 Task: Use the formula "ISFORMULA" in spreadsheet "Project portfolio".
Action: Mouse moved to (831, 103)
Screenshot: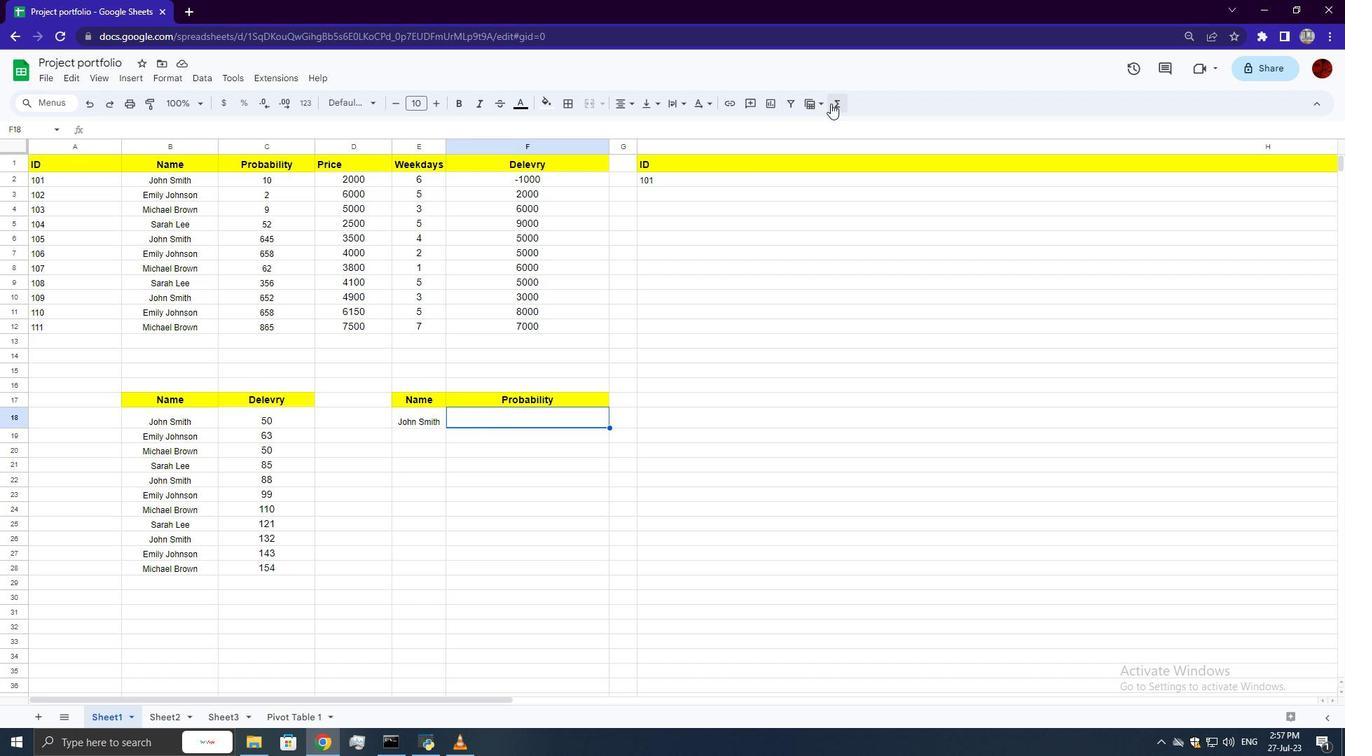 
Action: Mouse pressed left at (831, 103)
Screenshot: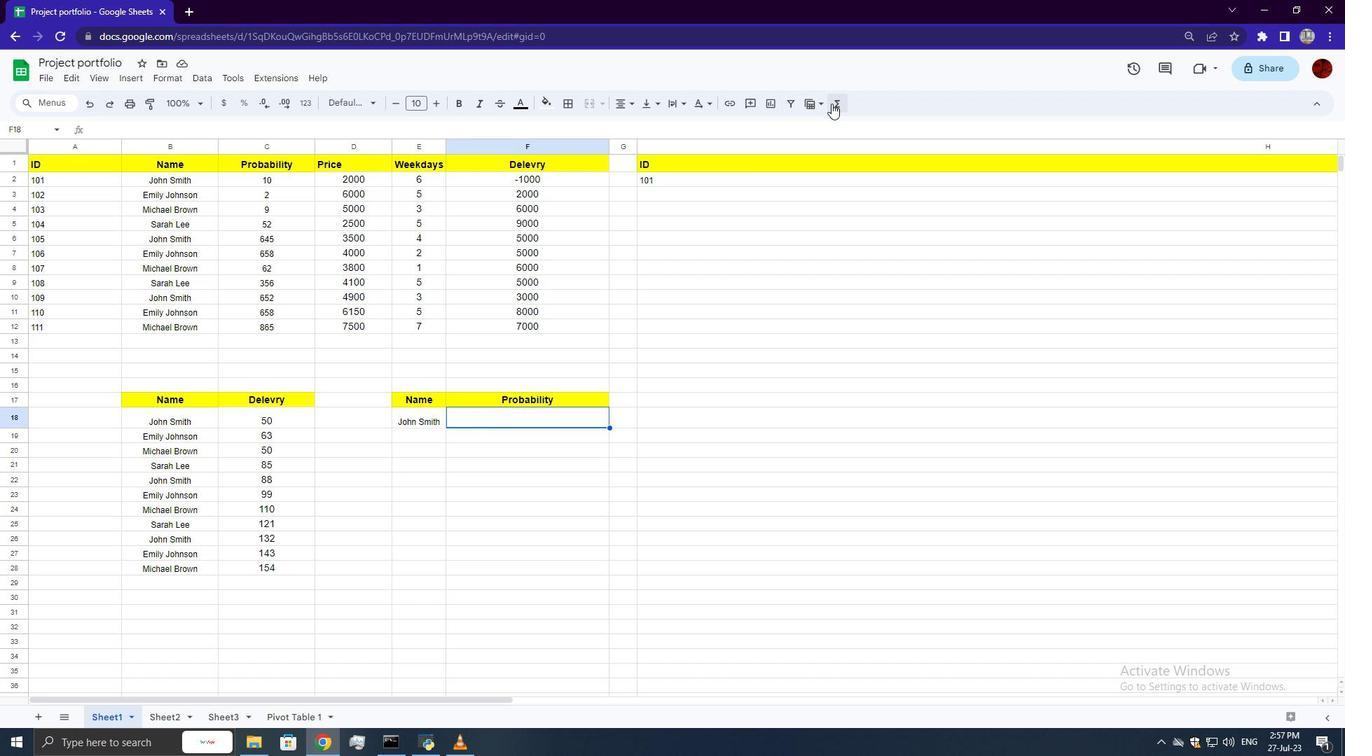 
Action: Mouse moved to (1070, 266)
Screenshot: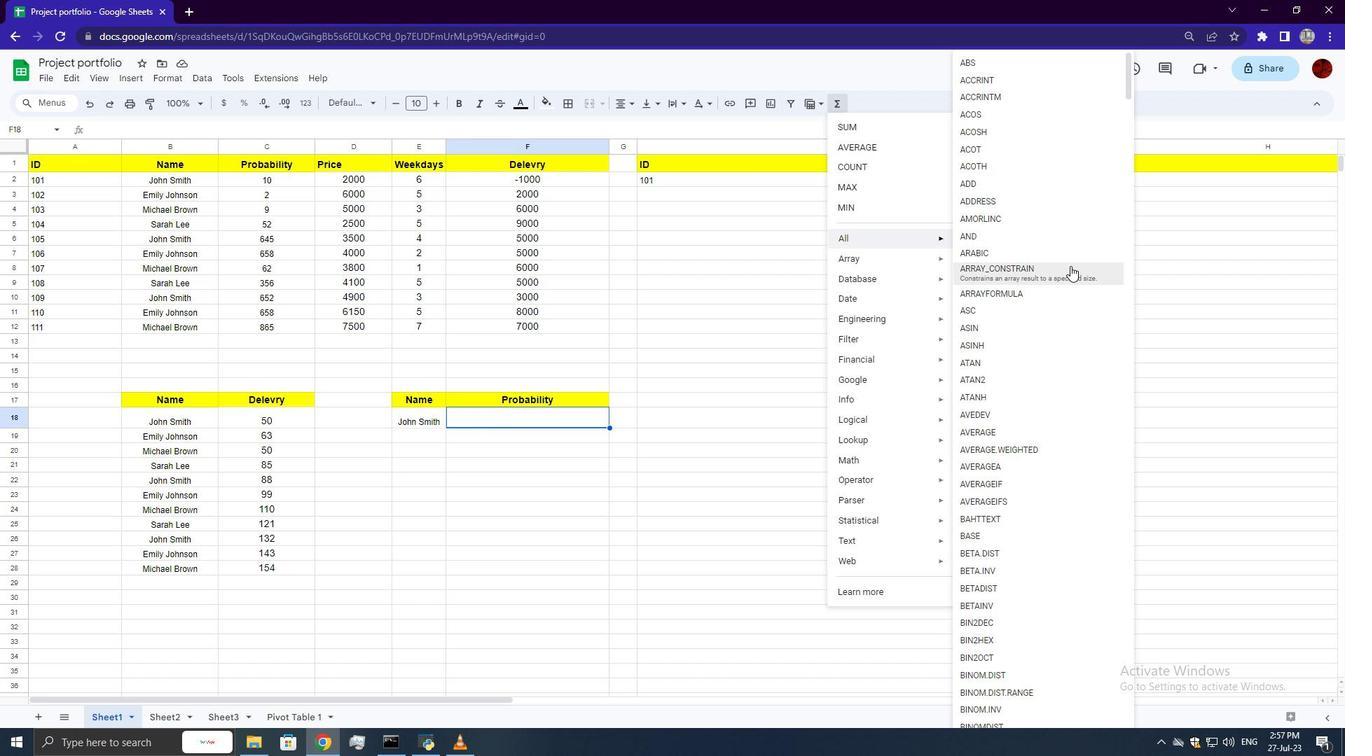 
Action: Mouse scrolled (1070, 265) with delta (0, 0)
Screenshot: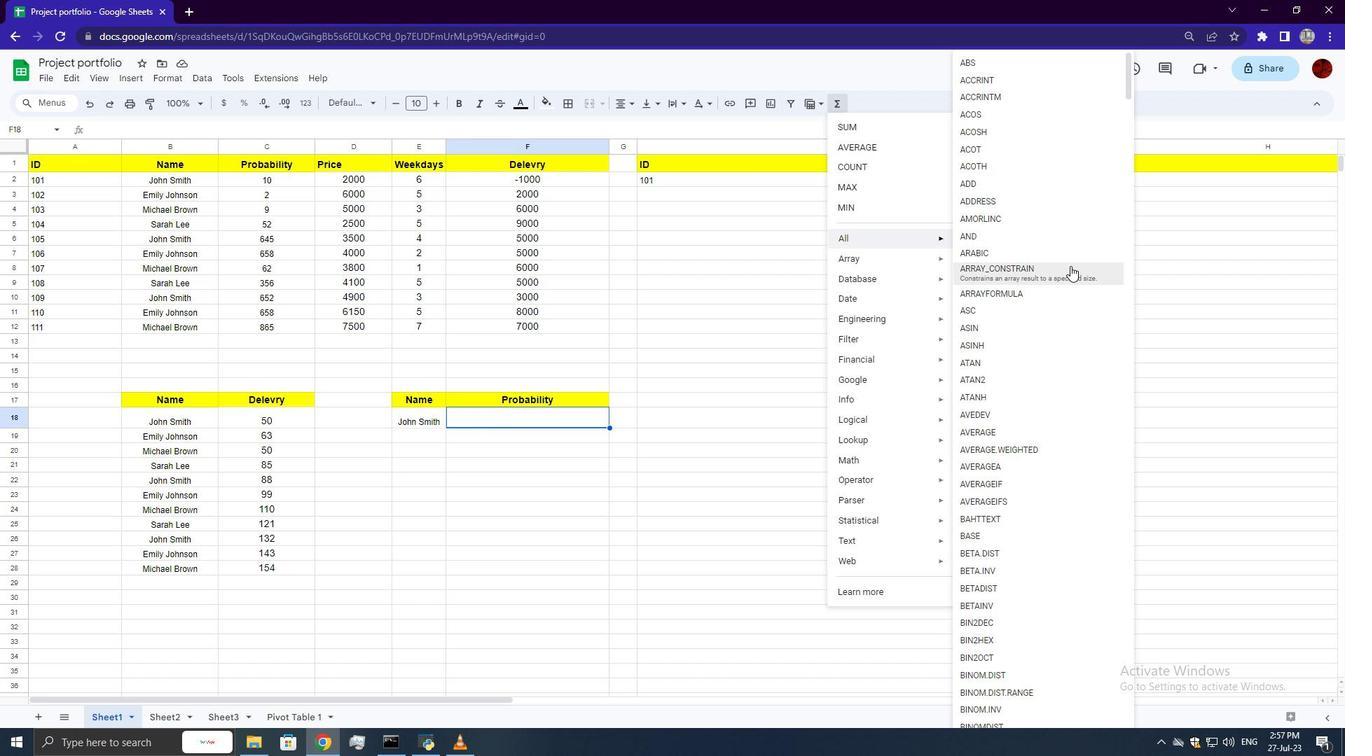
Action: Mouse scrolled (1070, 265) with delta (0, 0)
Screenshot: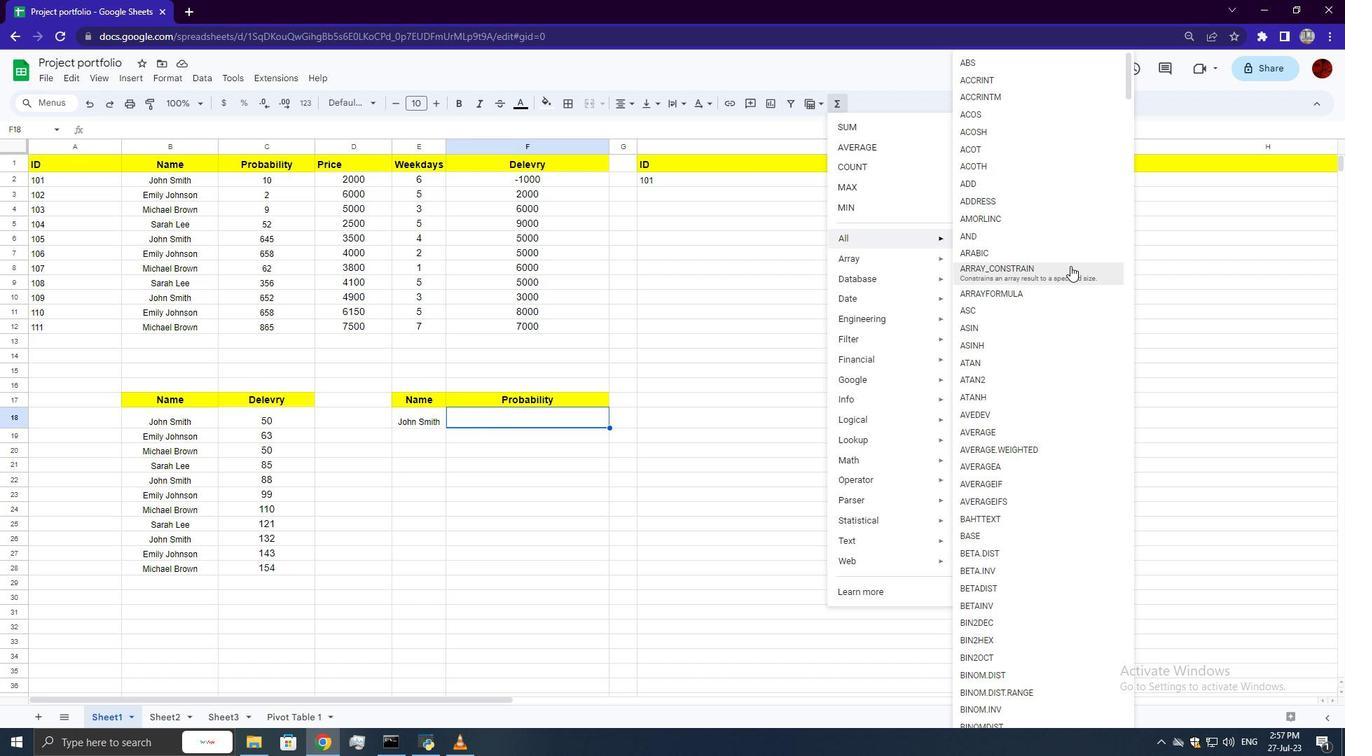 
Action: Mouse moved to (1069, 266)
Screenshot: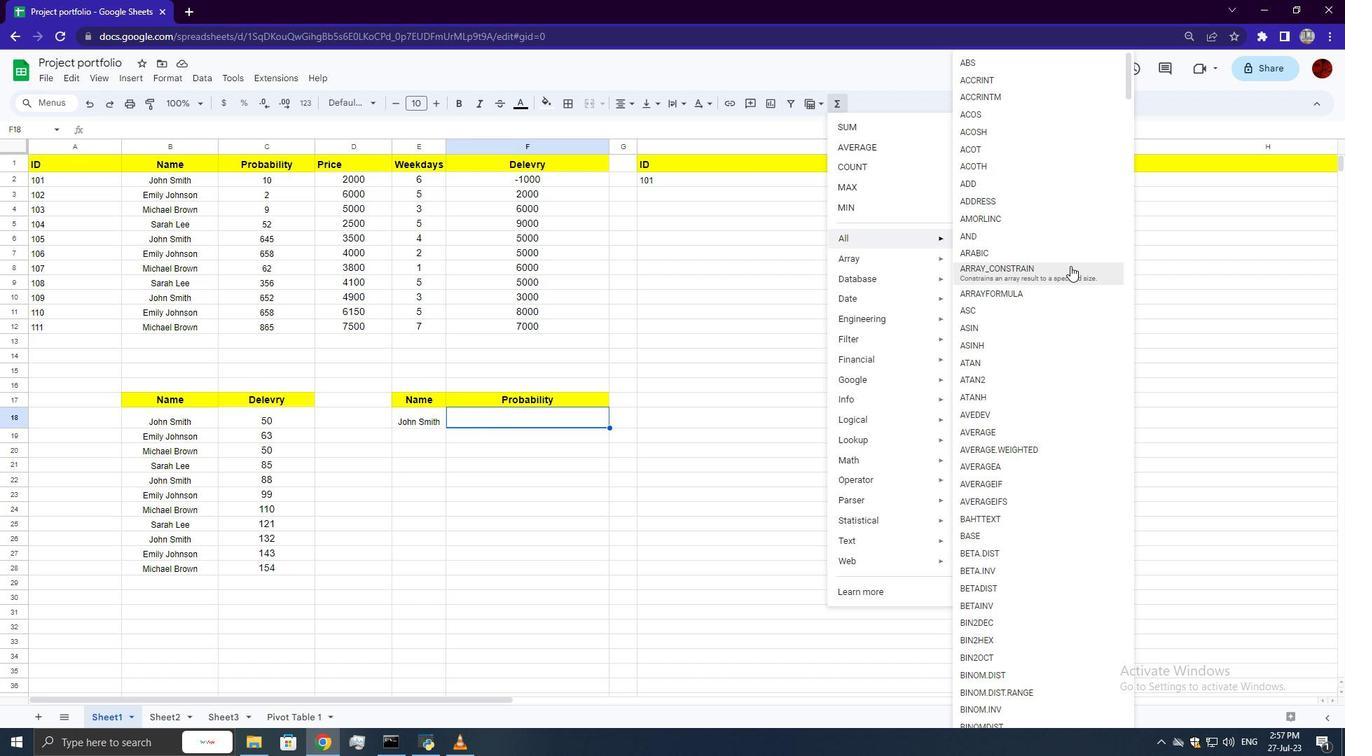 
Action: Mouse scrolled (1069, 265) with delta (0, 0)
Screenshot: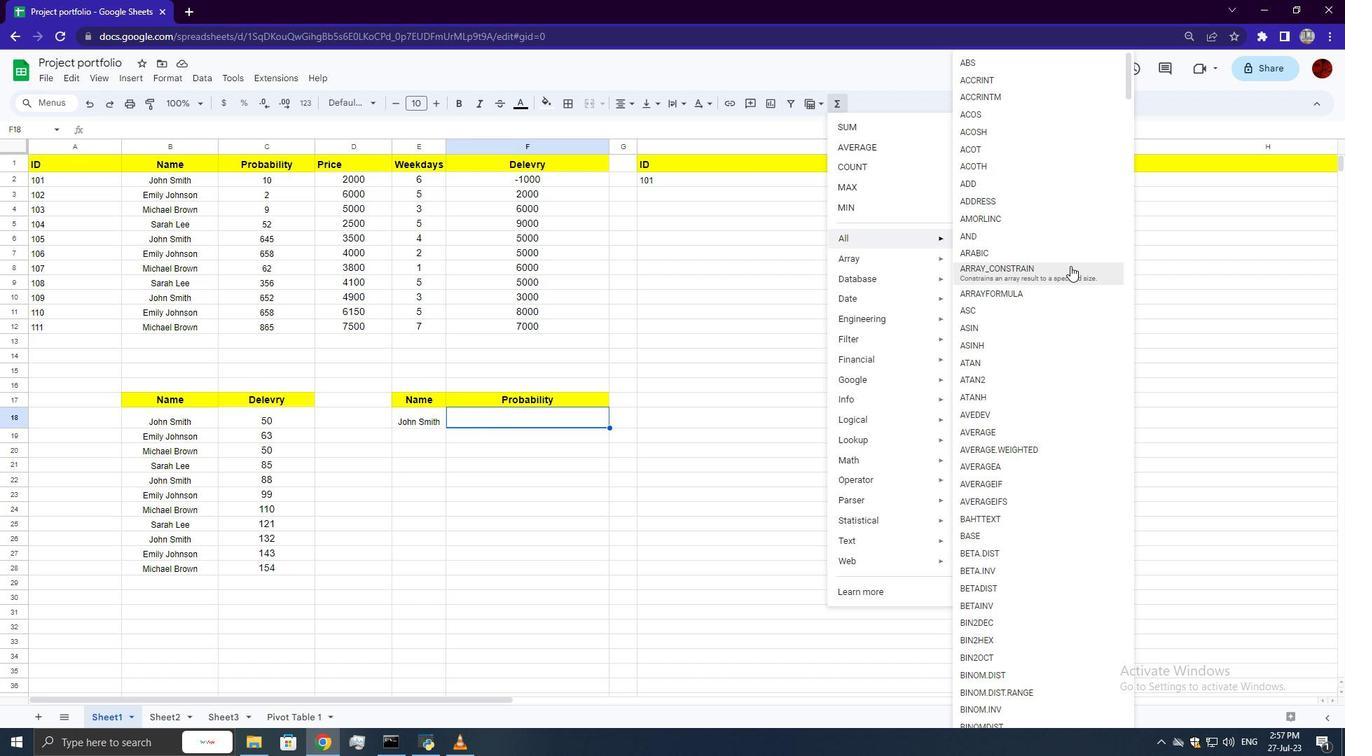 
Action: Mouse moved to (1068, 267)
Screenshot: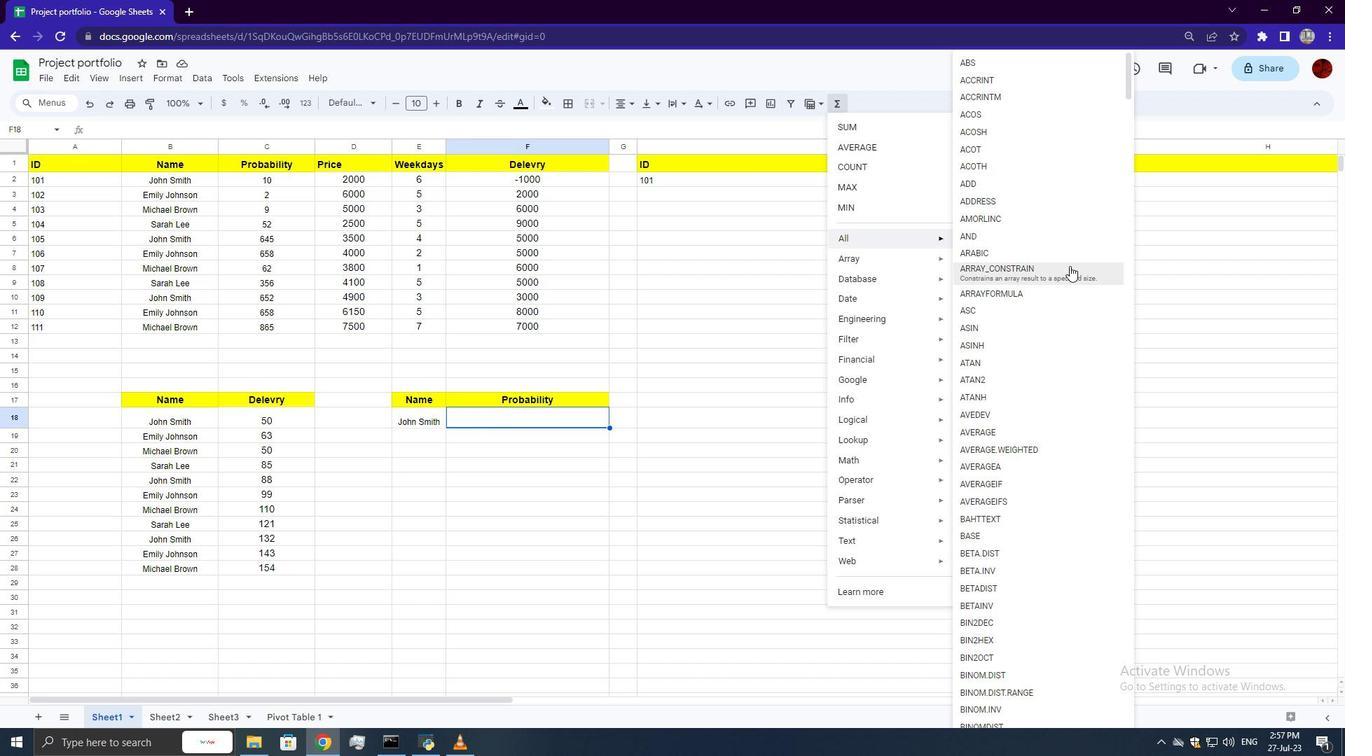 
Action: Mouse scrolled (1068, 267) with delta (0, 0)
Screenshot: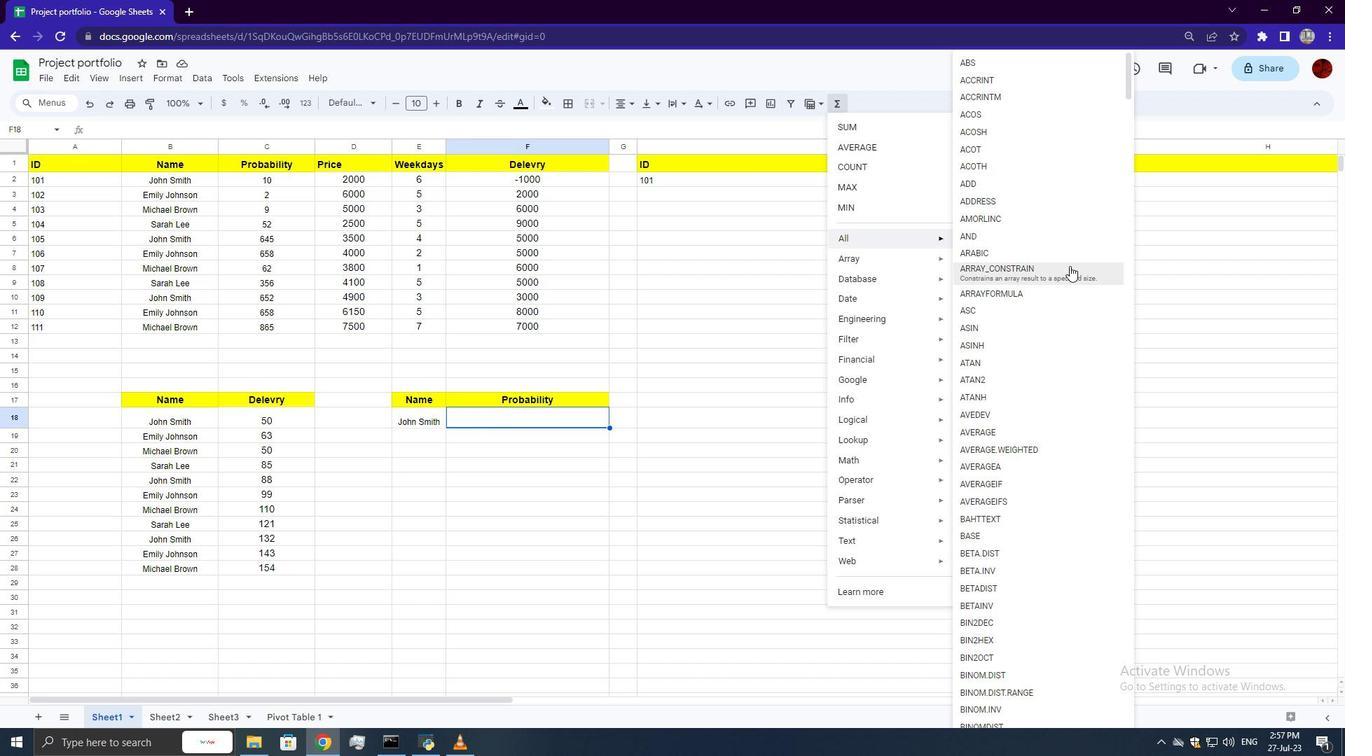 
Action: Mouse moved to (1067, 268)
Screenshot: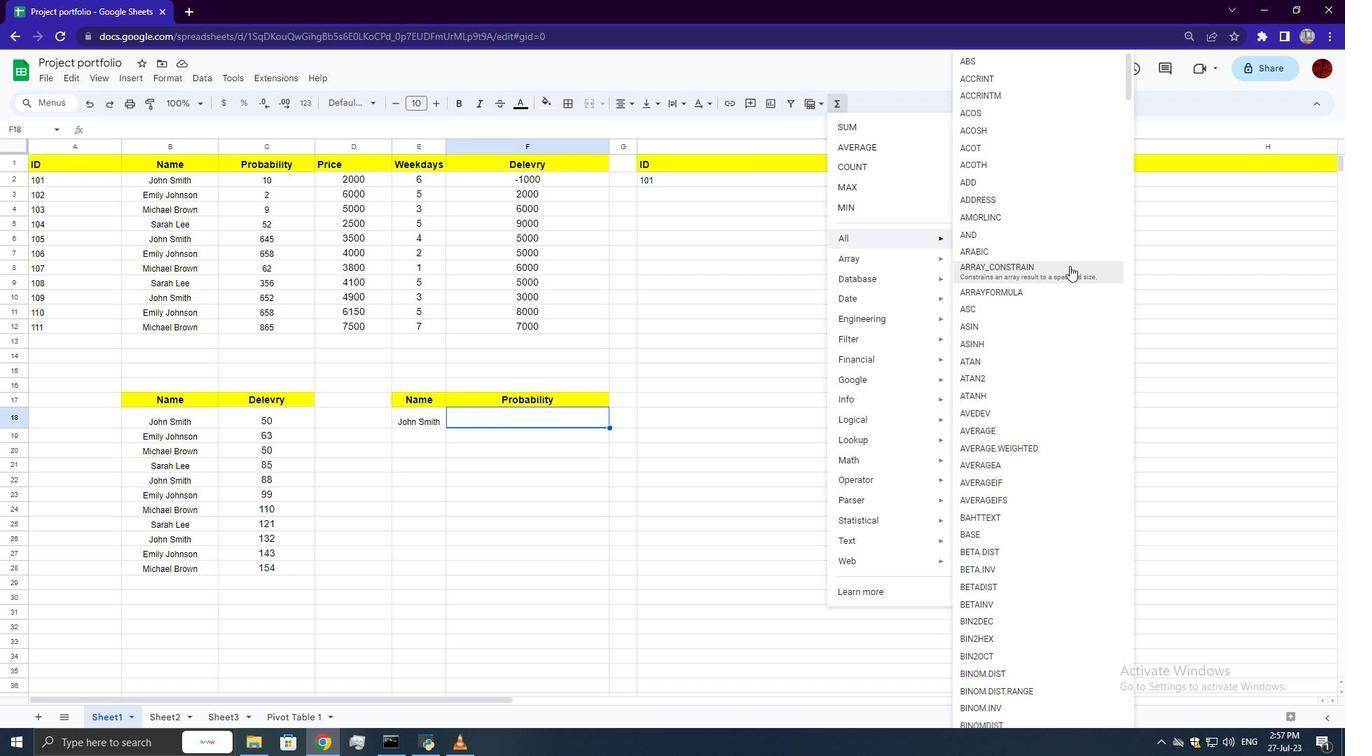 
Action: Mouse scrolled (1067, 267) with delta (0, 0)
Screenshot: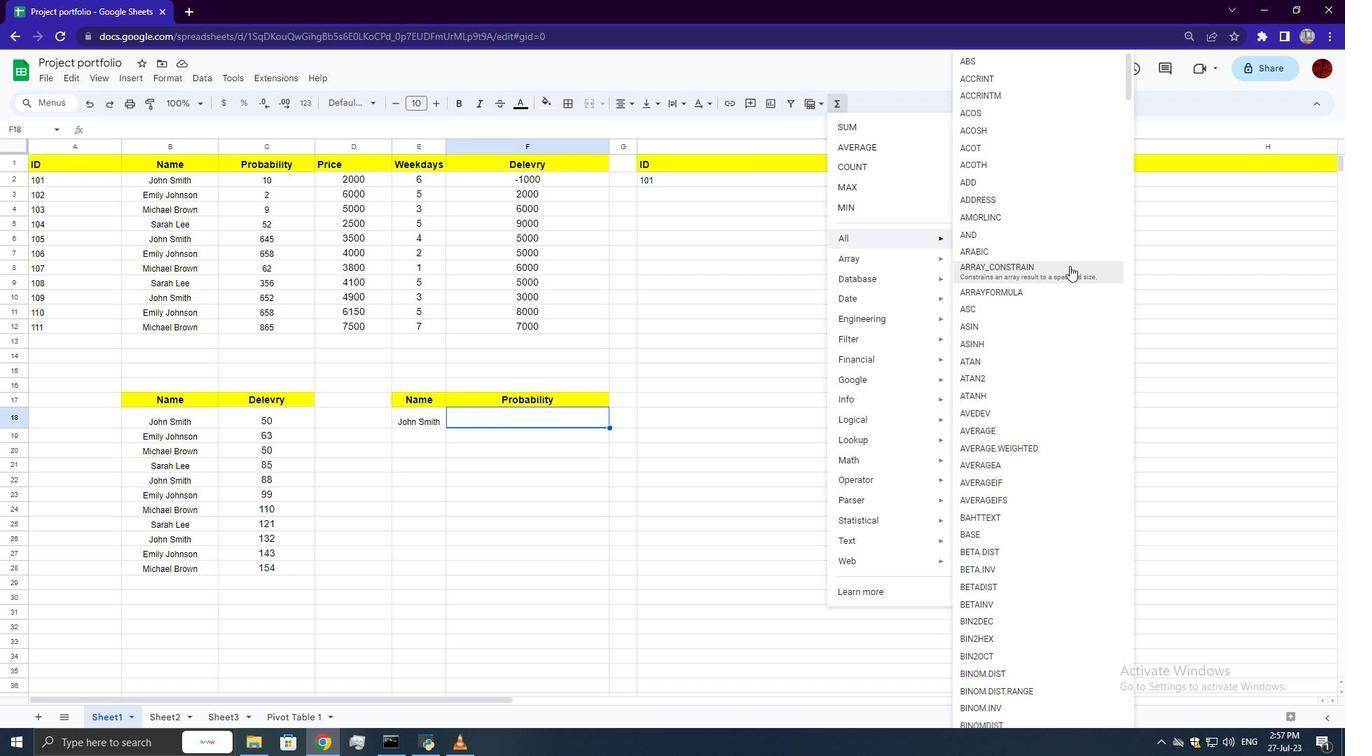 
Action: Mouse moved to (1051, 271)
Screenshot: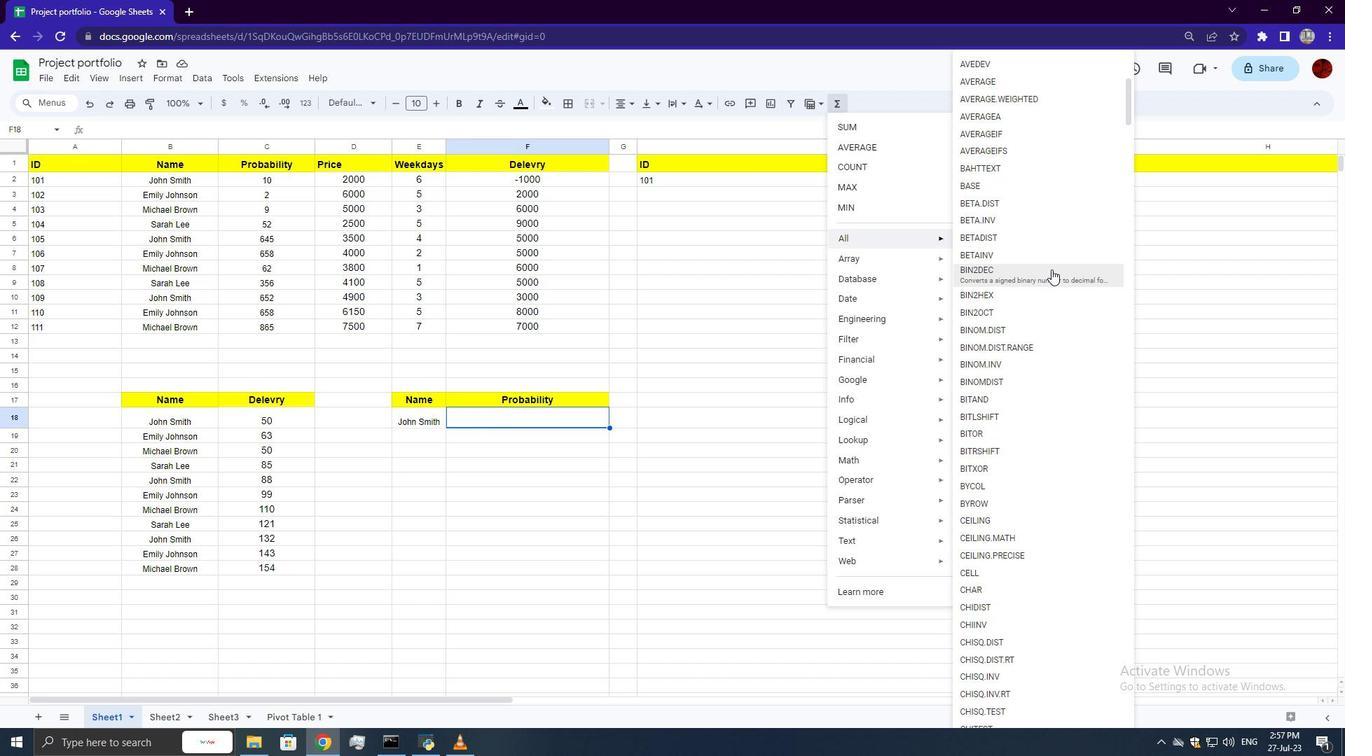 
Action: Mouse scrolled (1051, 270) with delta (0, 0)
Screenshot: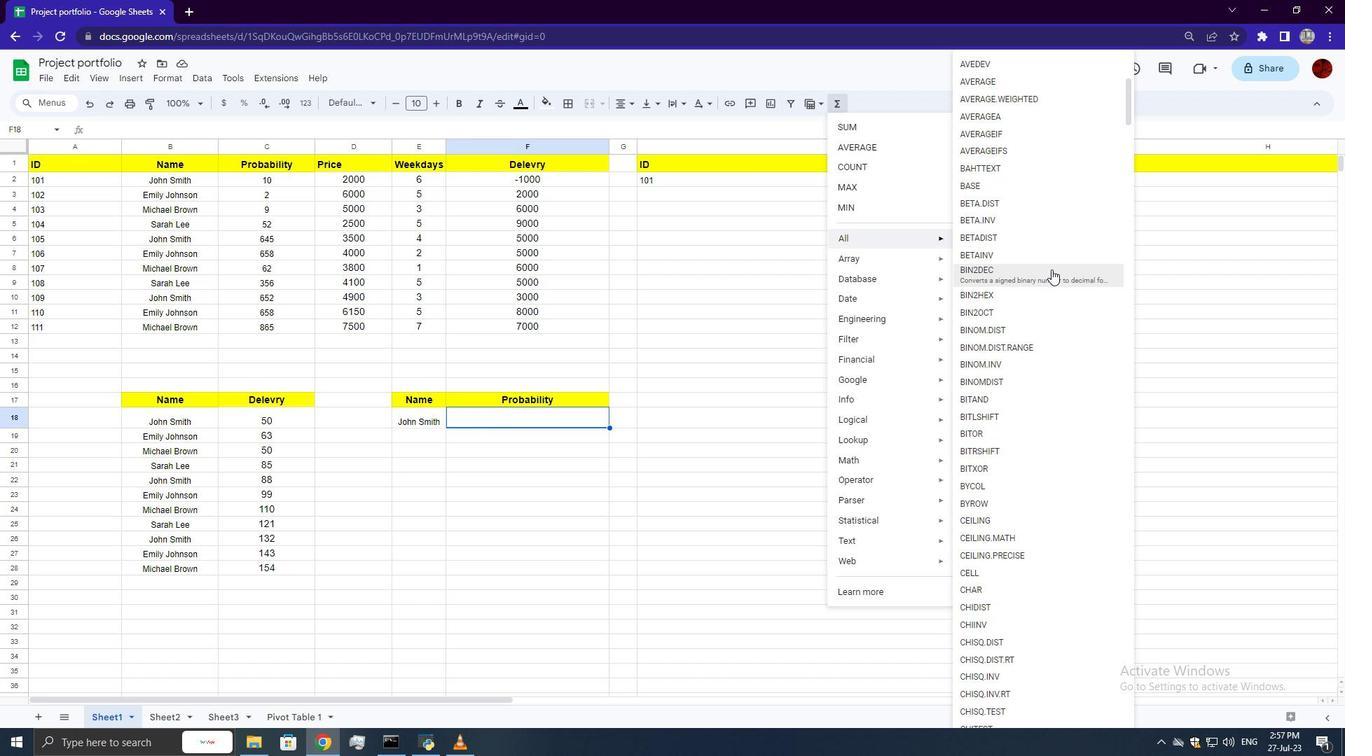 
Action: Mouse moved to (1051, 271)
Screenshot: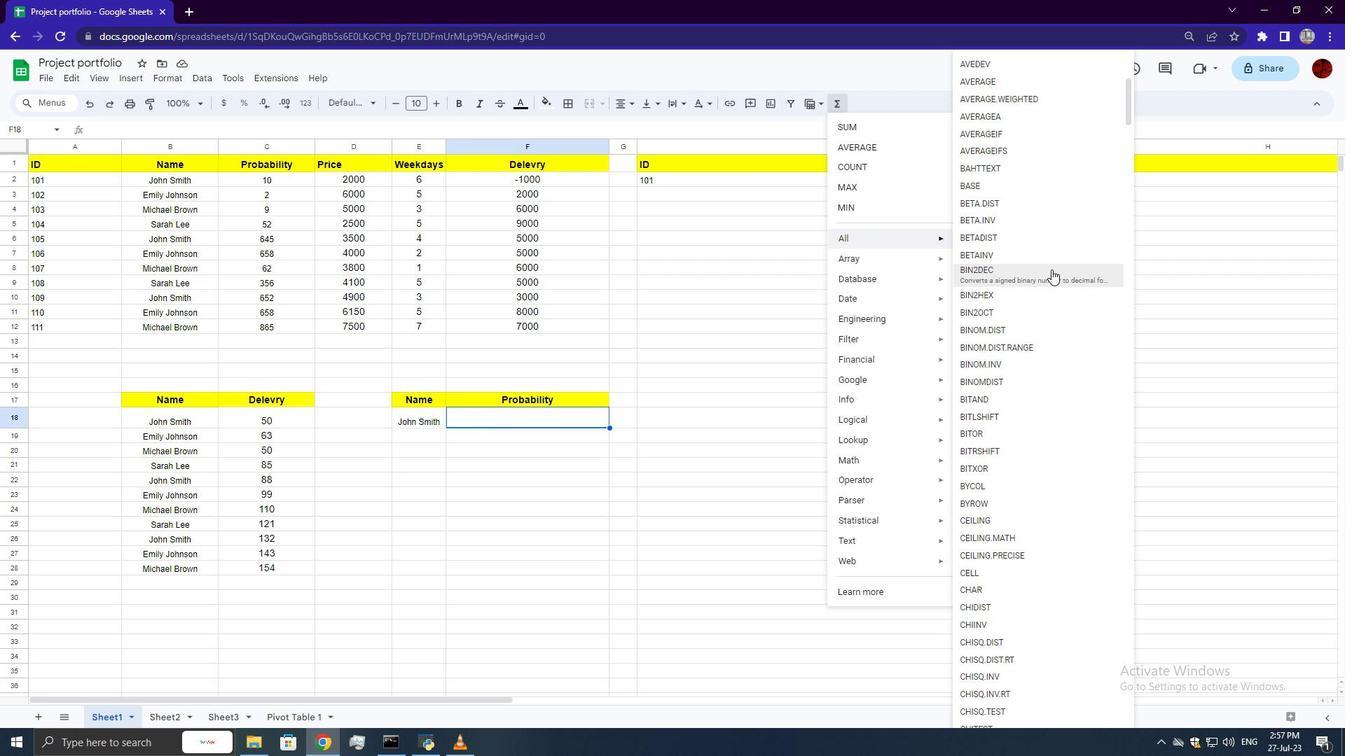 
Action: Mouse scrolled (1051, 271) with delta (0, 0)
Screenshot: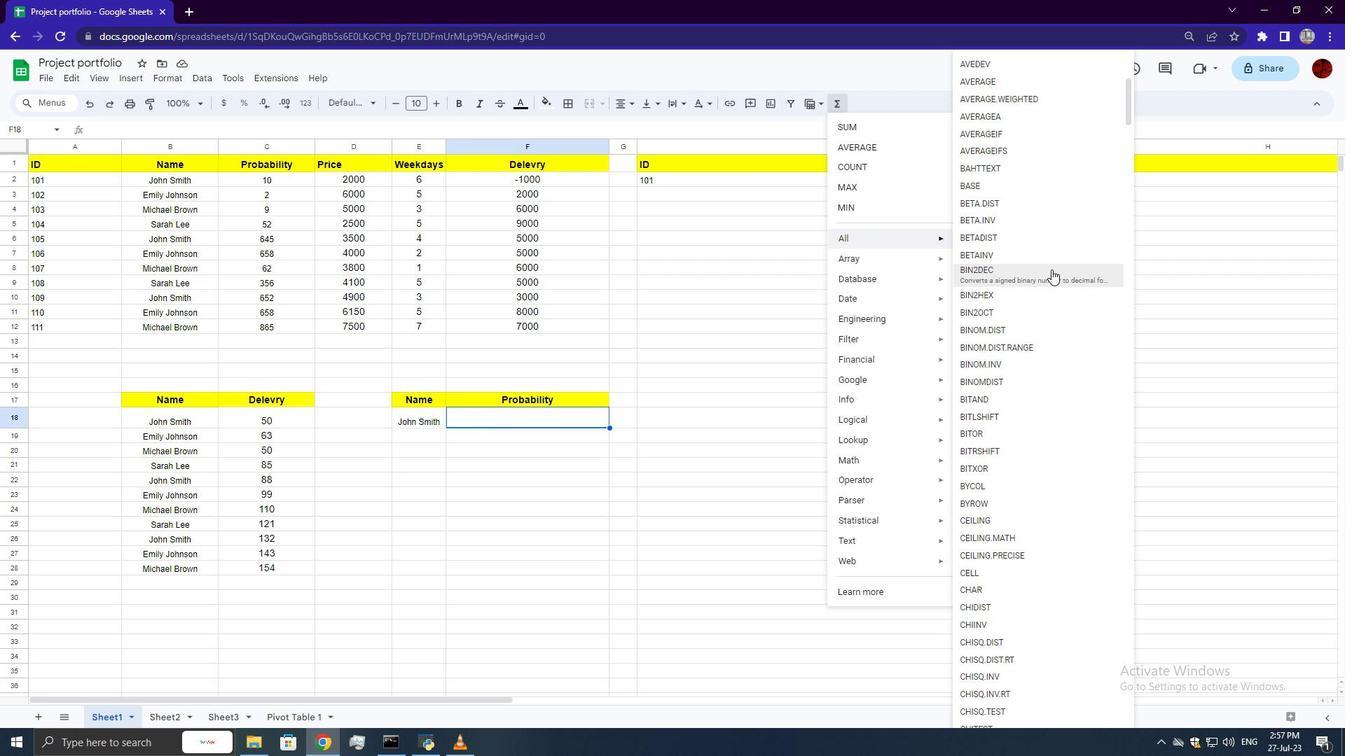 
Action: Mouse moved to (1050, 271)
Screenshot: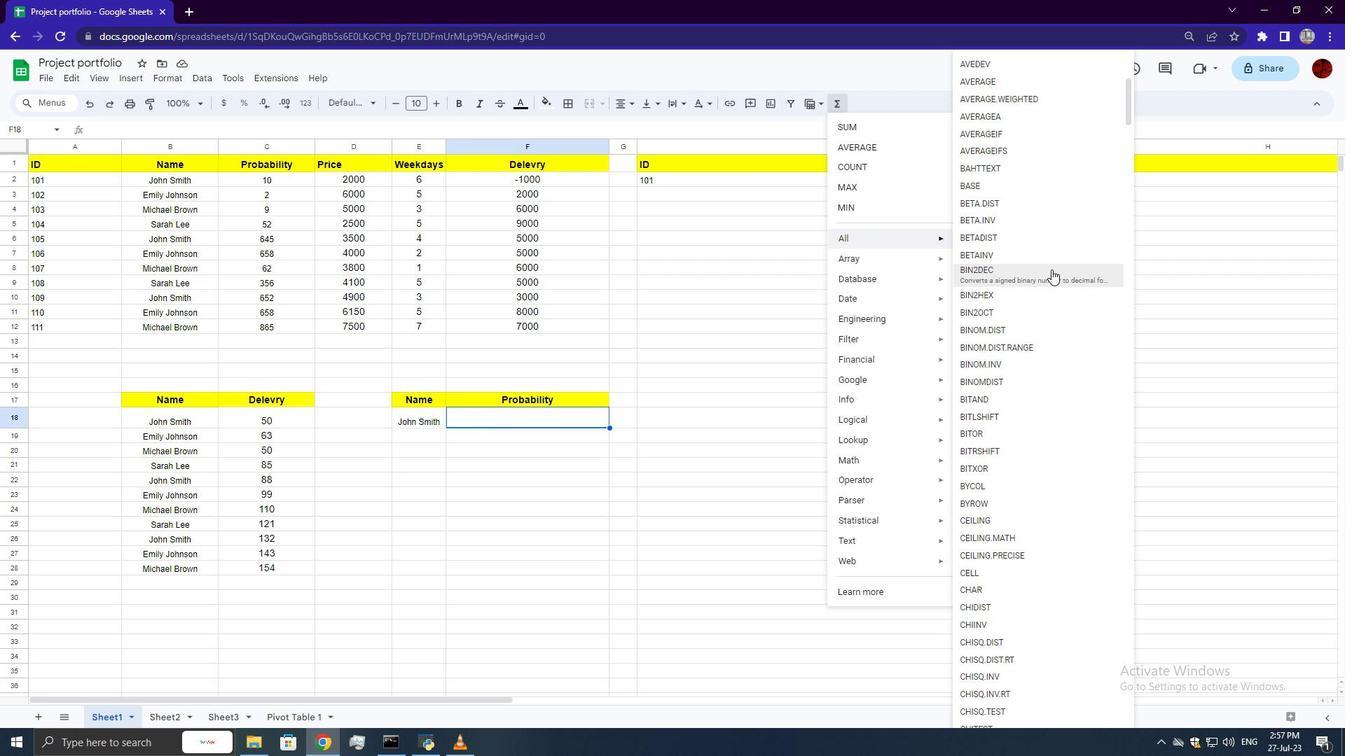 
Action: Mouse scrolled (1050, 271) with delta (0, 0)
Screenshot: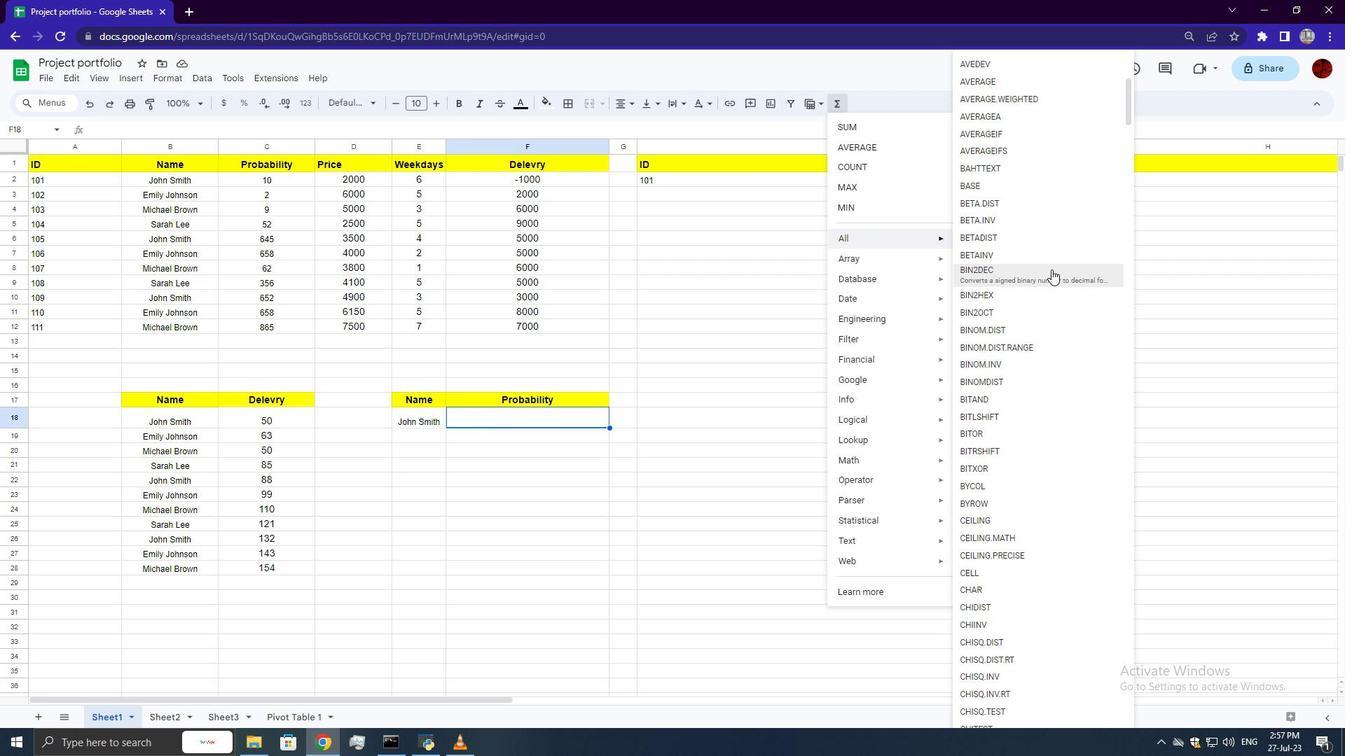 
Action: Mouse scrolled (1050, 271) with delta (0, 0)
Screenshot: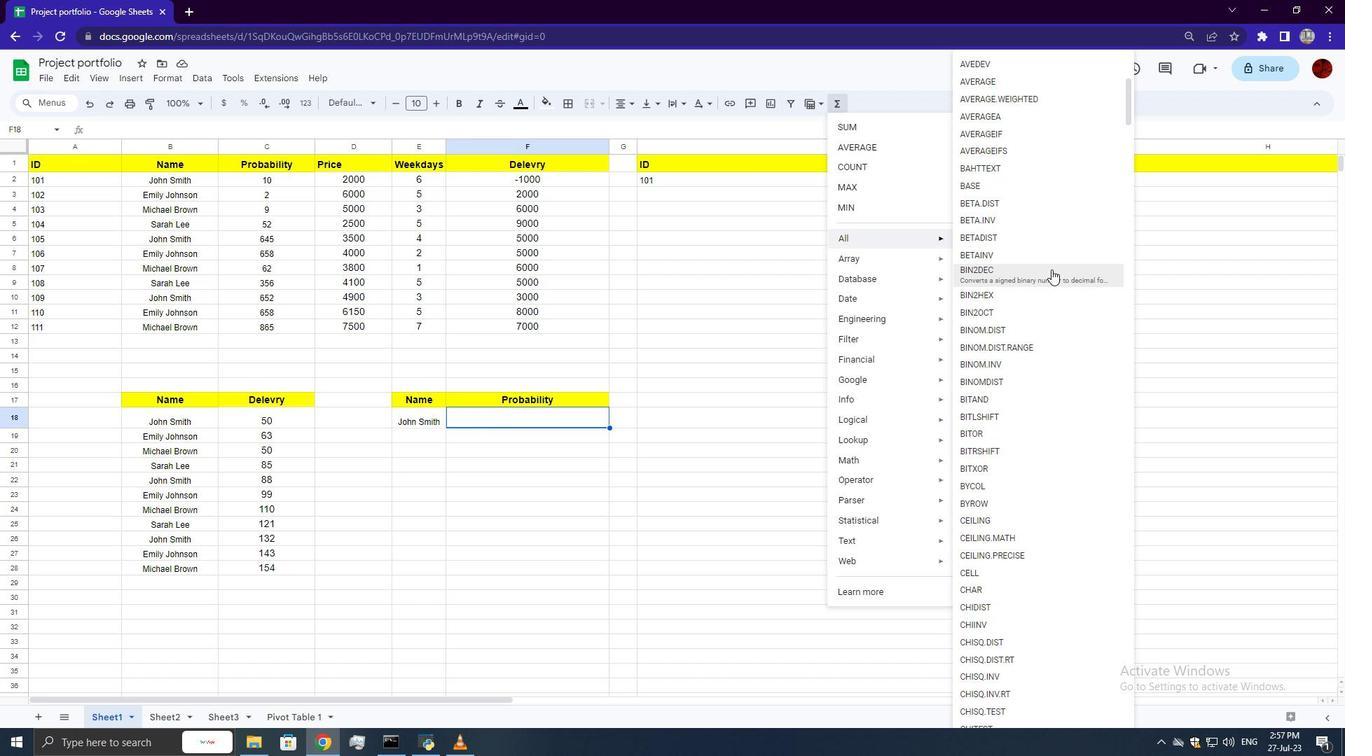 
Action: Mouse scrolled (1050, 271) with delta (0, 0)
Screenshot: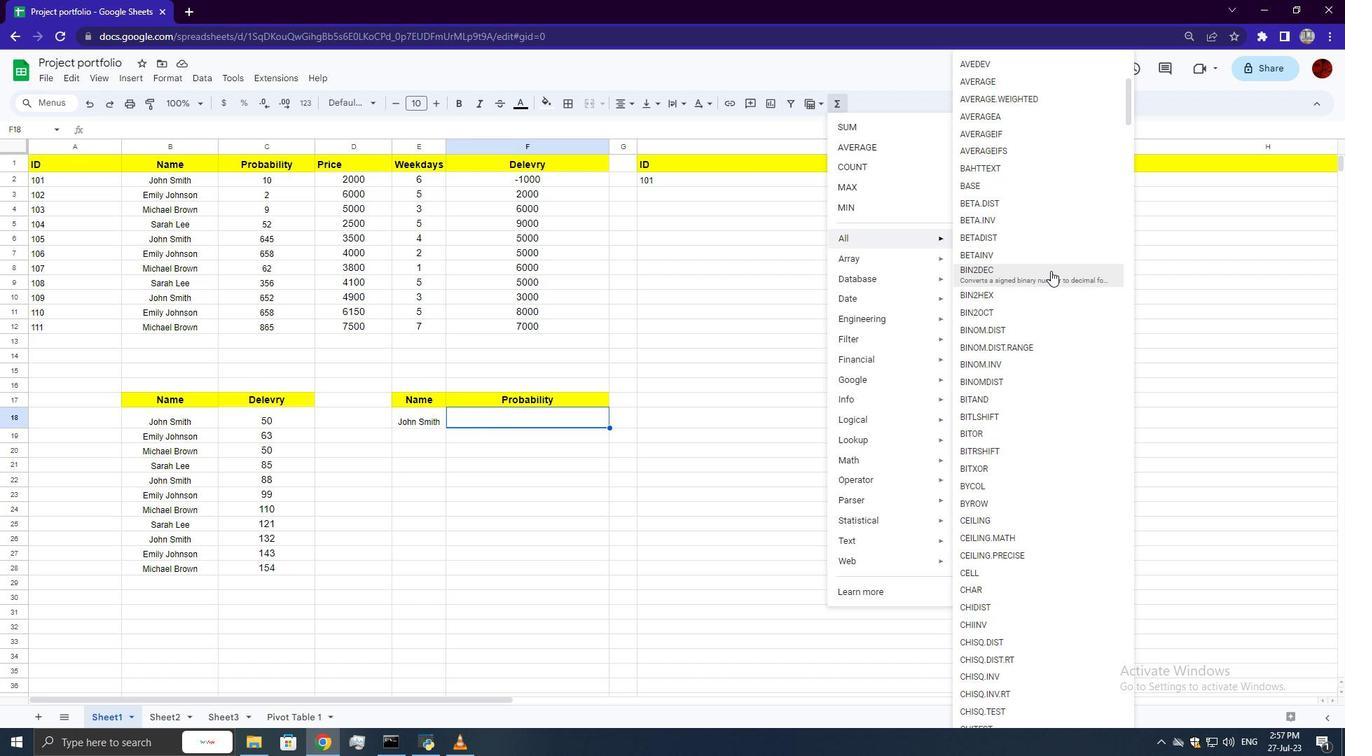 
Action: Mouse scrolled (1050, 272) with delta (0, 0)
Screenshot: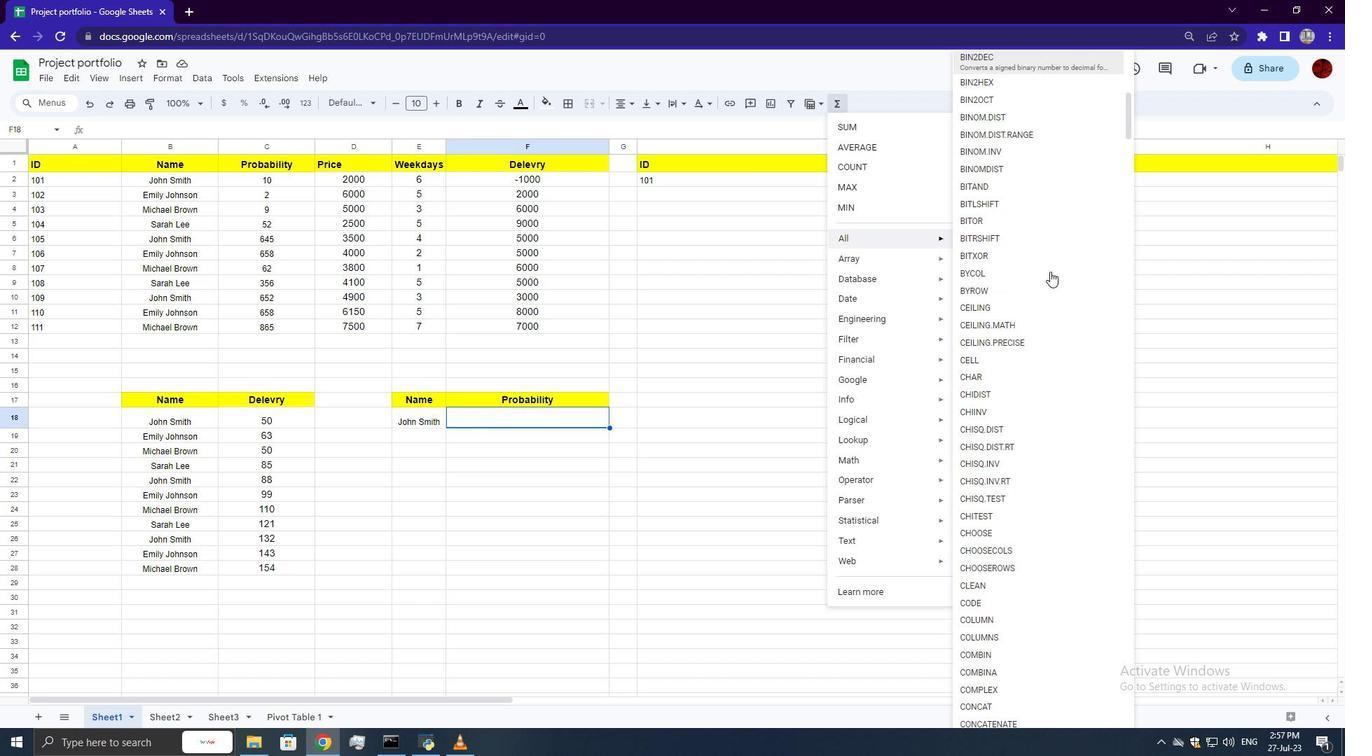 
Action: Mouse moved to (1045, 280)
Screenshot: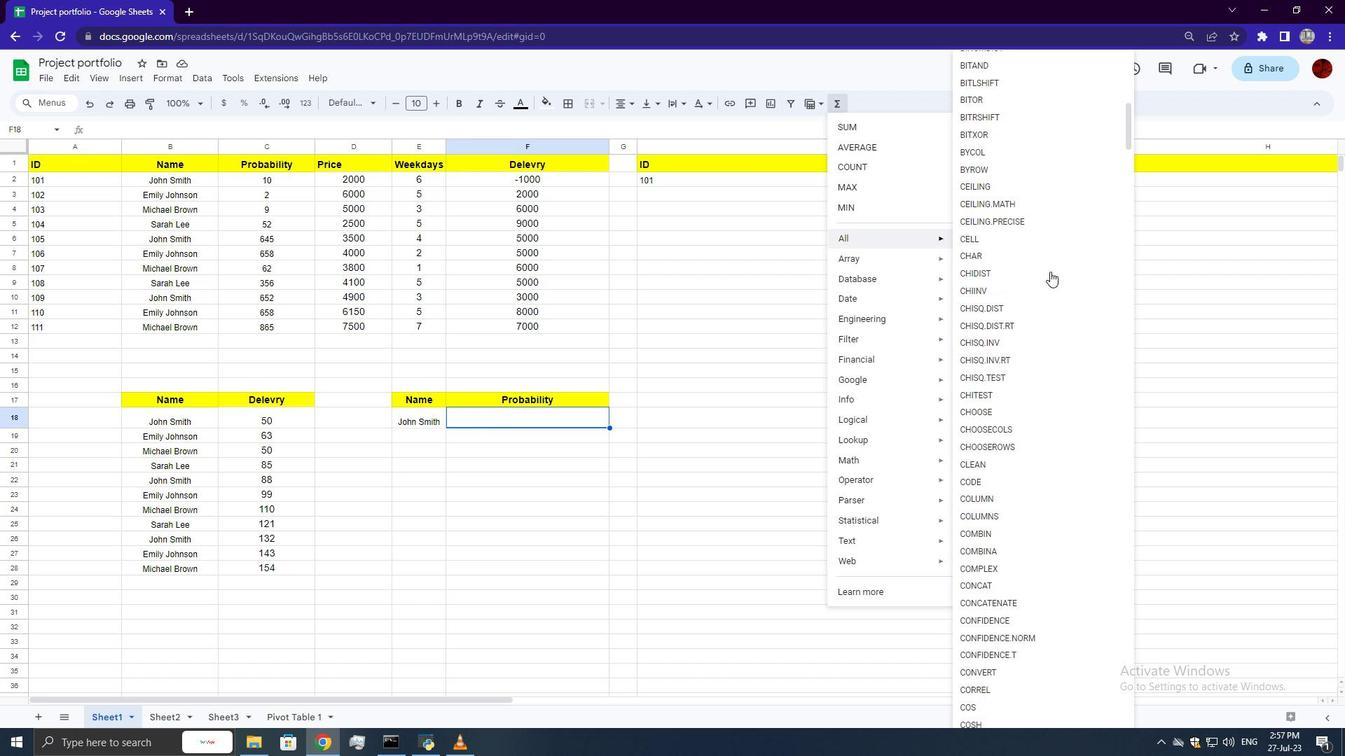
Action: Mouse scrolled (1045, 279) with delta (0, 0)
Screenshot: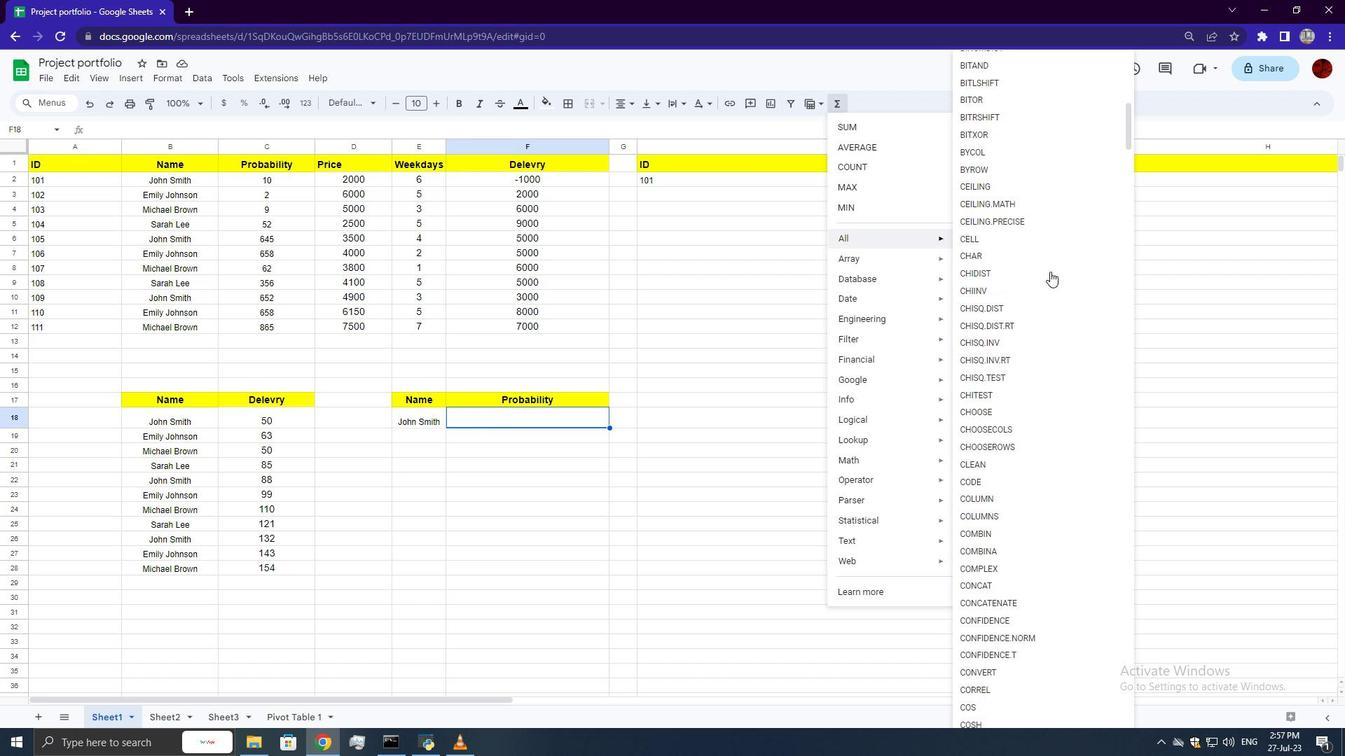 
Action: Mouse scrolled (1045, 279) with delta (0, 0)
Screenshot: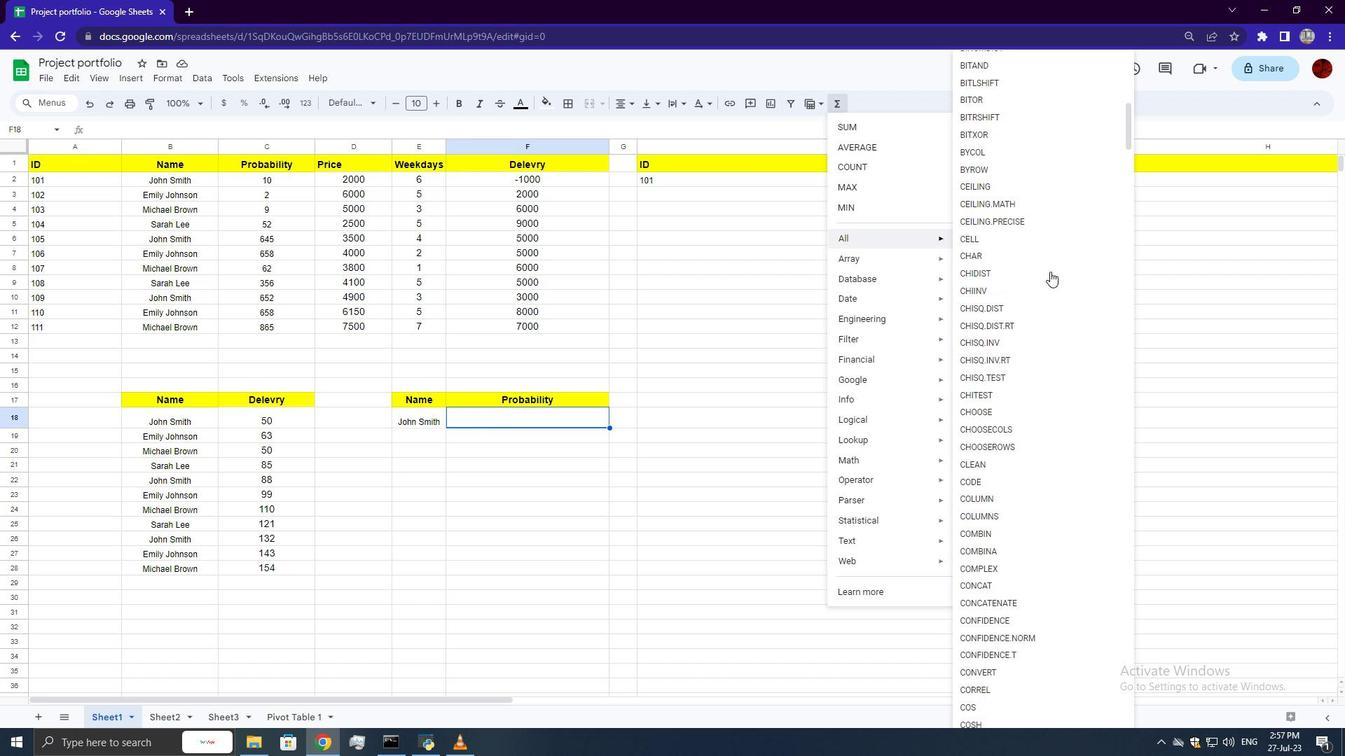 
Action: Mouse scrolled (1045, 279) with delta (0, 0)
Screenshot: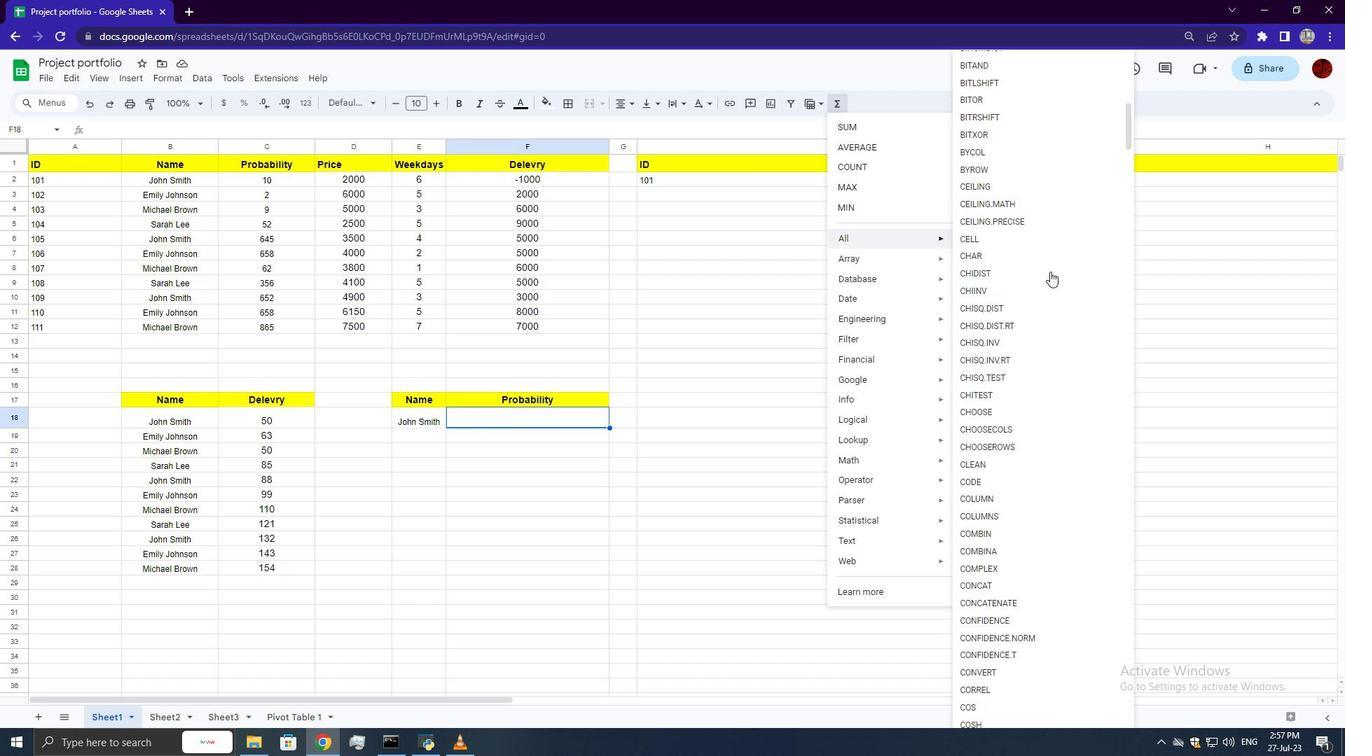 
Action: Mouse scrolled (1045, 279) with delta (0, 0)
Screenshot: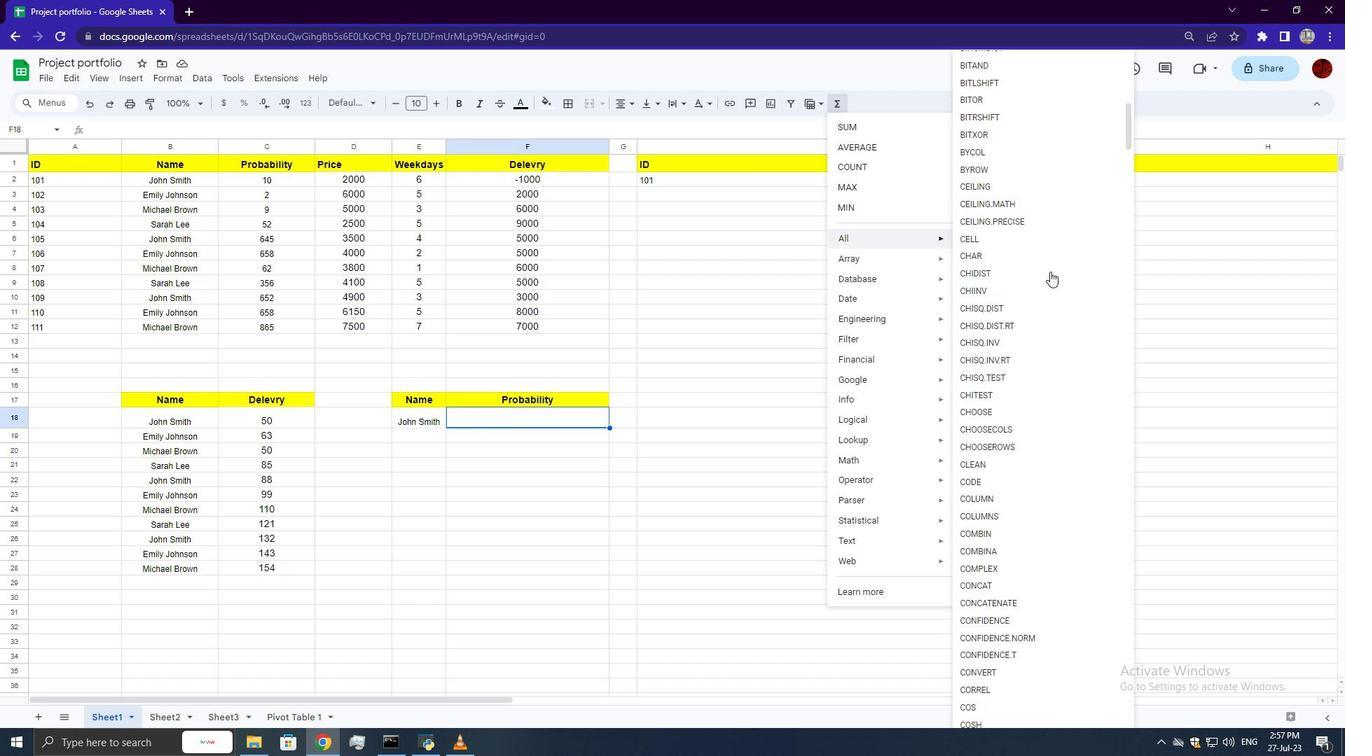 
Action: Mouse scrolled (1045, 279) with delta (0, 0)
Screenshot: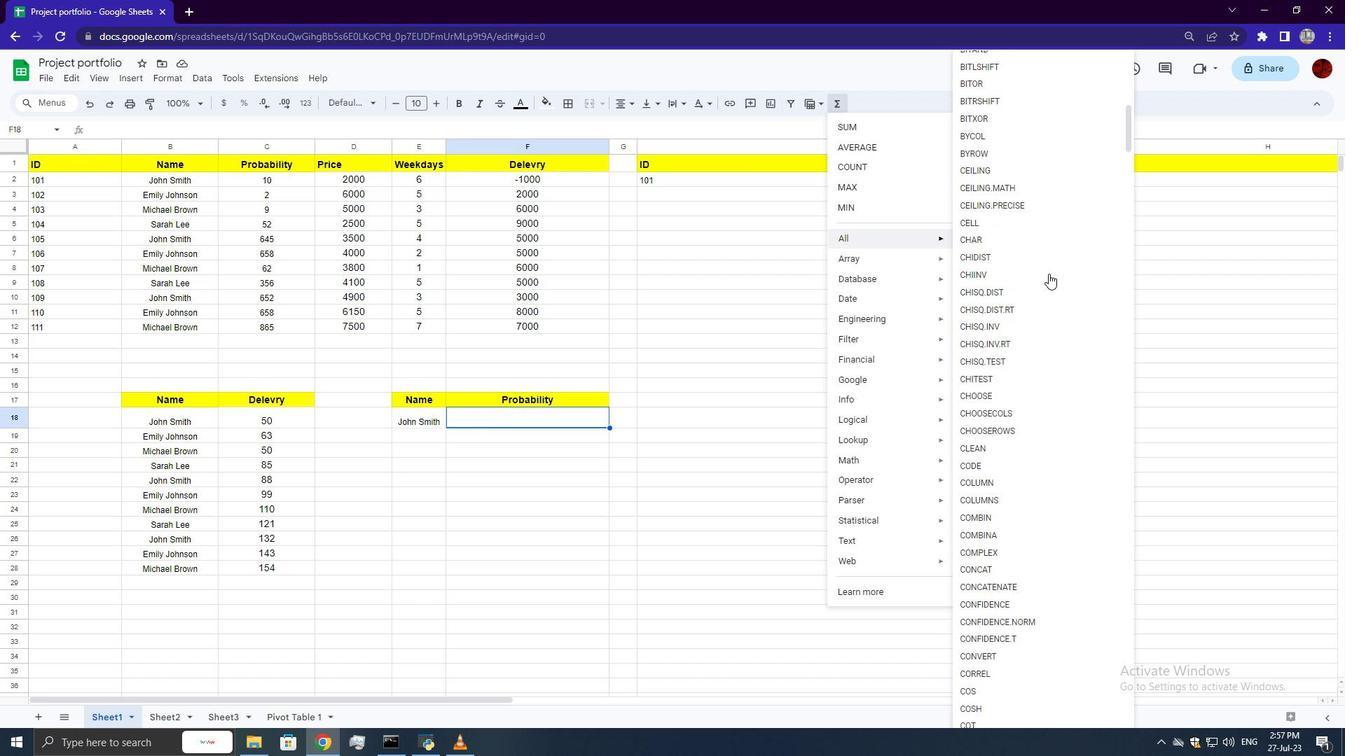 
Action: Mouse scrolled (1045, 279) with delta (0, 0)
Screenshot: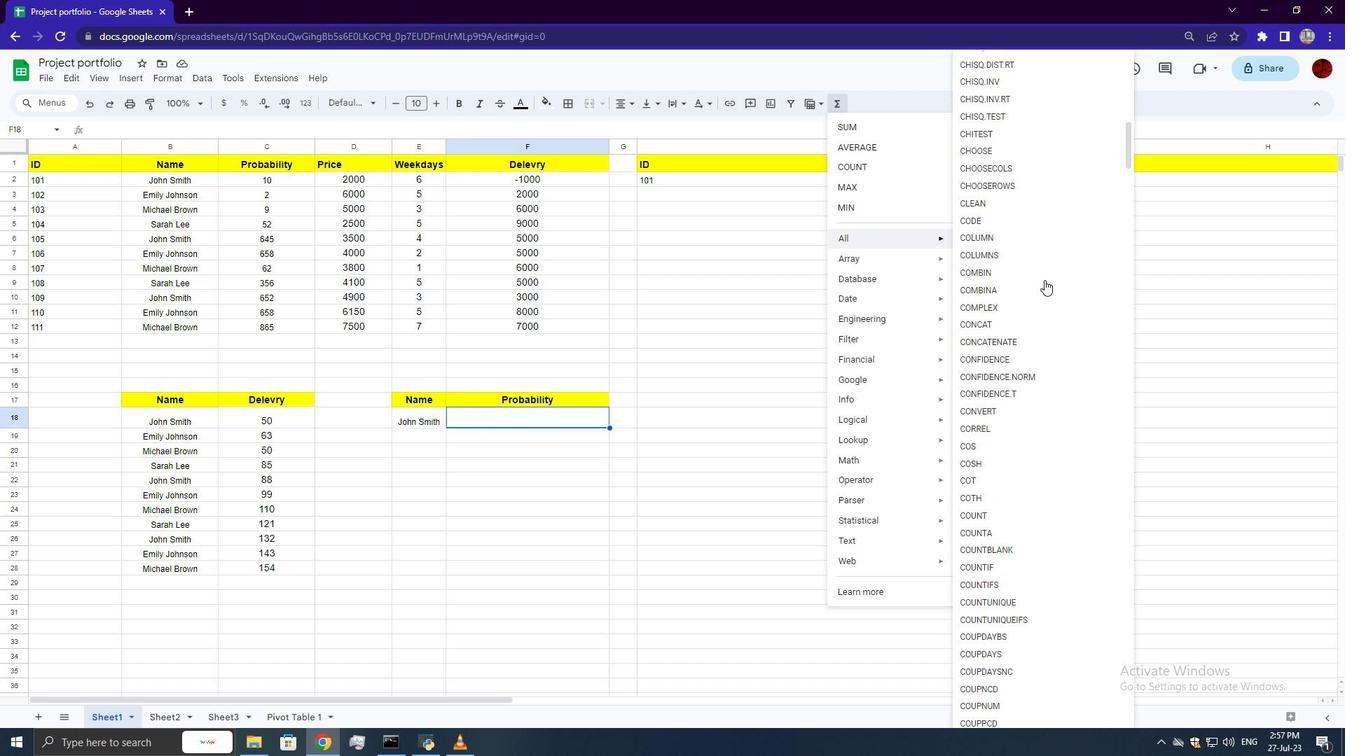
Action: Mouse moved to (1045, 281)
Screenshot: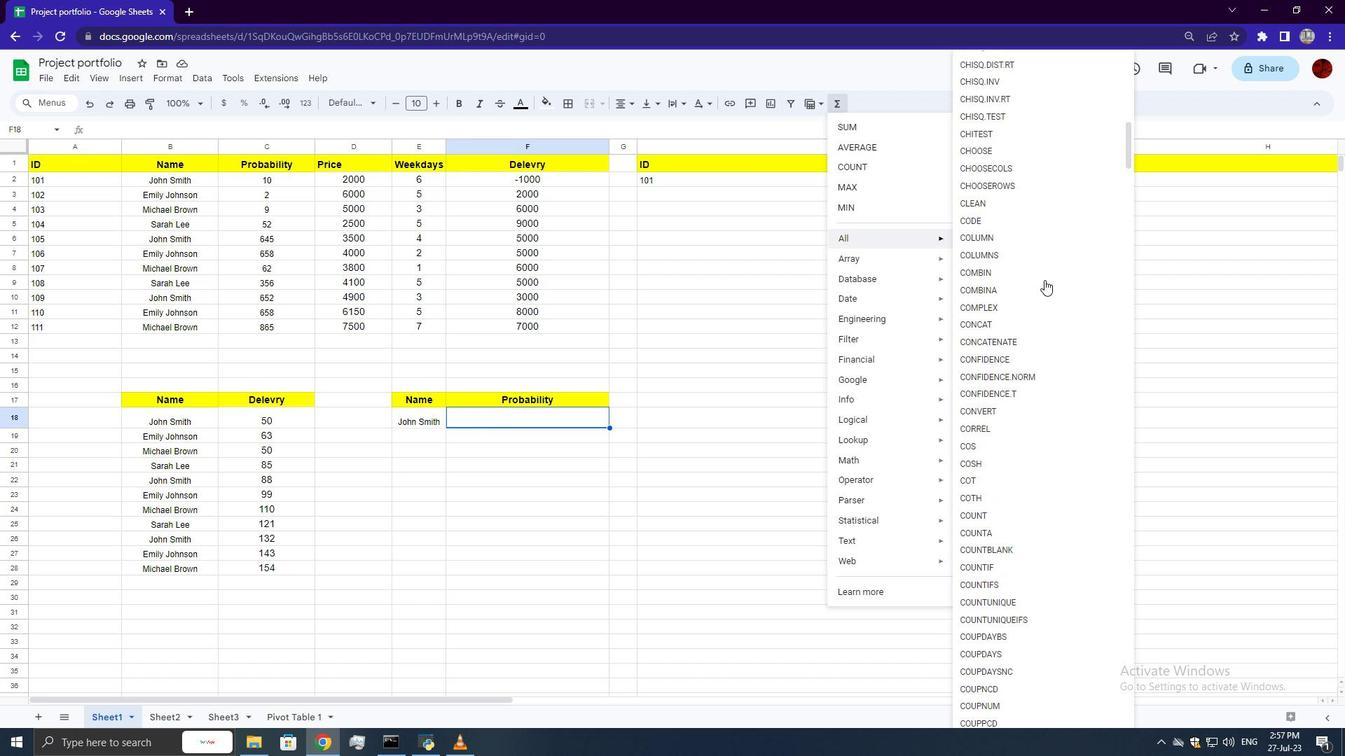 
Action: Mouse scrolled (1045, 280) with delta (0, 0)
Screenshot: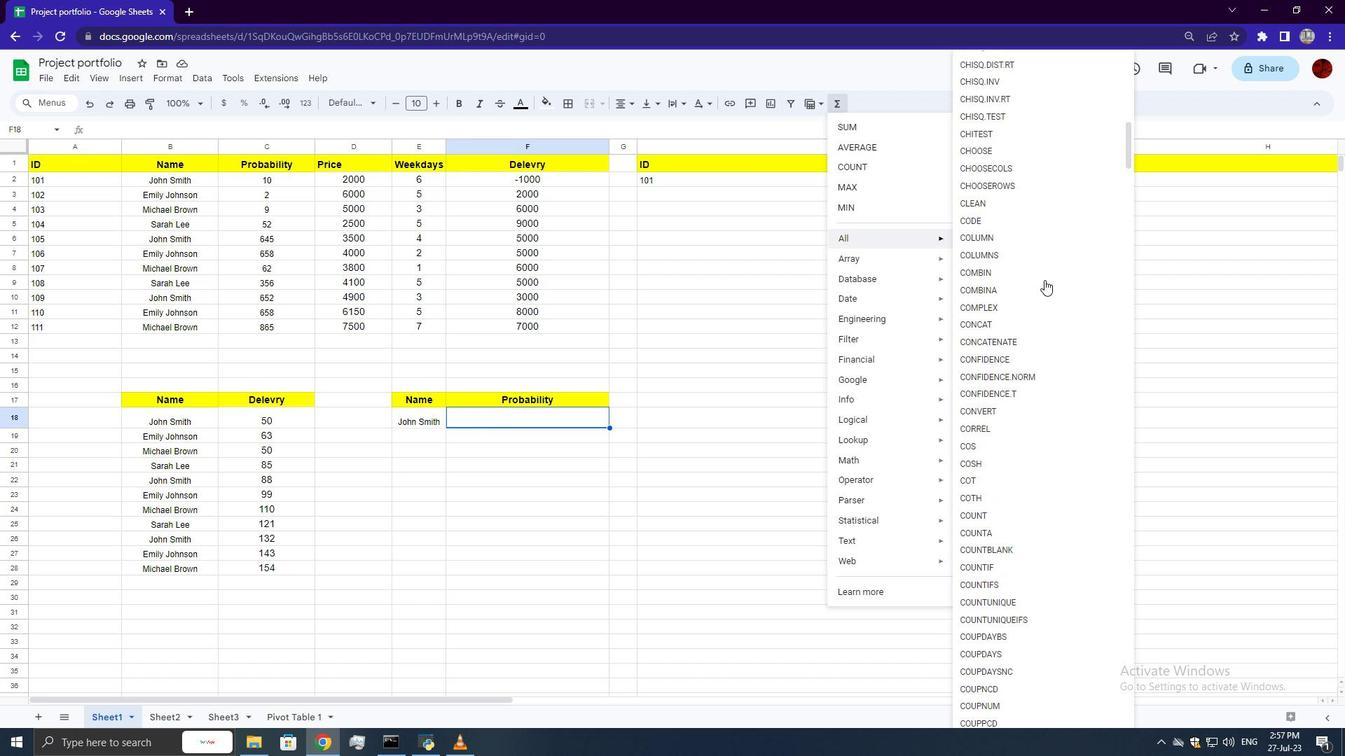 
Action: Mouse scrolled (1045, 280) with delta (0, 0)
Screenshot: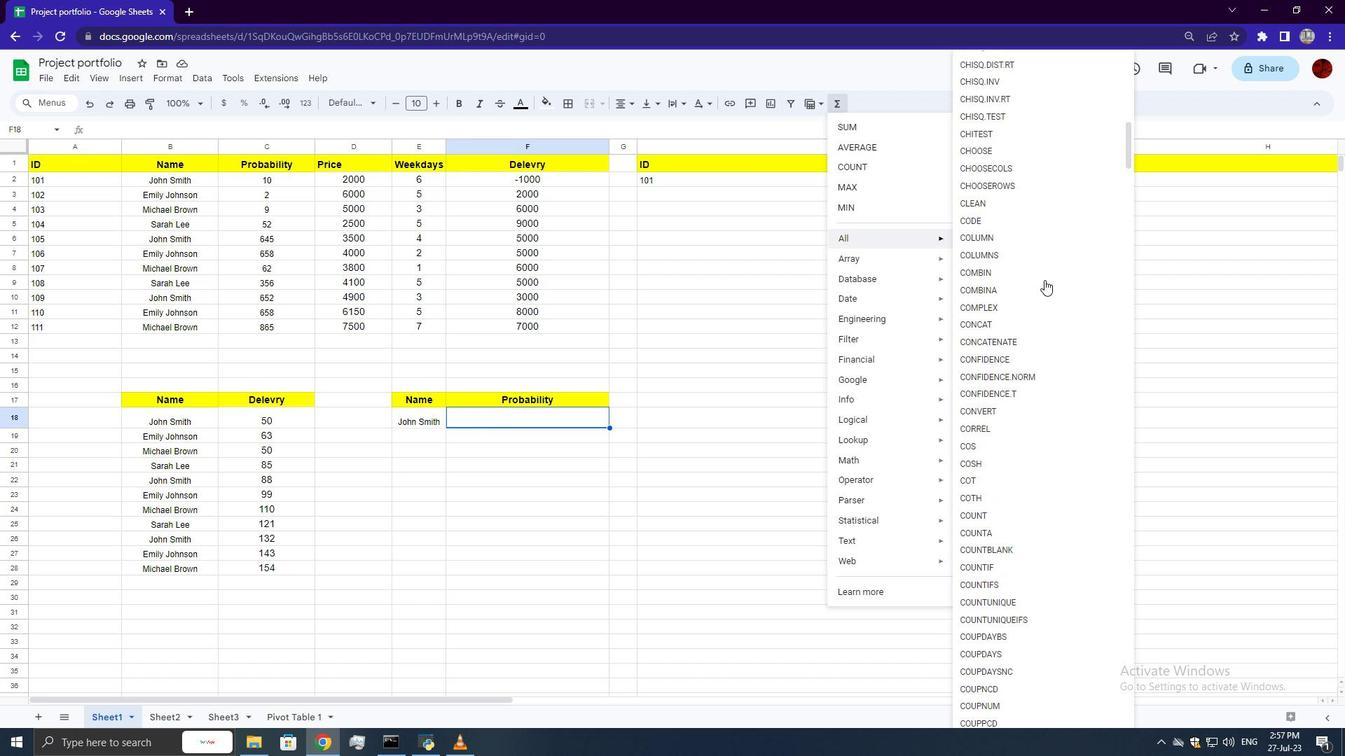 
Action: Mouse scrolled (1045, 280) with delta (0, 0)
Screenshot: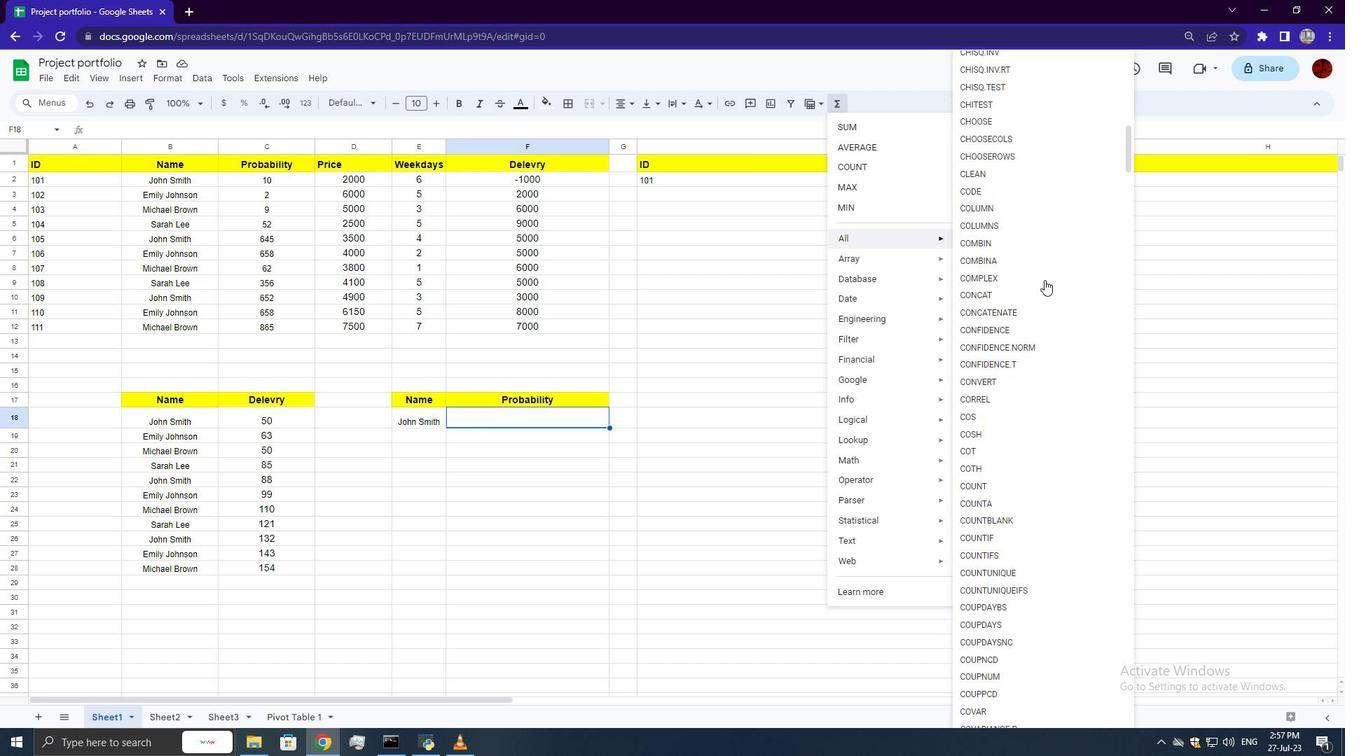 
Action: Mouse scrolled (1045, 280) with delta (0, 0)
Screenshot: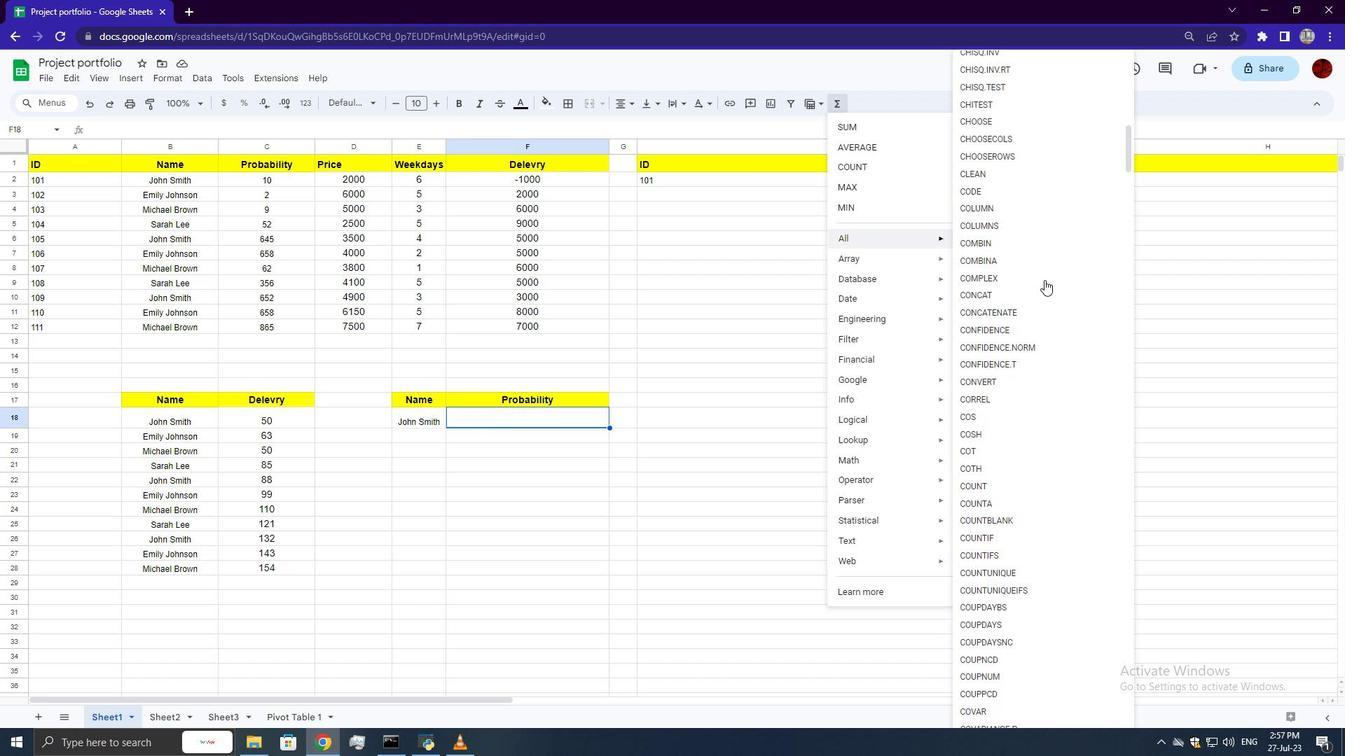 
Action: Mouse scrolled (1045, 280) with delta (0, 0)
Screenshot: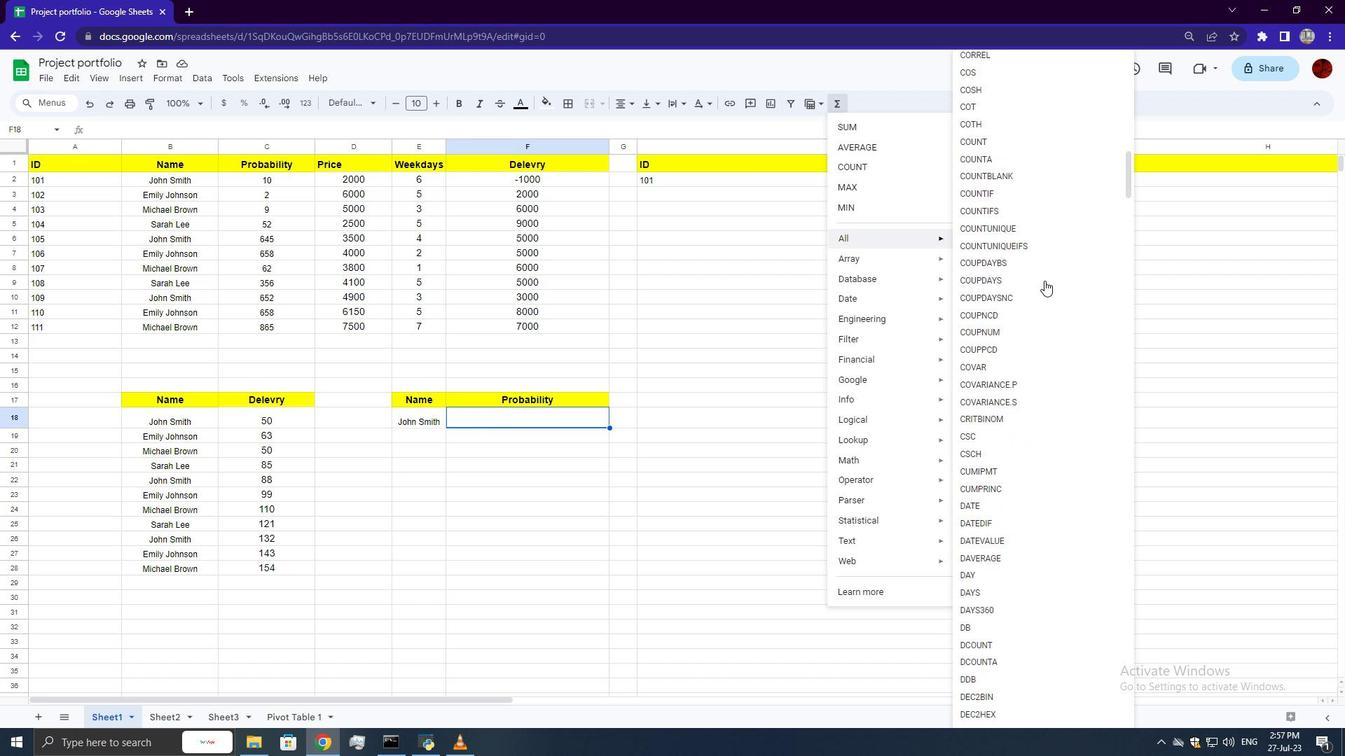 
Action: Mouse scrolled (1045, 280) with delta (0, 0)
Screenshot: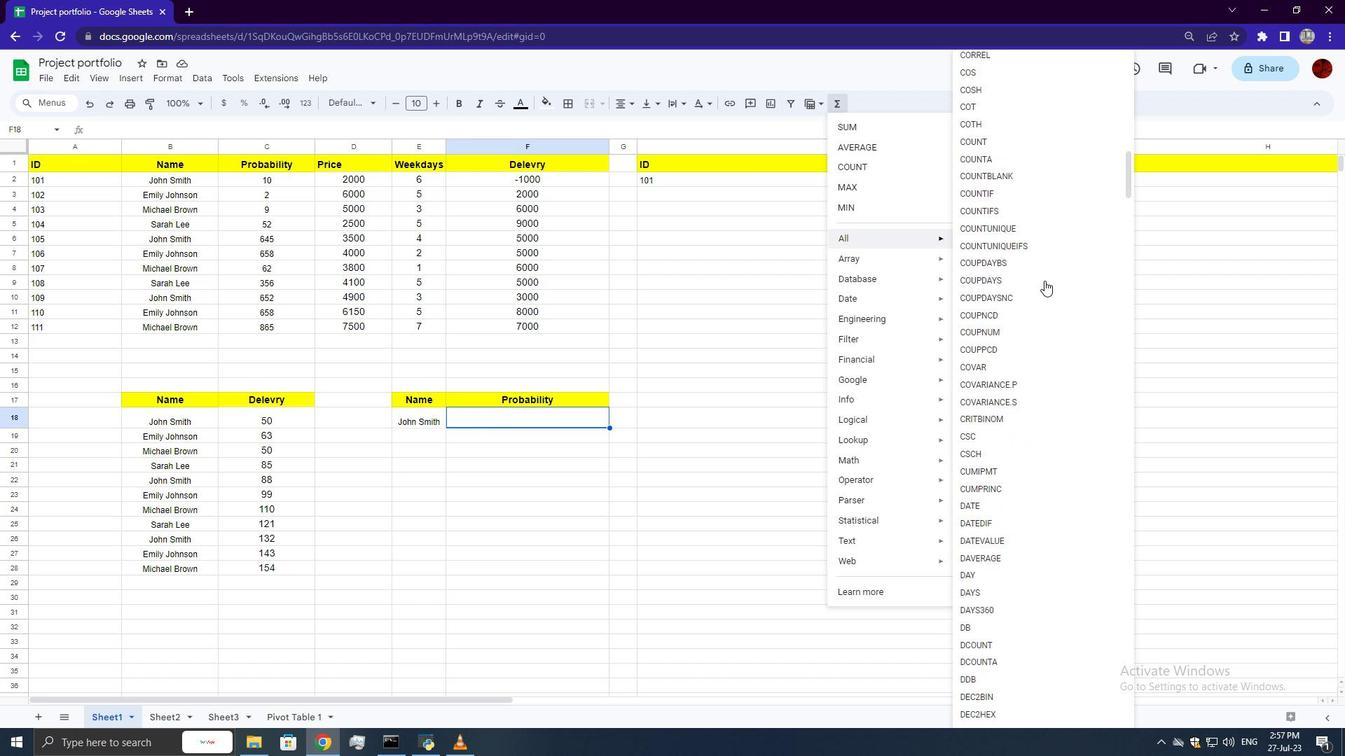 
Action: Mouse scrolled (1045, 280) with delta (0, 0)
Screenshot: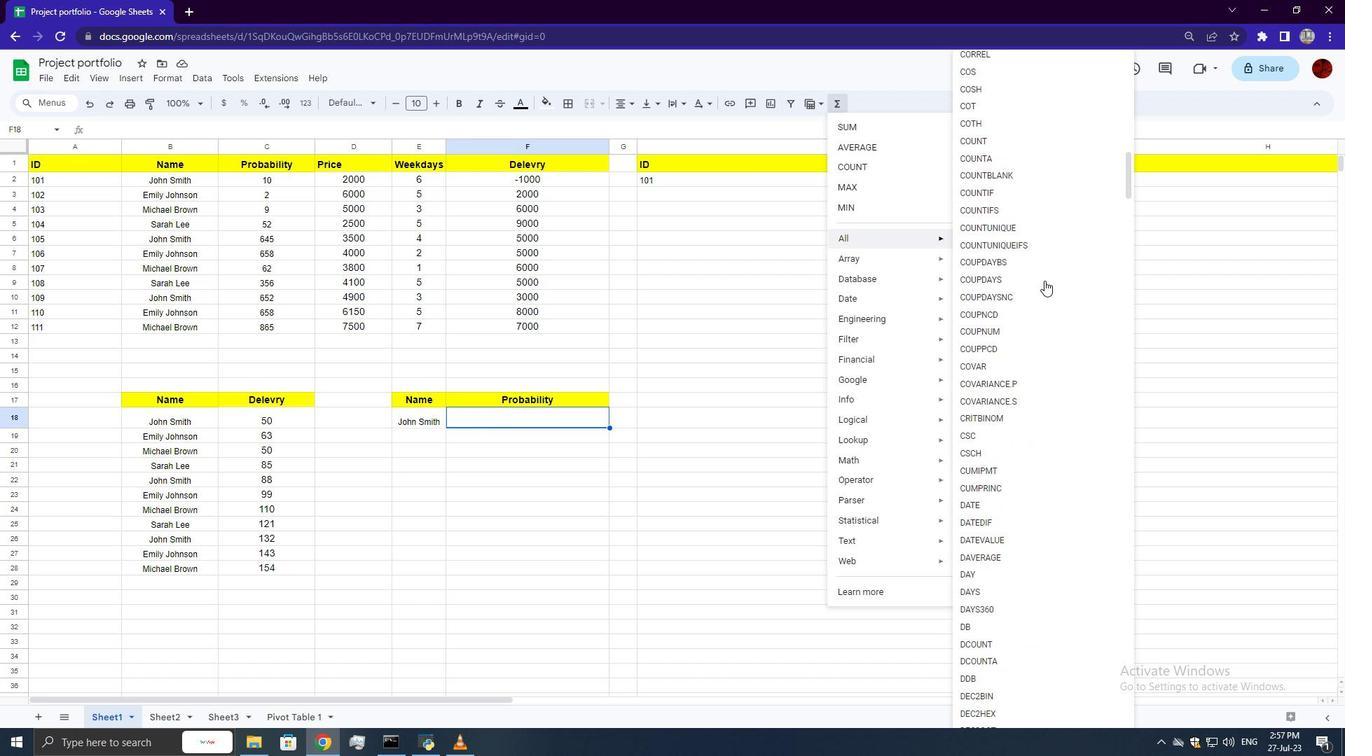 
Action: Mouse scrolled (1045, 280) with delta (0, 0)
Screenshot: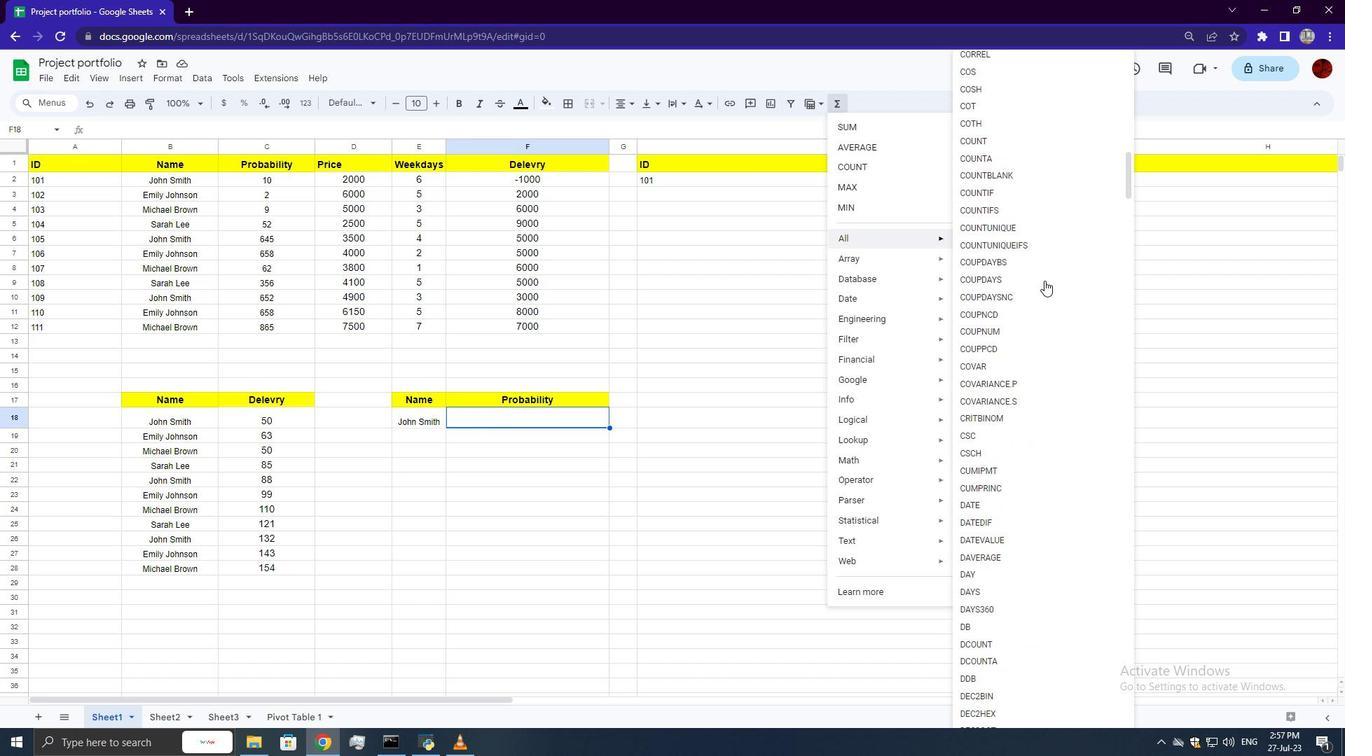 
Action: Mouse scrolled (1045, 280) with delta (0, 0)
Screenshot: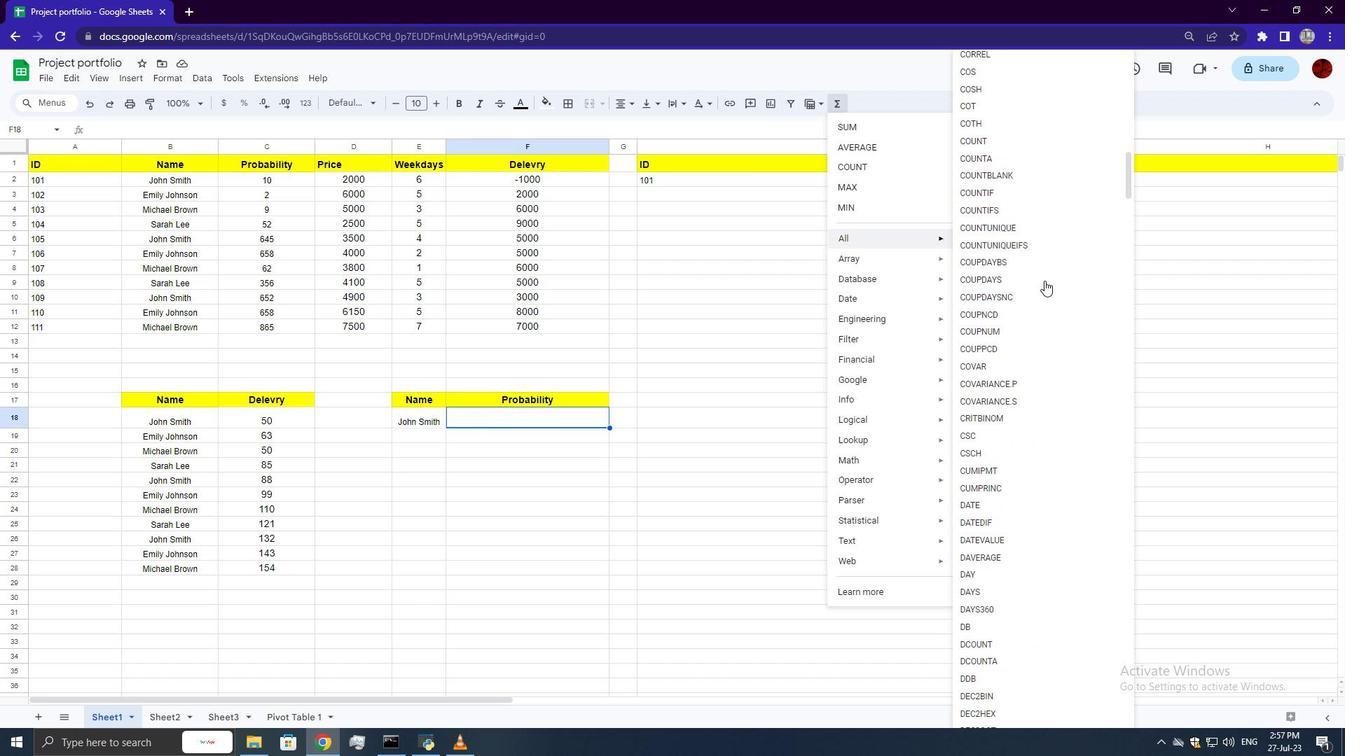 
Action: Mouse scrolled (1045, 280) with delta (0, 0)
Screenshot: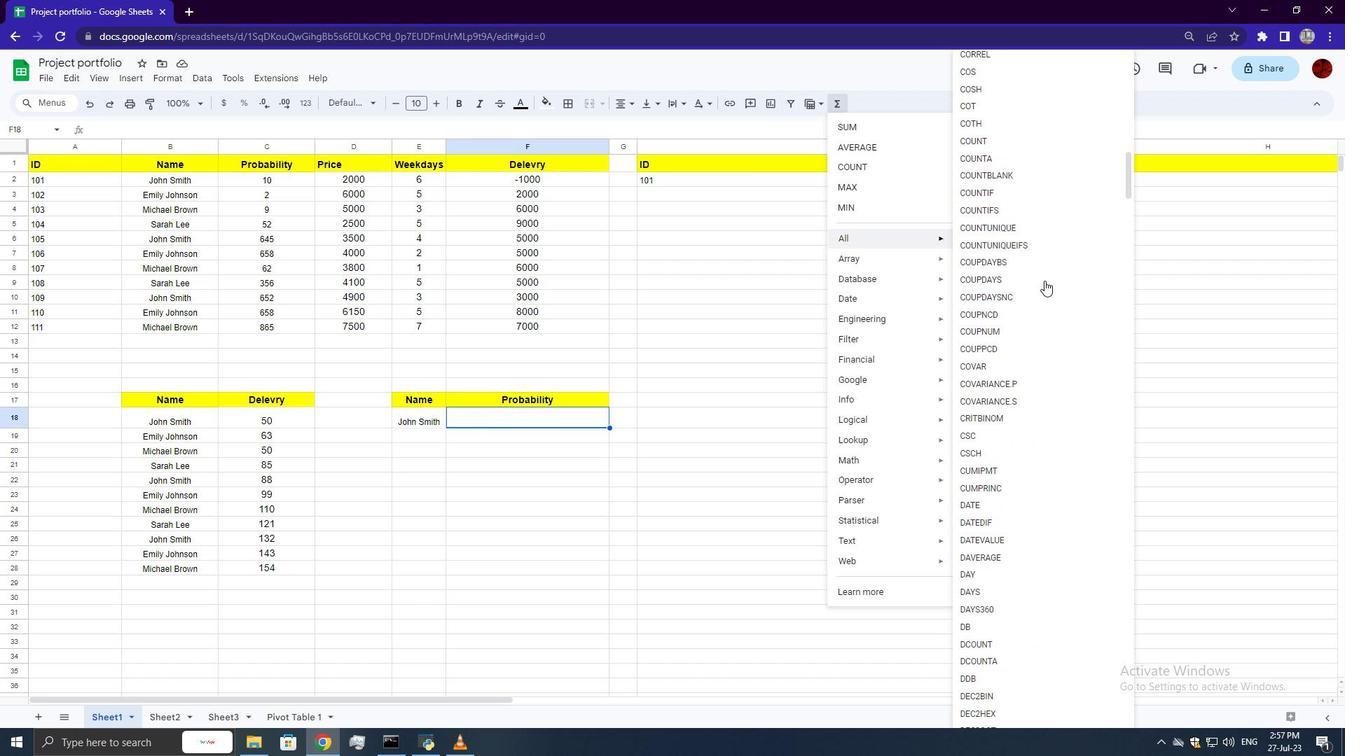 
Action: Mouse scrolled (1045, 280) with delta (0, 0)
Screenshot: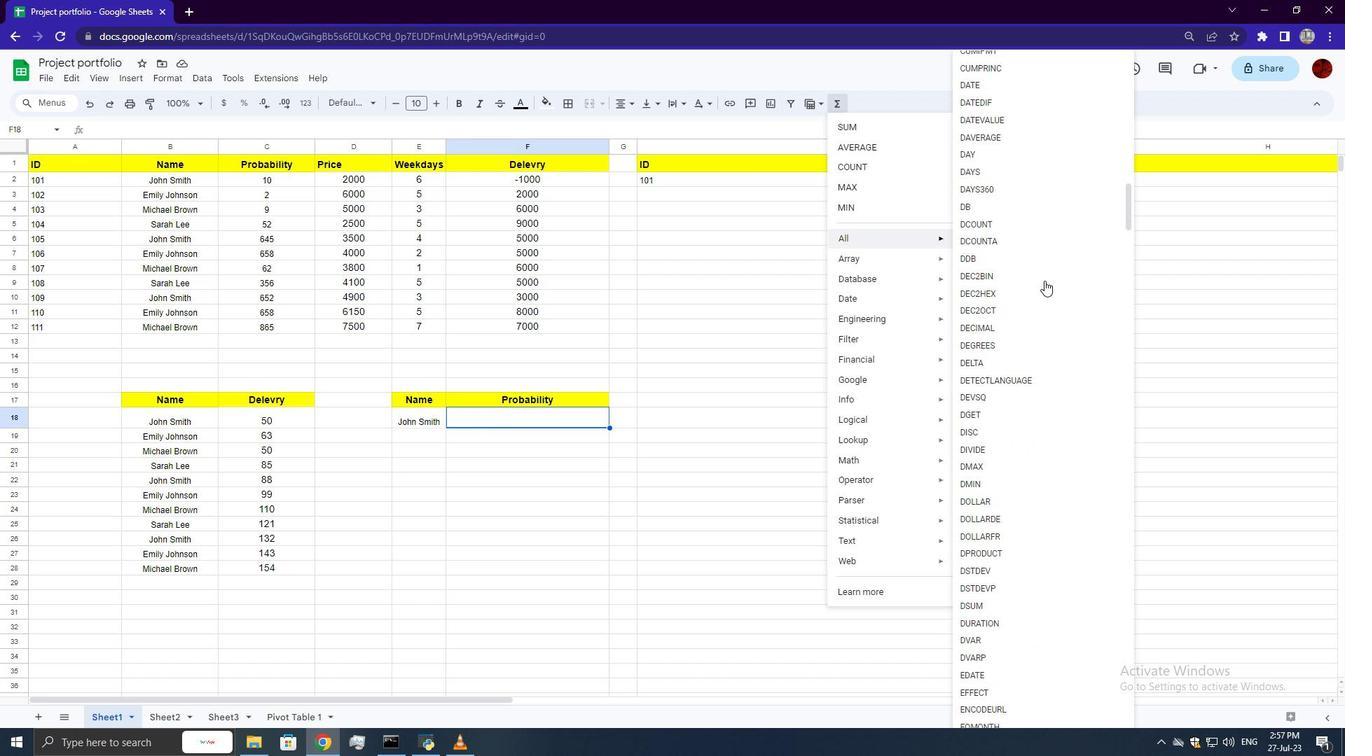 
Action: Mouse scrolled (1045, 280) with delta (0, 0)
Screenshot: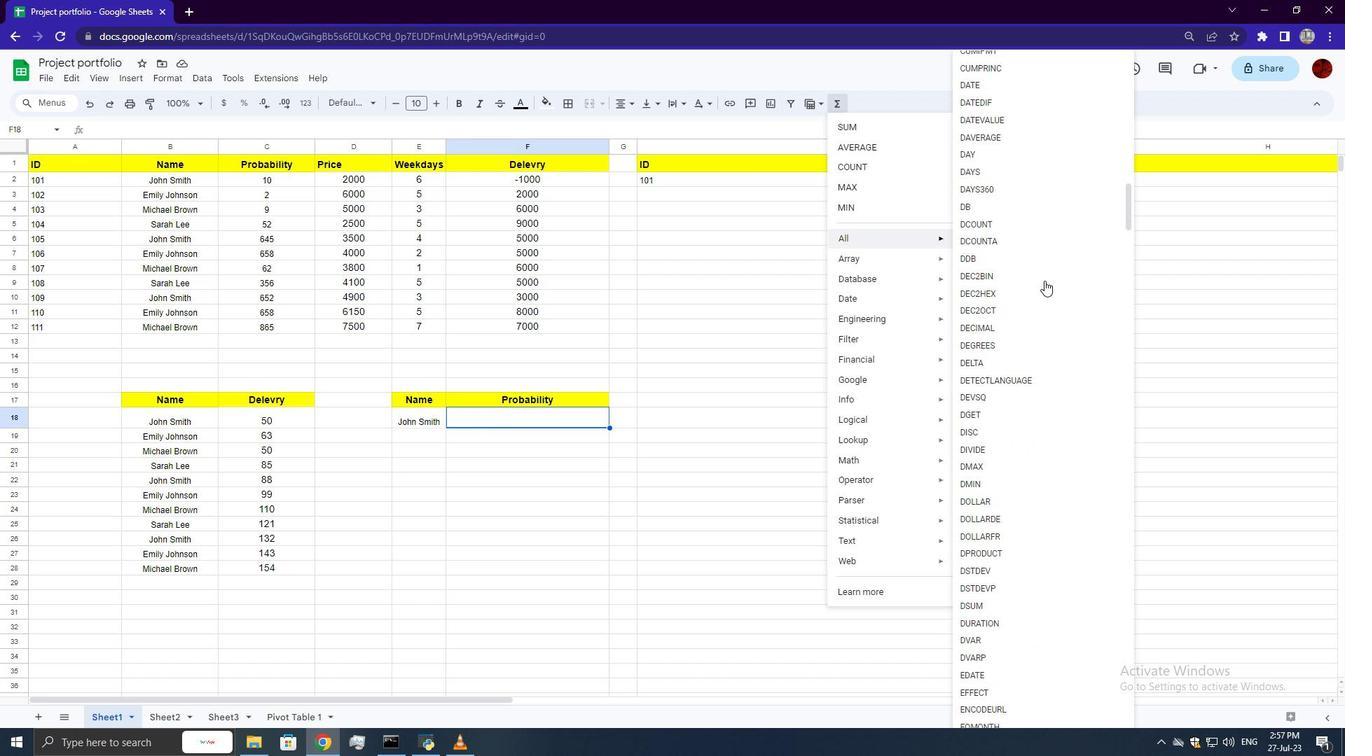 
Action: Mouse scrolled (1045, 280) with delta (0, 0)
Screenshot: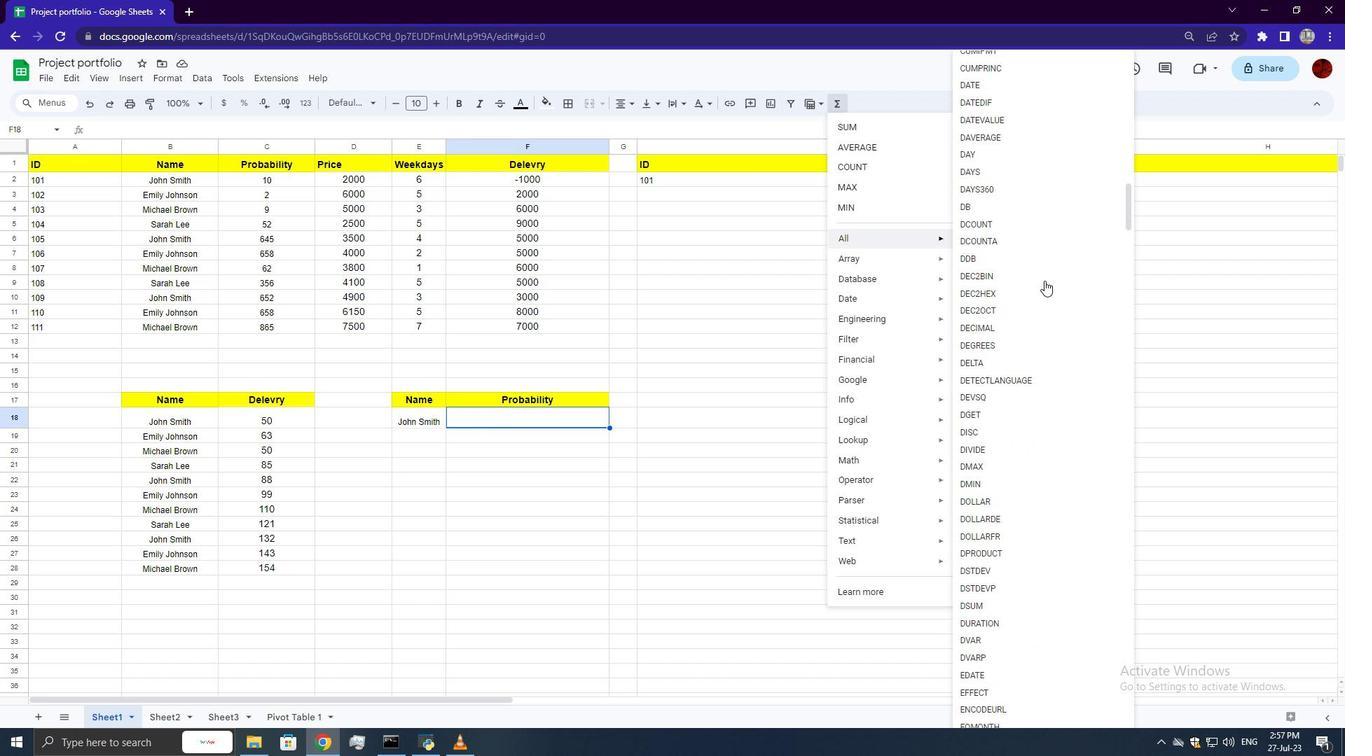 
Action: Mouse scrolled (1045, 280) with delta (0, 0)
Screenshot: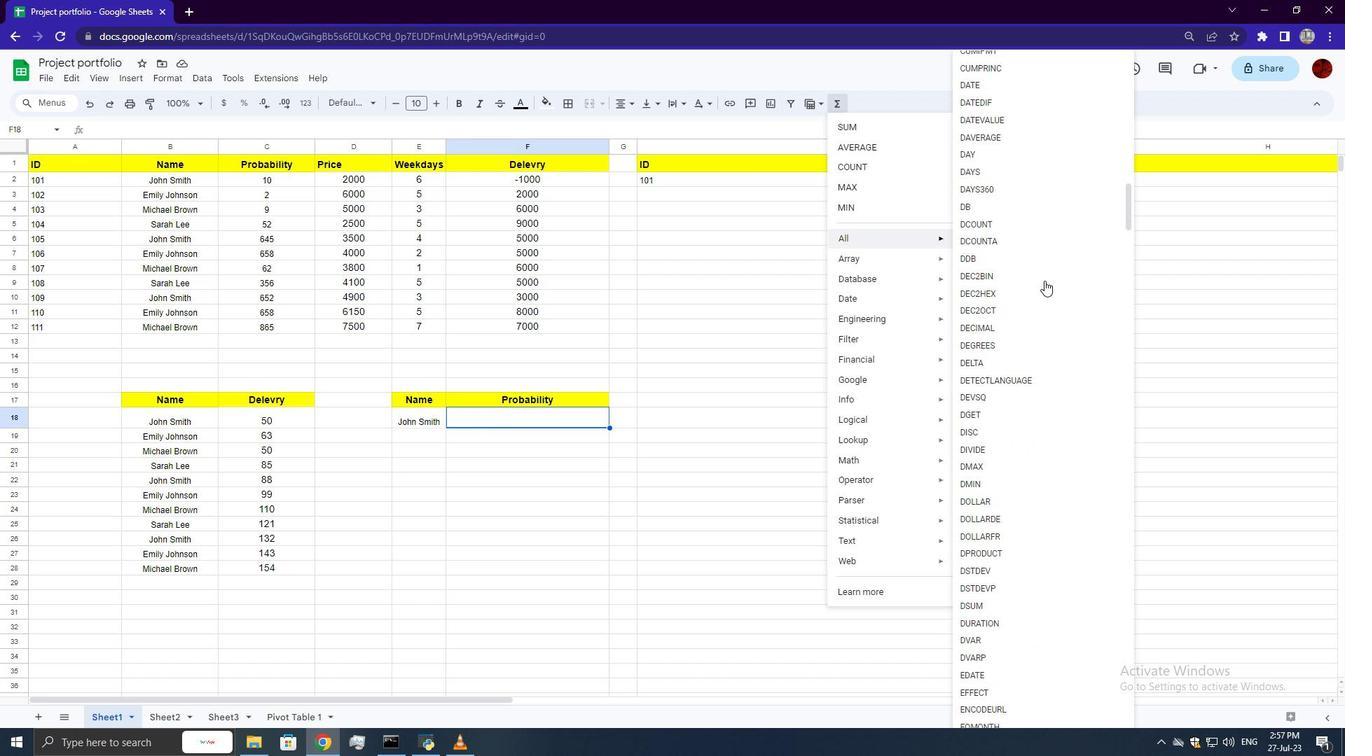 
Action: Mouse scrolled (1045, 280) with delta (0, 0)
Screenshot: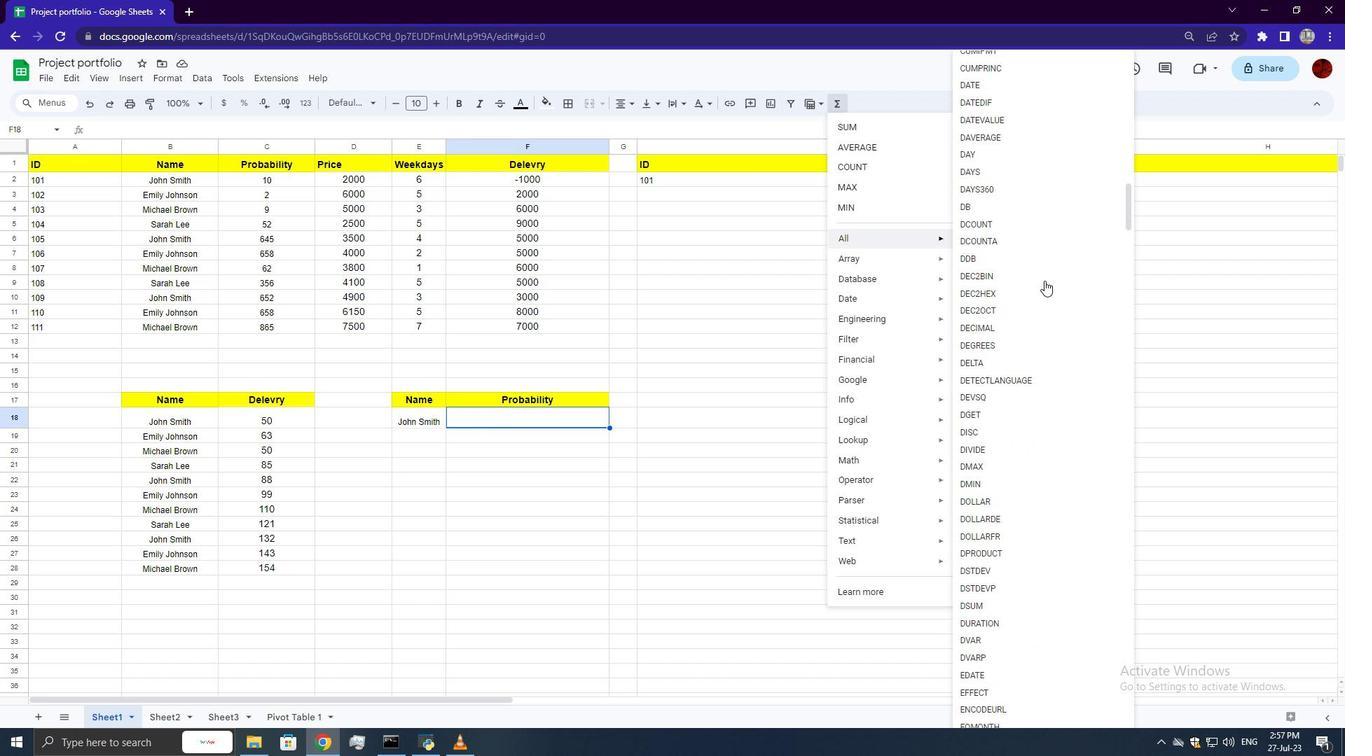 
Action: Mouse scrolled (1045, 280) with delta (0, 0)
Screenshot: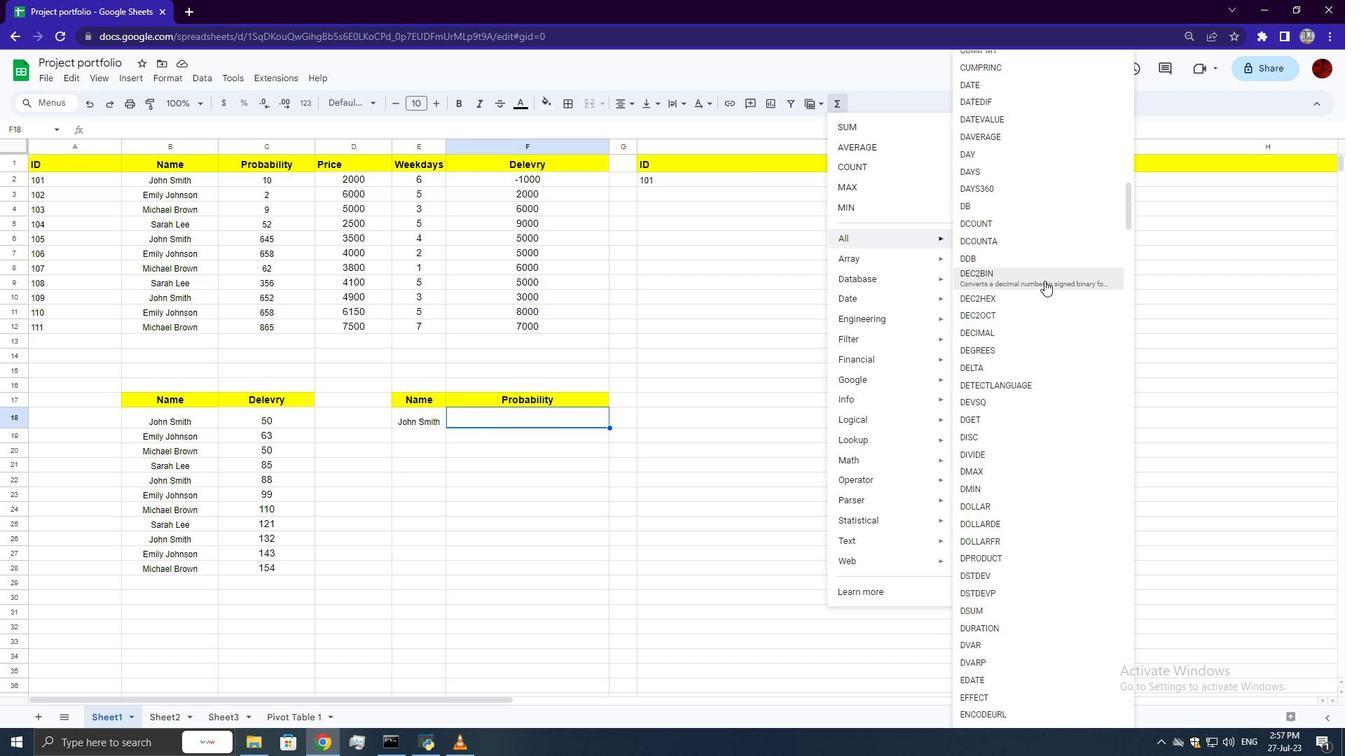 
Action: Mouse scrolled (1045, 280) with delta (0, 0)
Screenshot: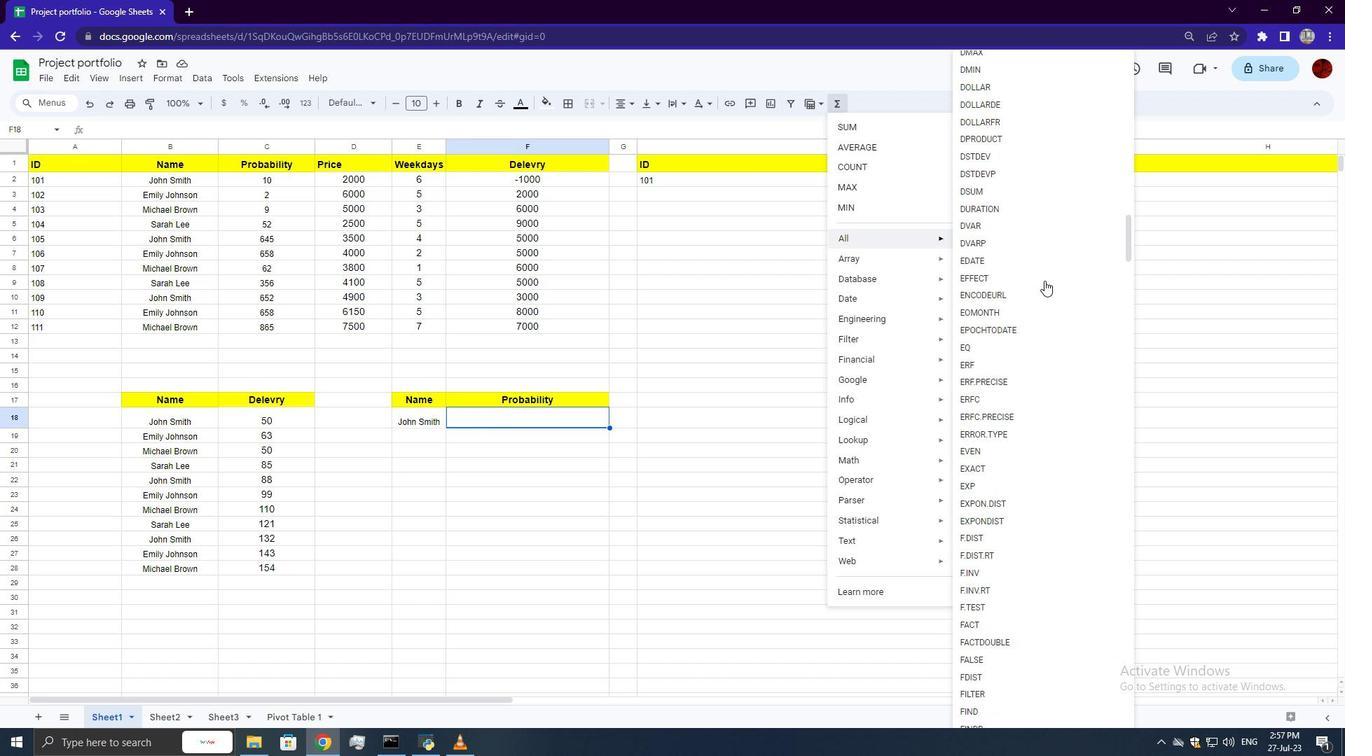 
Action: Mouse scrolled (1045, 280) with delta (0, 0)
Screenshot: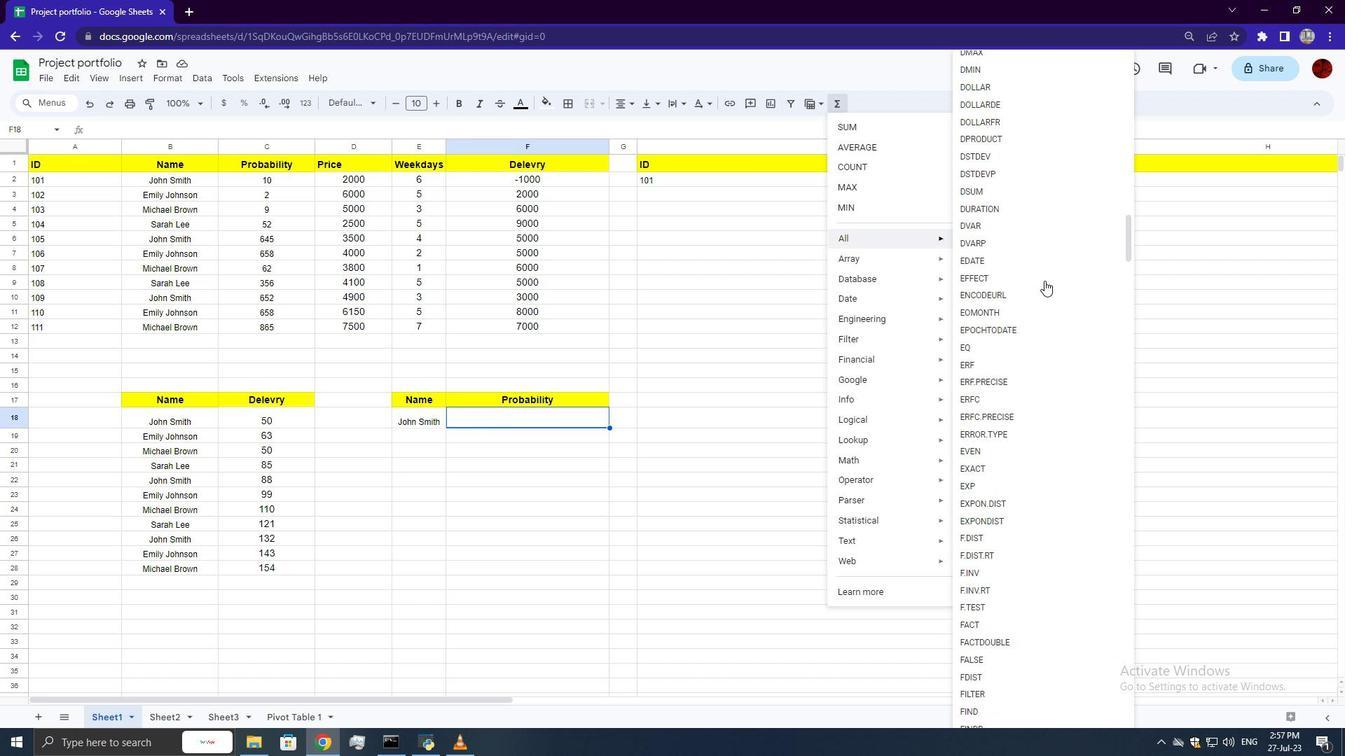 
Action: Mouse scrolled (1045, 280) with delta (0, 0)
Screenshot: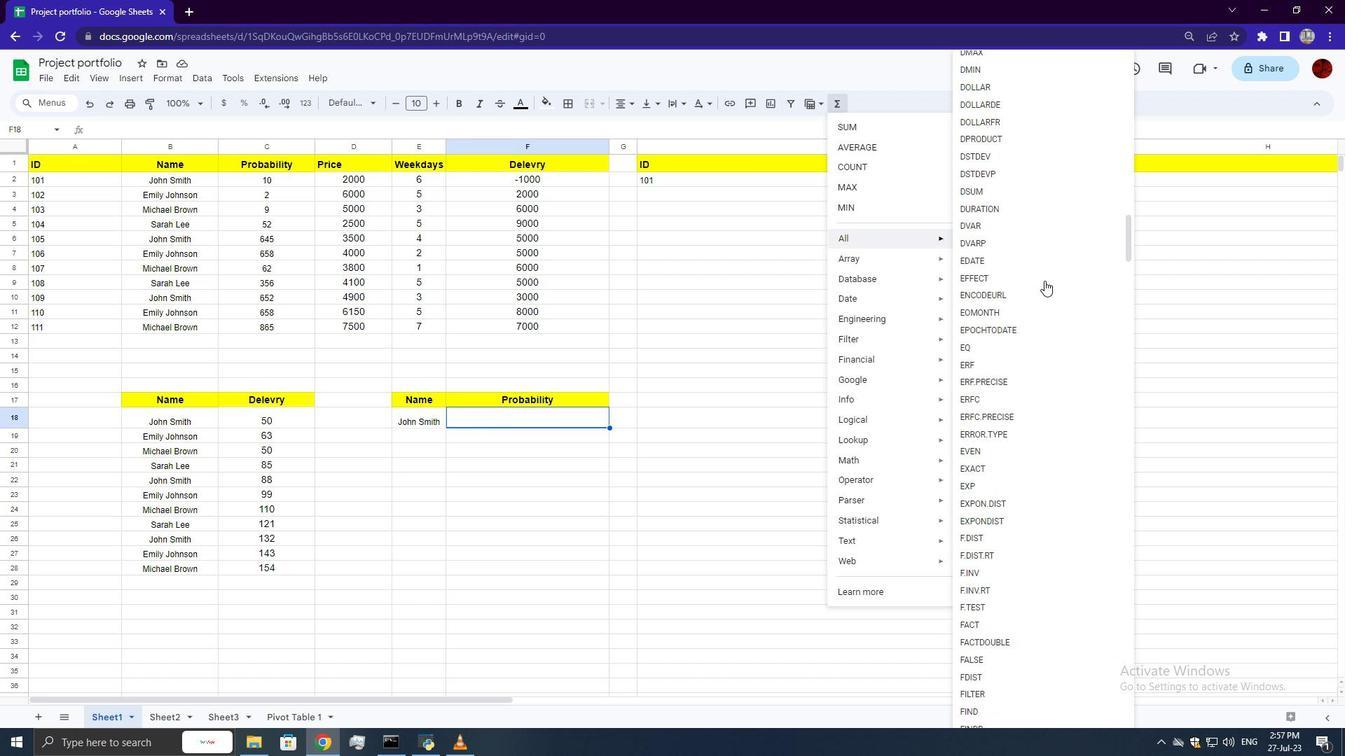 
Action: Mouse scrolled (1045, 280) with delta (0, 0)
Screenshot: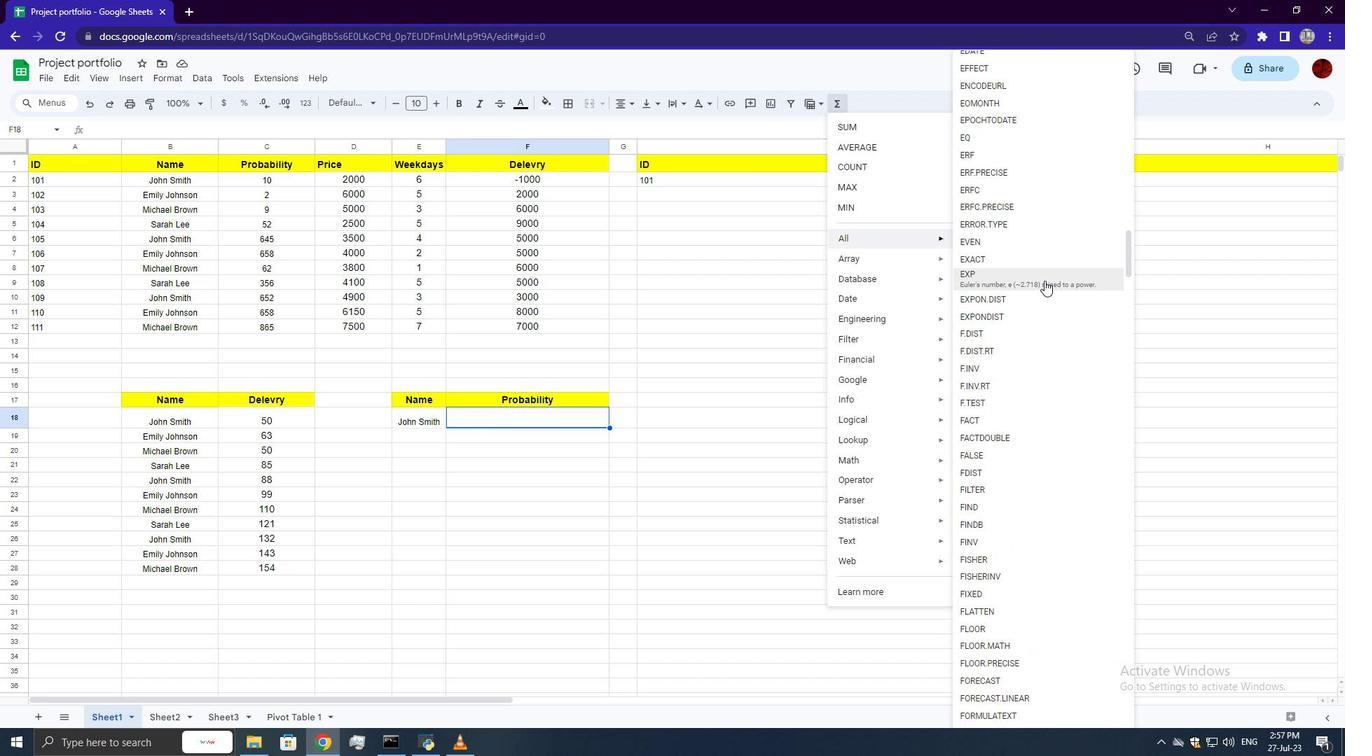 
Action: Mouse scrolled (1045, 280) with delta (0, 0)
Screenshot: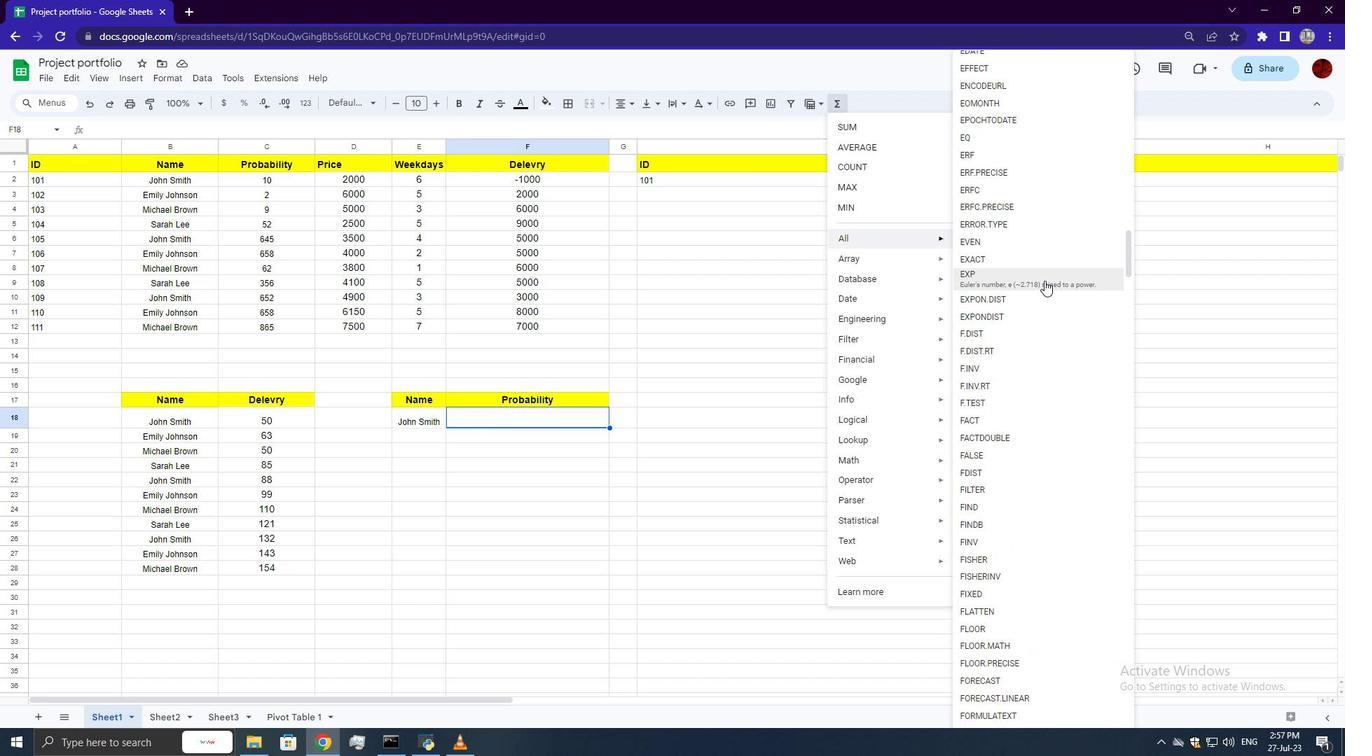 
Action: Mouse scrolled (1045, 280) with delta (0, 0)
Screenshot: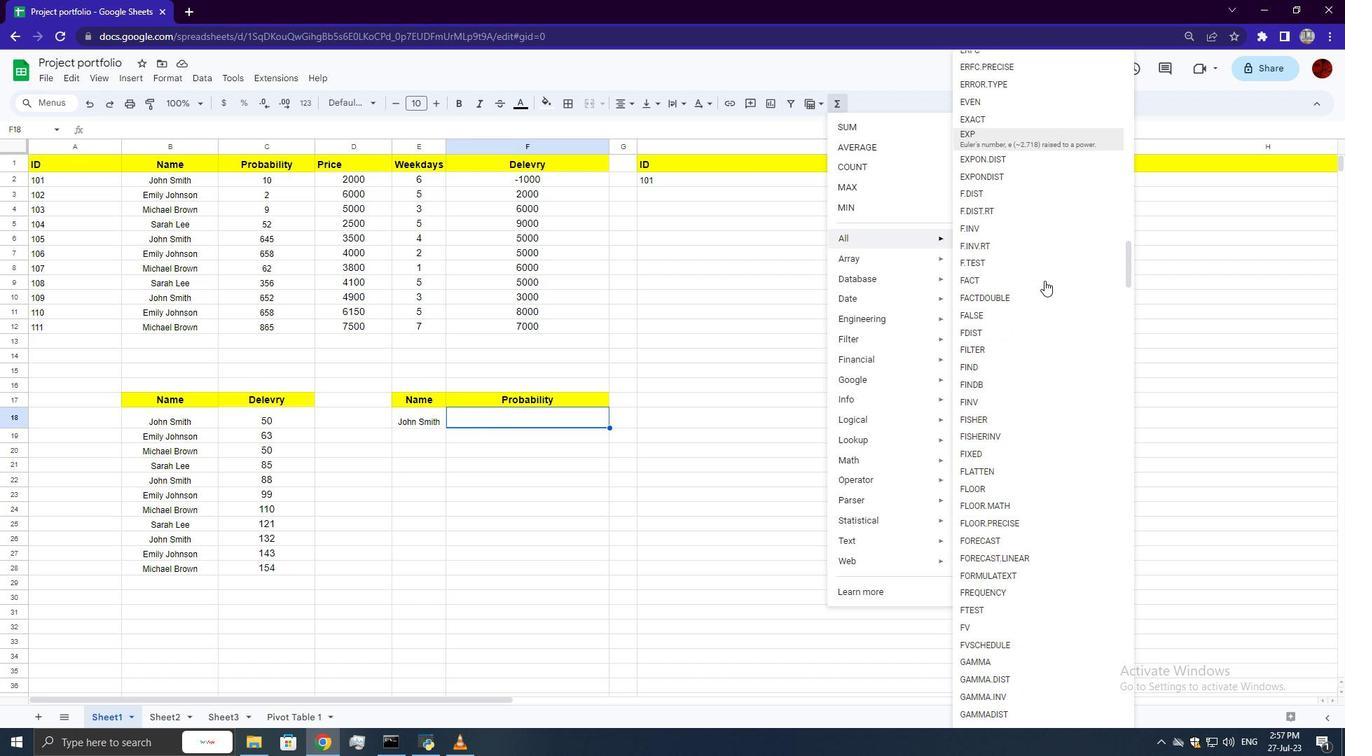 
Action: Mouse scrolled (1045, 280) with delta (0, 0)
Screenshot: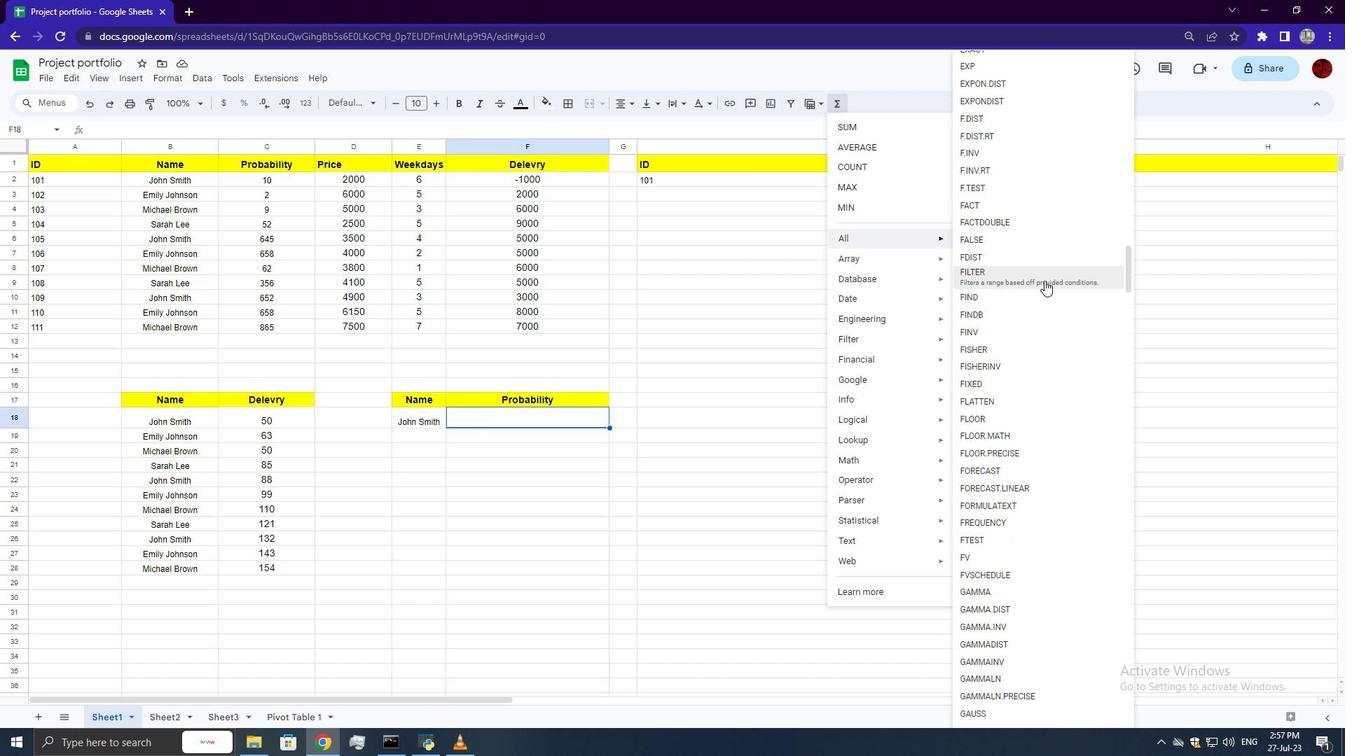 
Action: Mouse scrolled (1045, 280) with delta (0, 0)
Screenshot: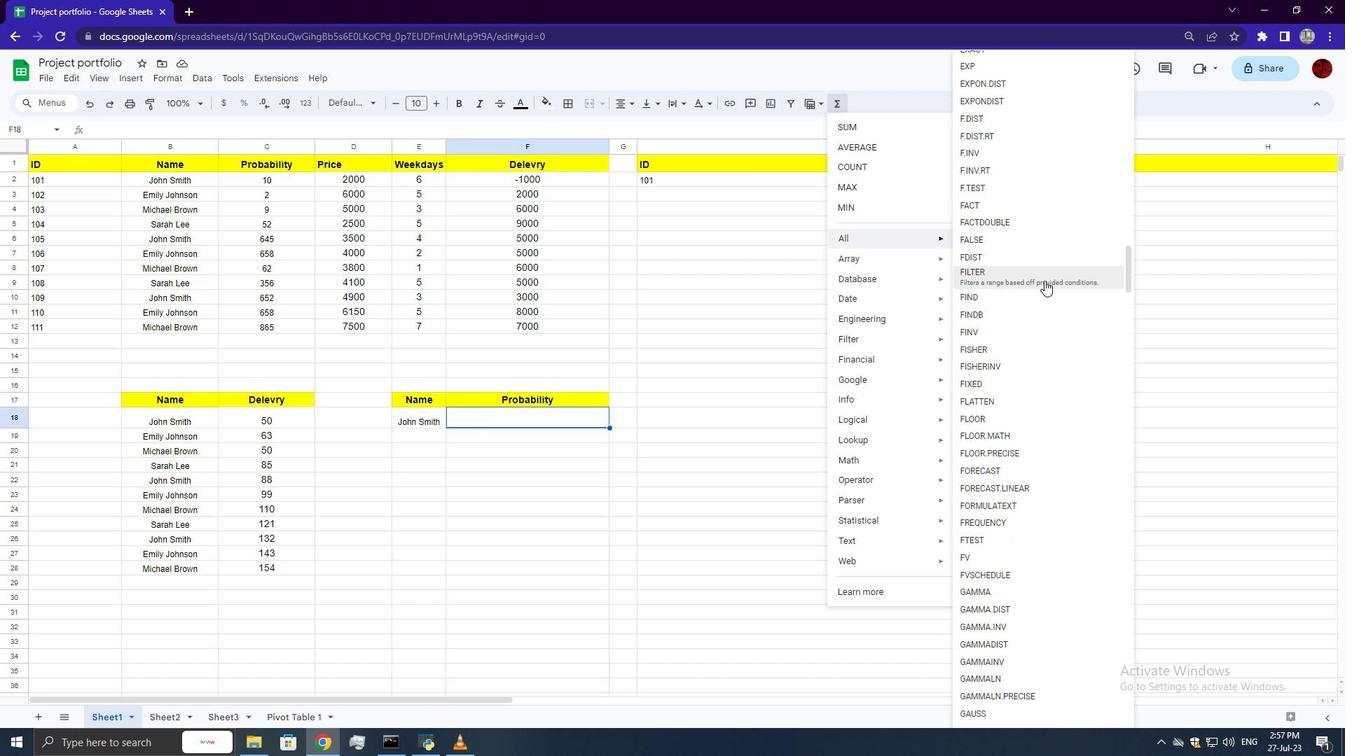 
Action: Mouse scrolled (1045, 280) with delta (0, 0)
Screenshot: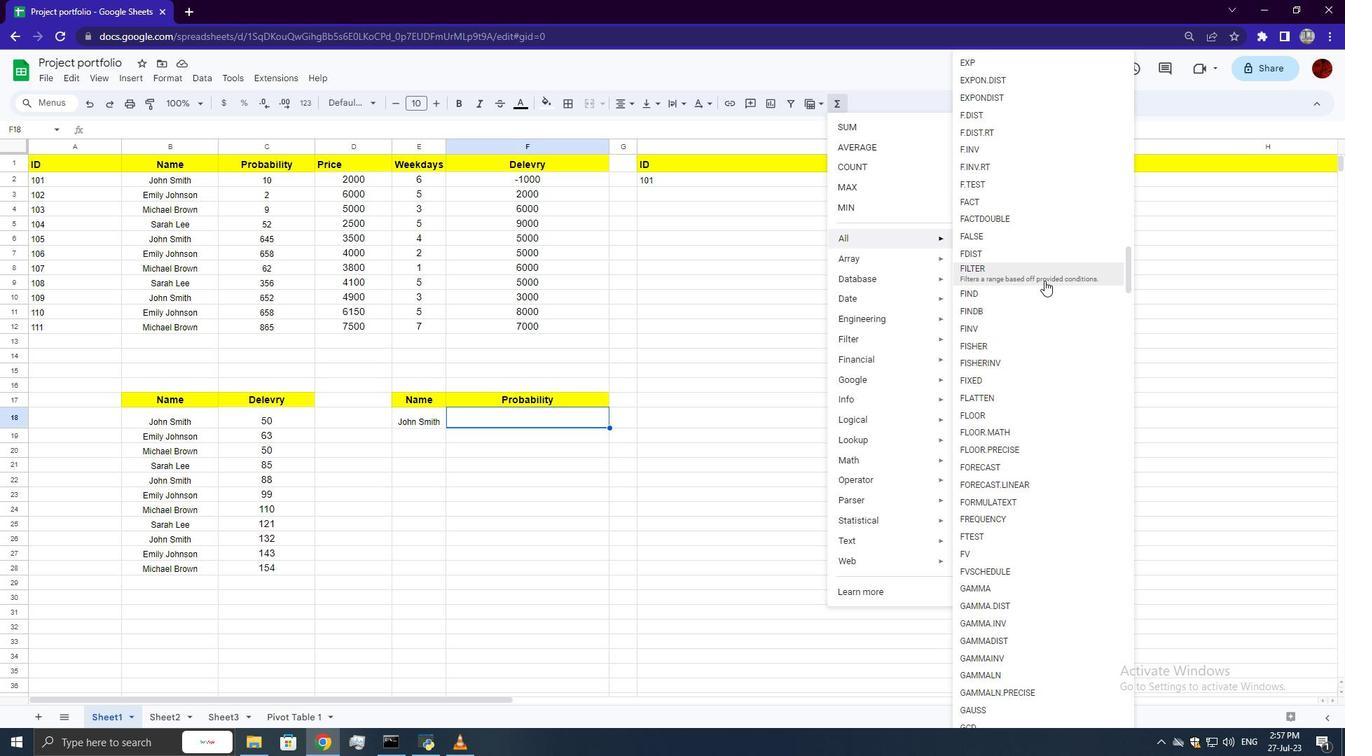 
Action: Mouse scrolled (1045, 280) with delta (0, 0)
Screenshot: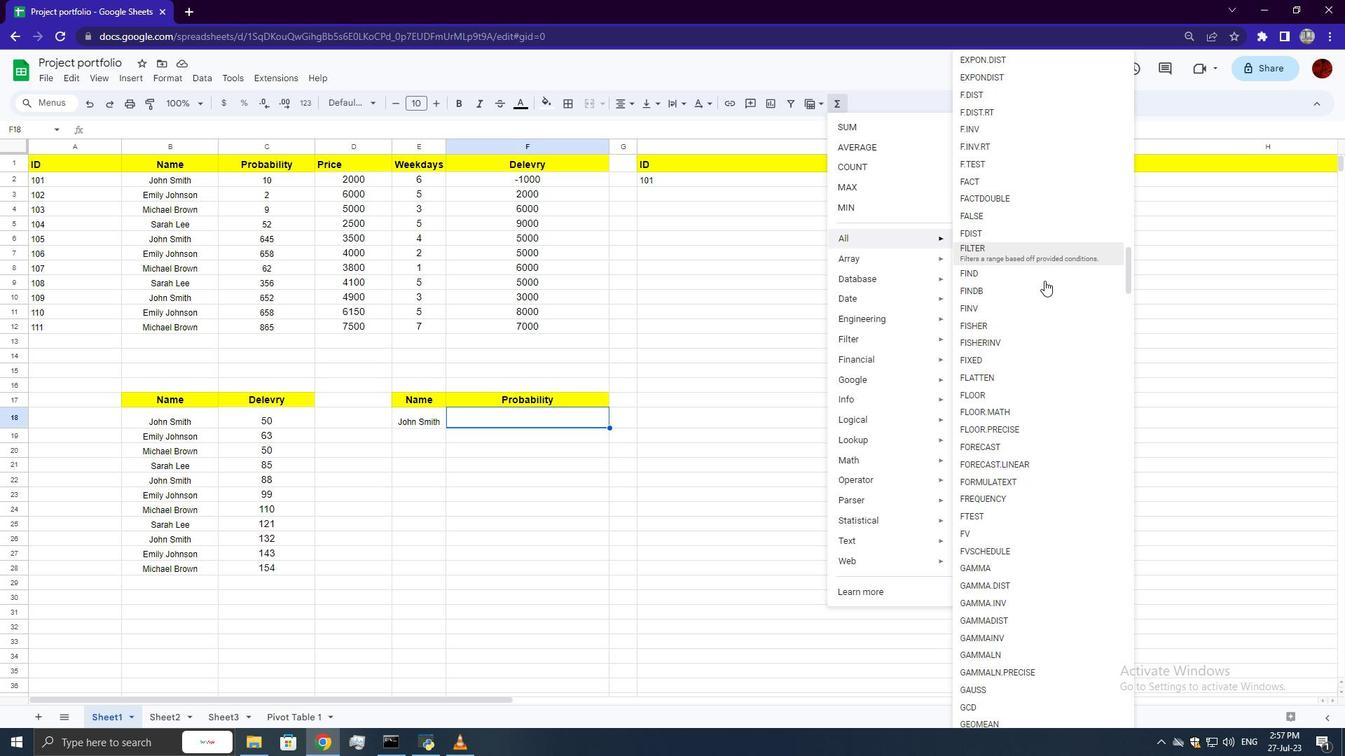 
Action: Mouse scrolled (1045, 281) with delta (0, 0)
Screenshot: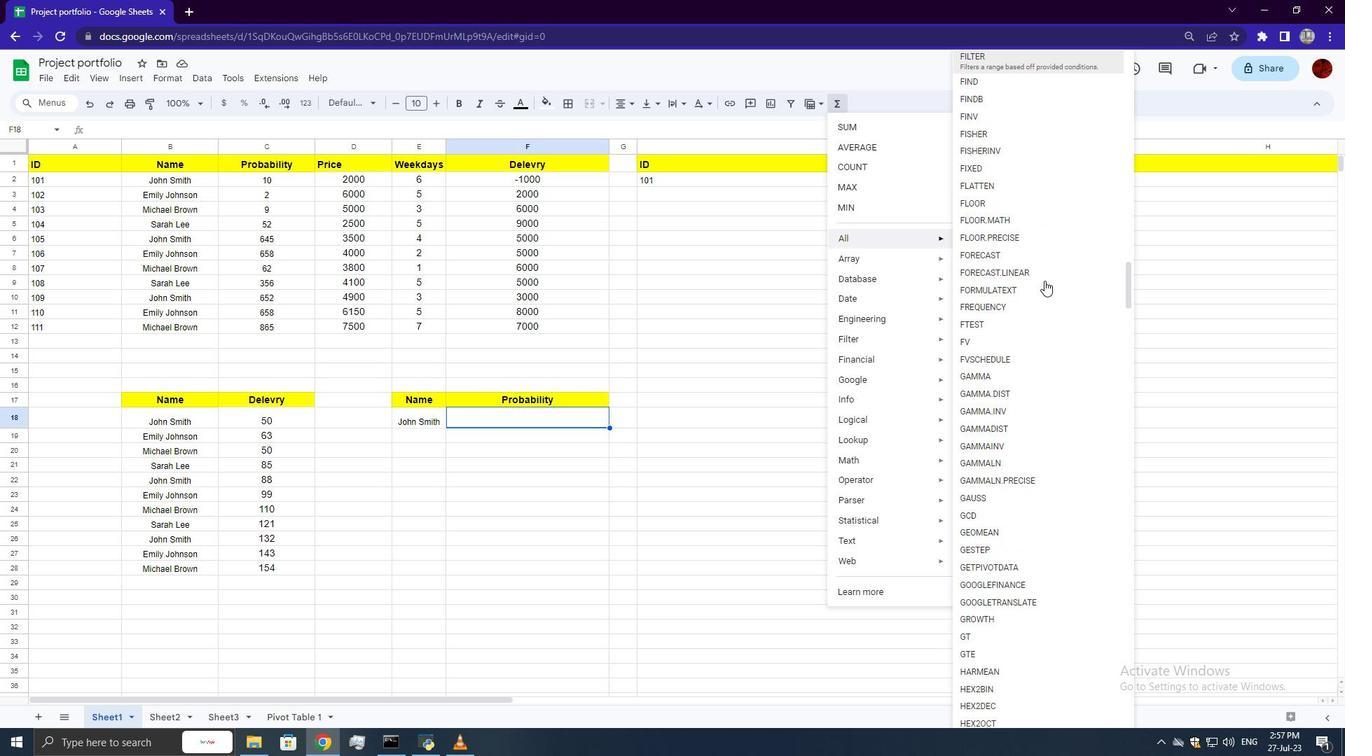 
Action: Mouse scrolled (1045, 280) with delta (0, 0)
Screenshot: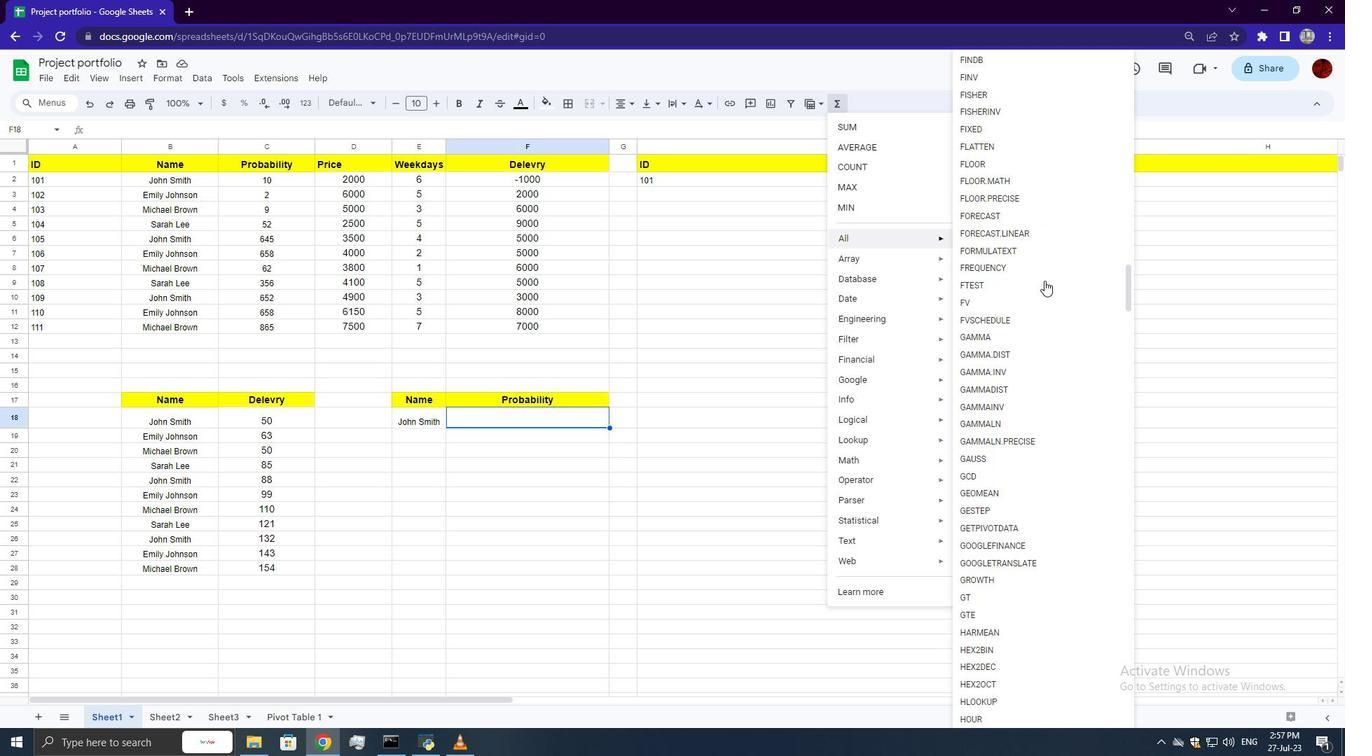 
Action: Mouse scrolled (1045, 280) with delta (0, 0)
Screenshot: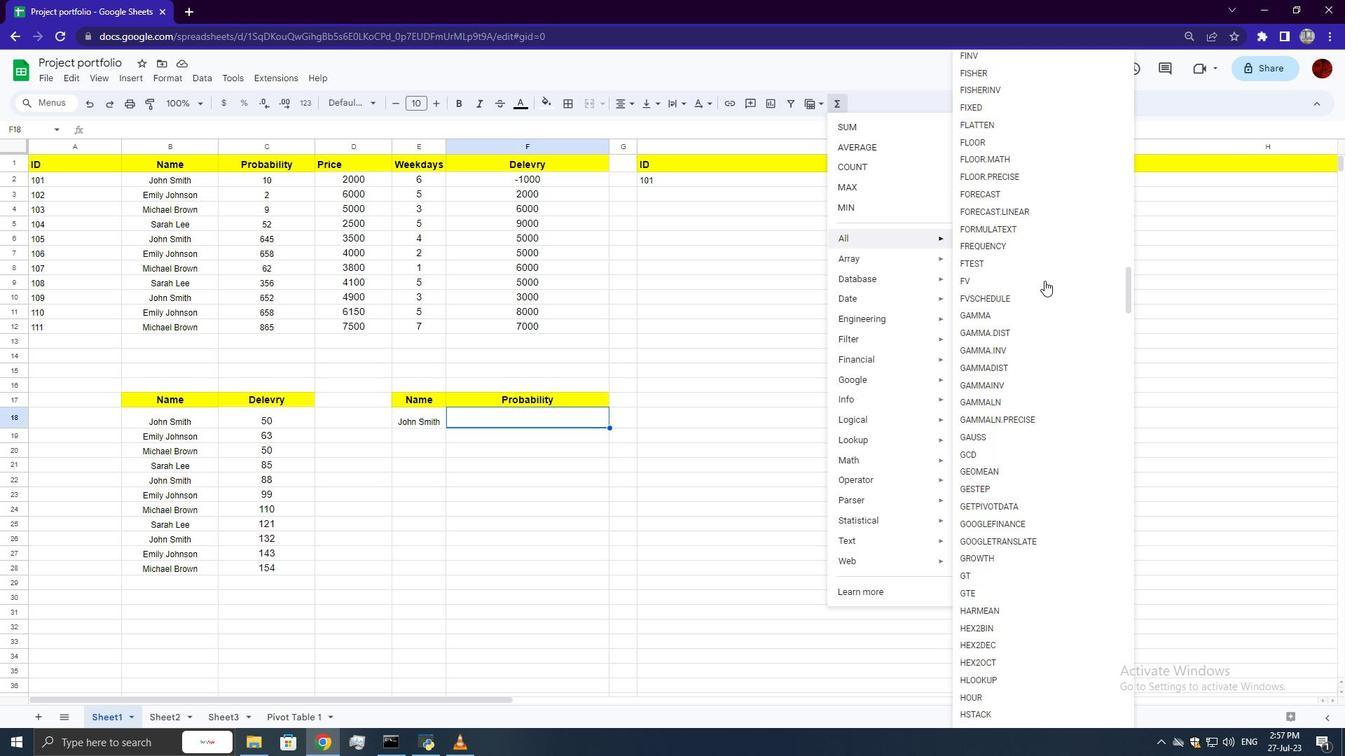 
Action: Mouse scrolled (1045, 280) with delta (0, 0)
Screenshot: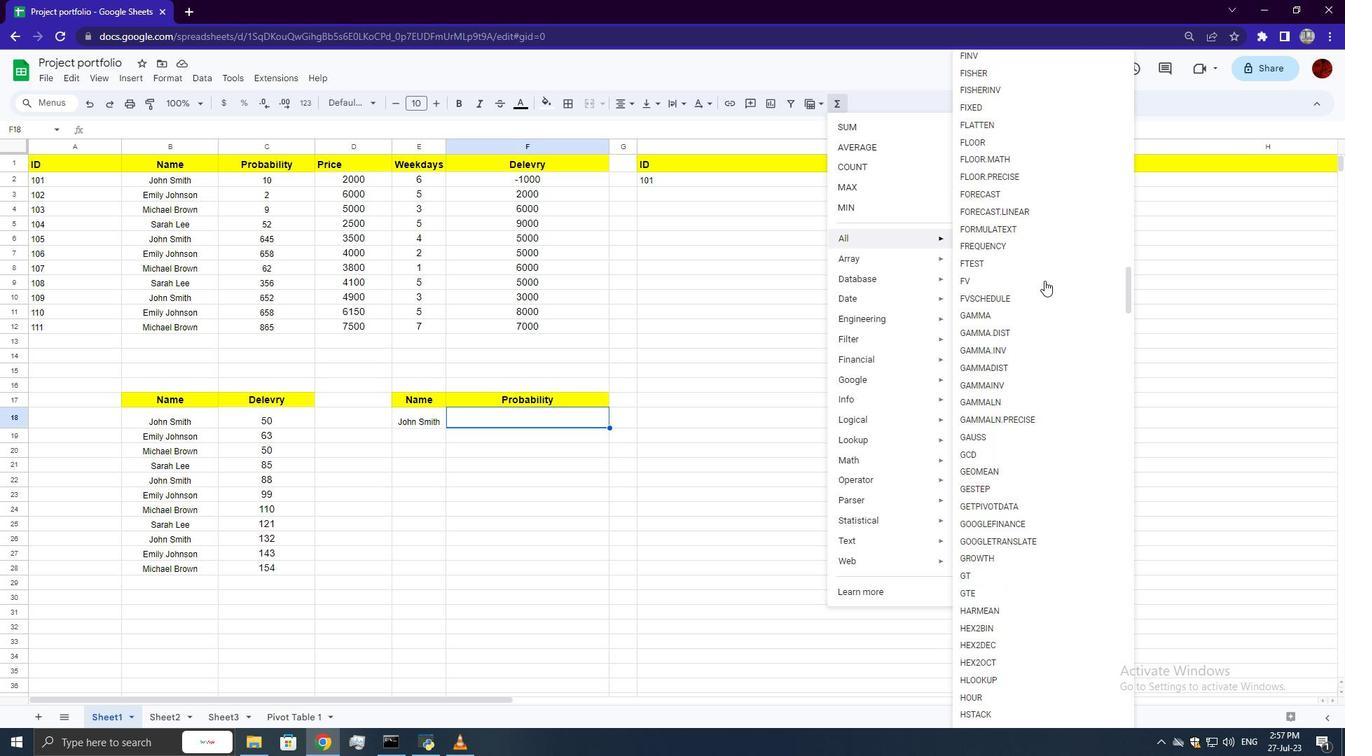 
Action: Mouse scrolled (1045, 280) with delta (0, 0)
Screenshot: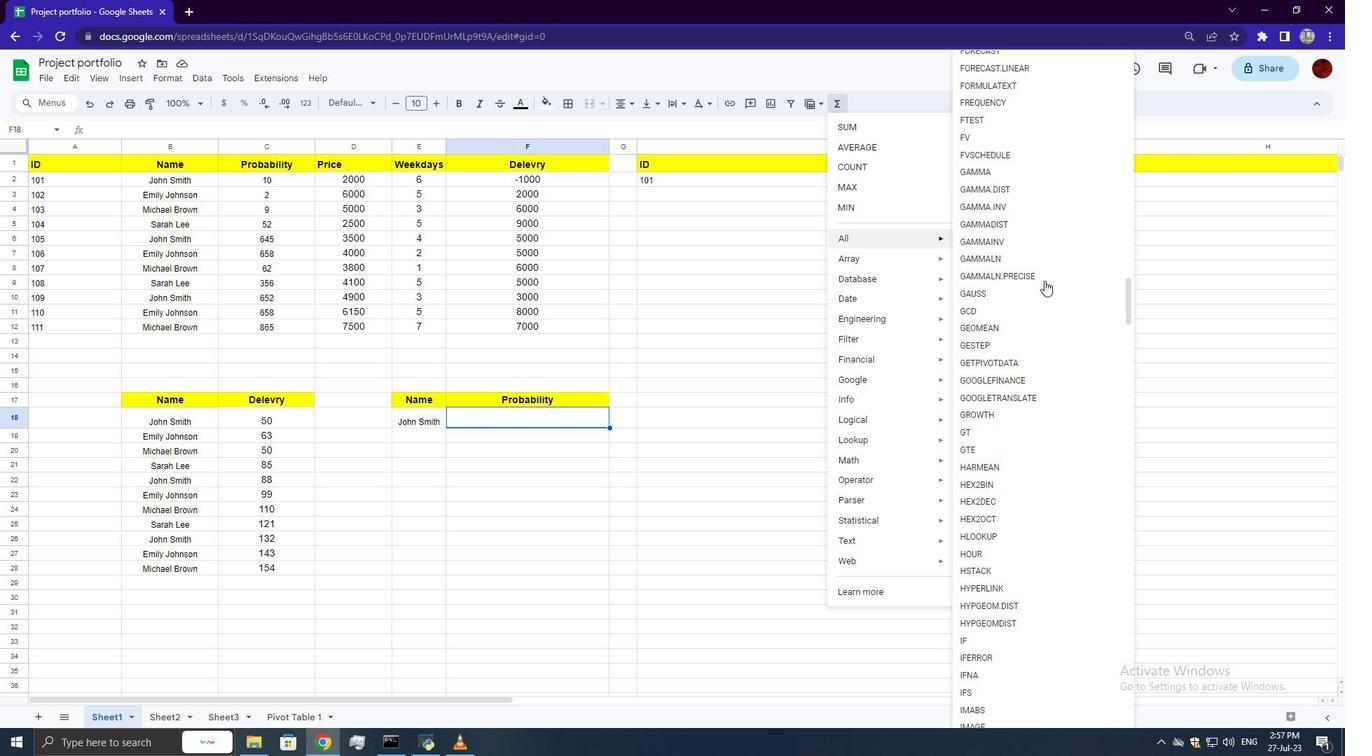 
Action: Mouse scrolled (1045, 280) with delta (0, 0)
Screenshot: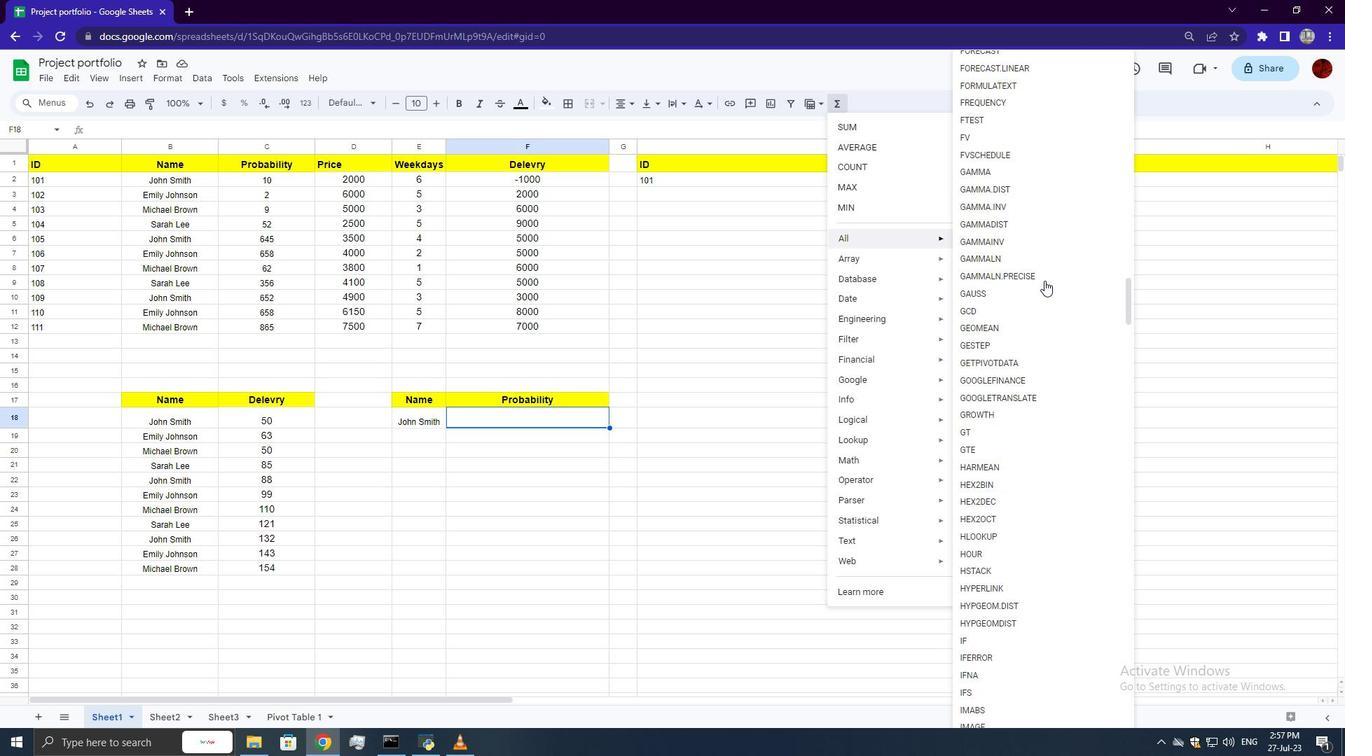 
Action: Mouse scrolled (1045, 280) with delta (0, 0)
Screenshot: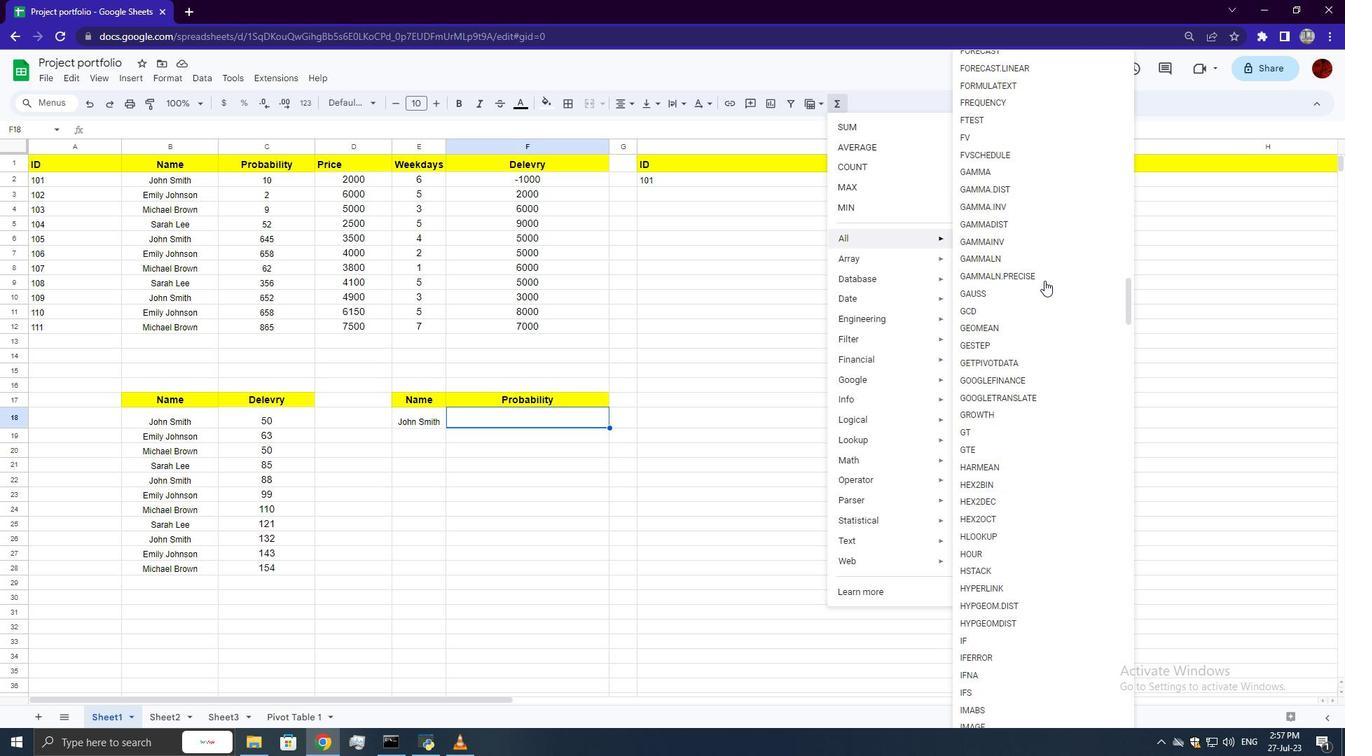 
Action: Mouse scrolled (1045, 280) with delta (0, 0)
Screenshot: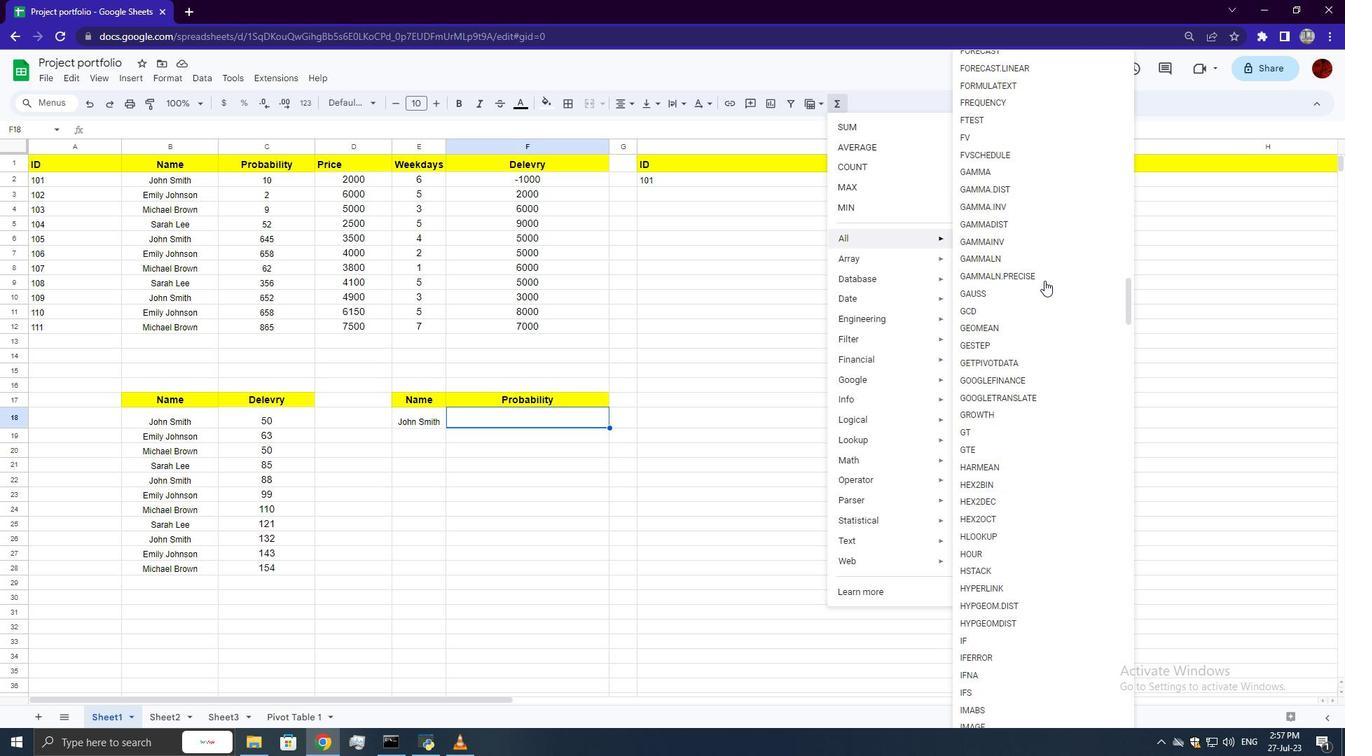 
Action: Mouse scrolled (1045, 280) with delta (0, 0)
Screenshot: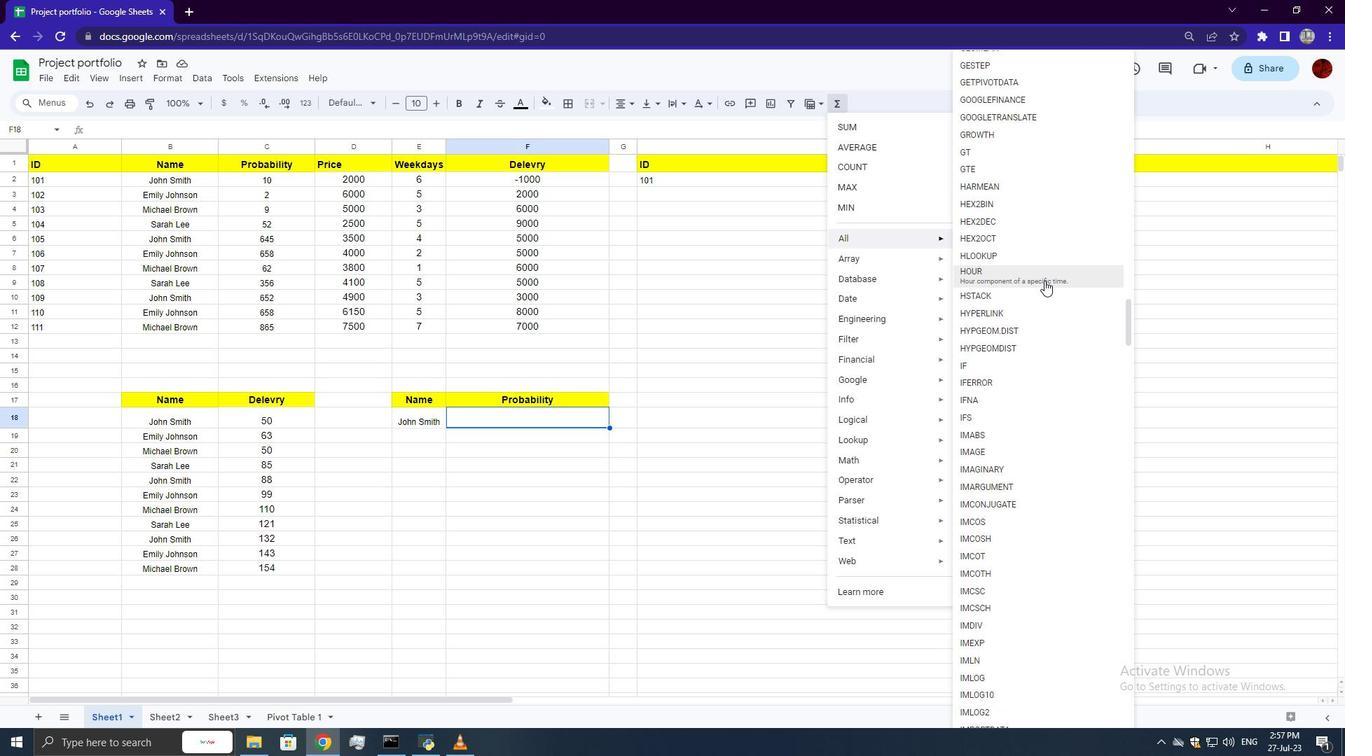 
Action: Mouse scrolled (1045, 280) with delta (0, 0)
Screenshot: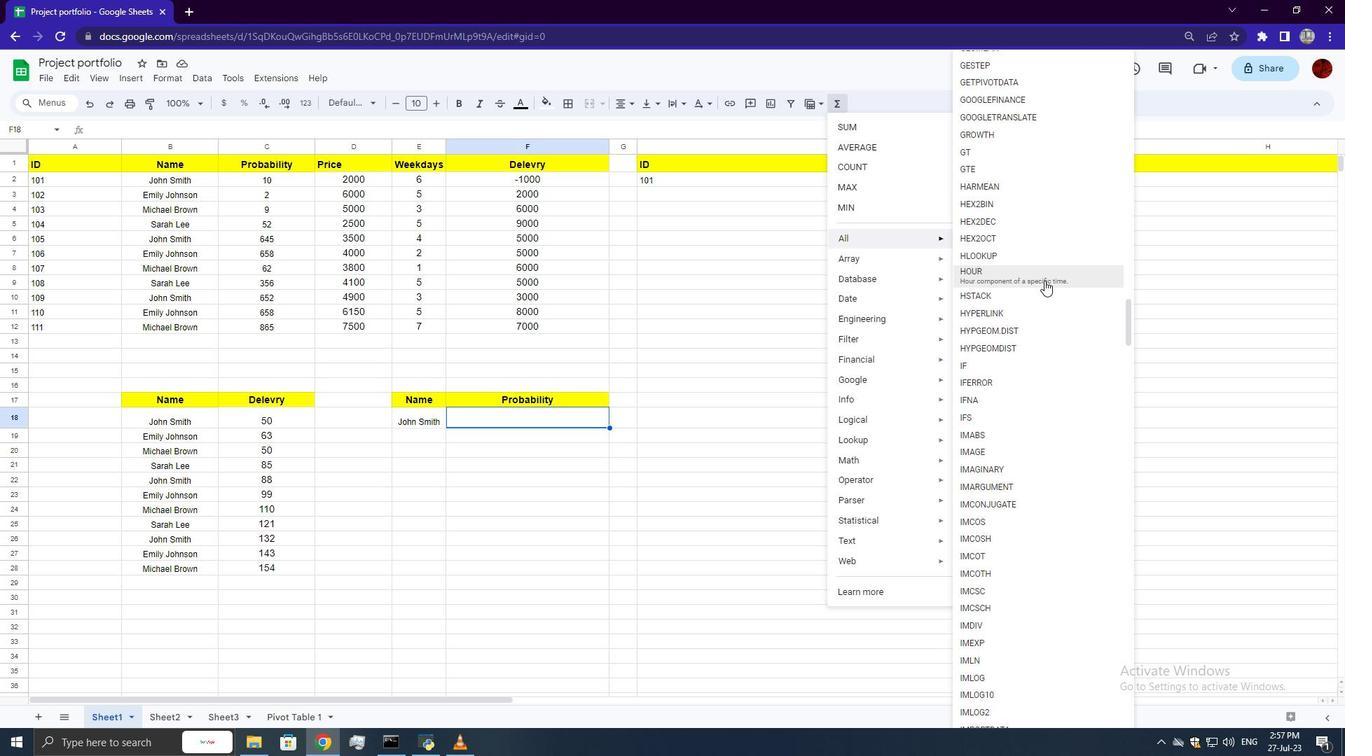 
Action: Mouse scrolled (1045, 280) with delta (0, 0)
Screenshot: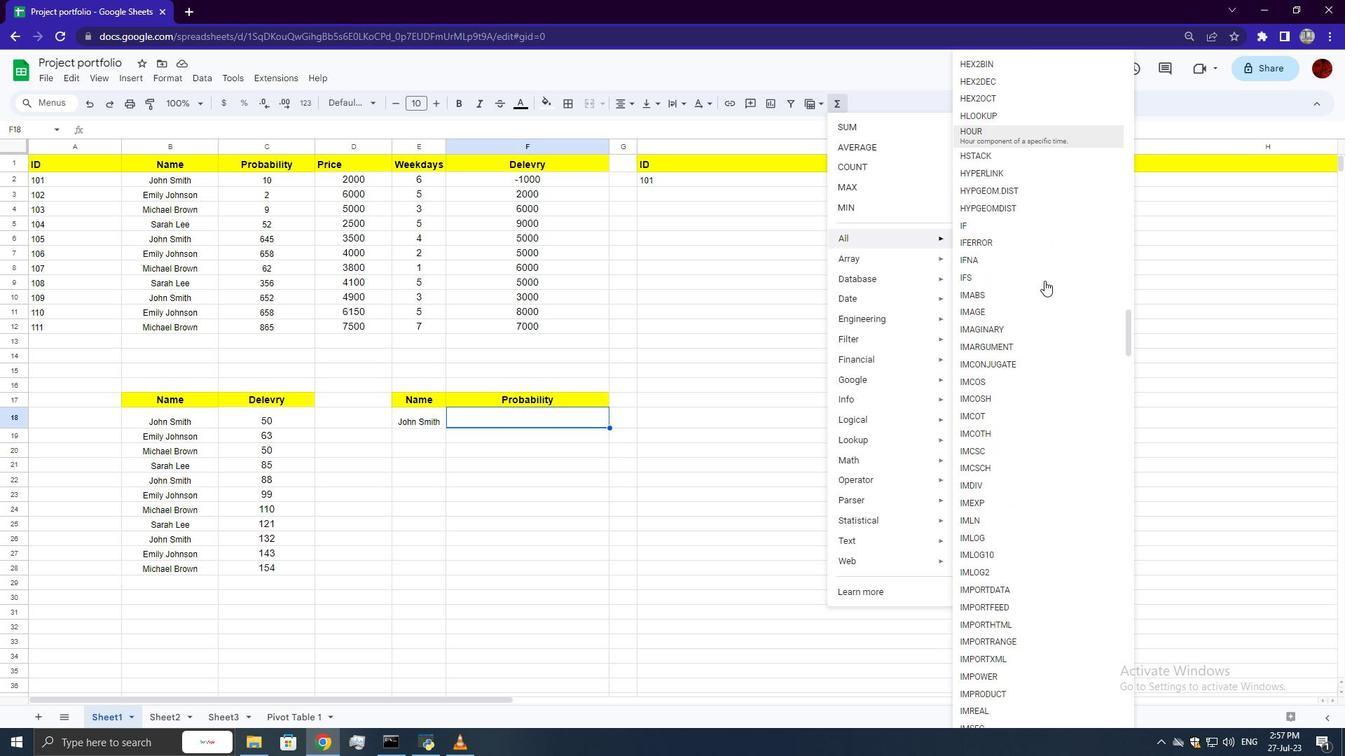 
Action: Mouse scrolled (1045, 280) with delta (0, 0)
Screenshot: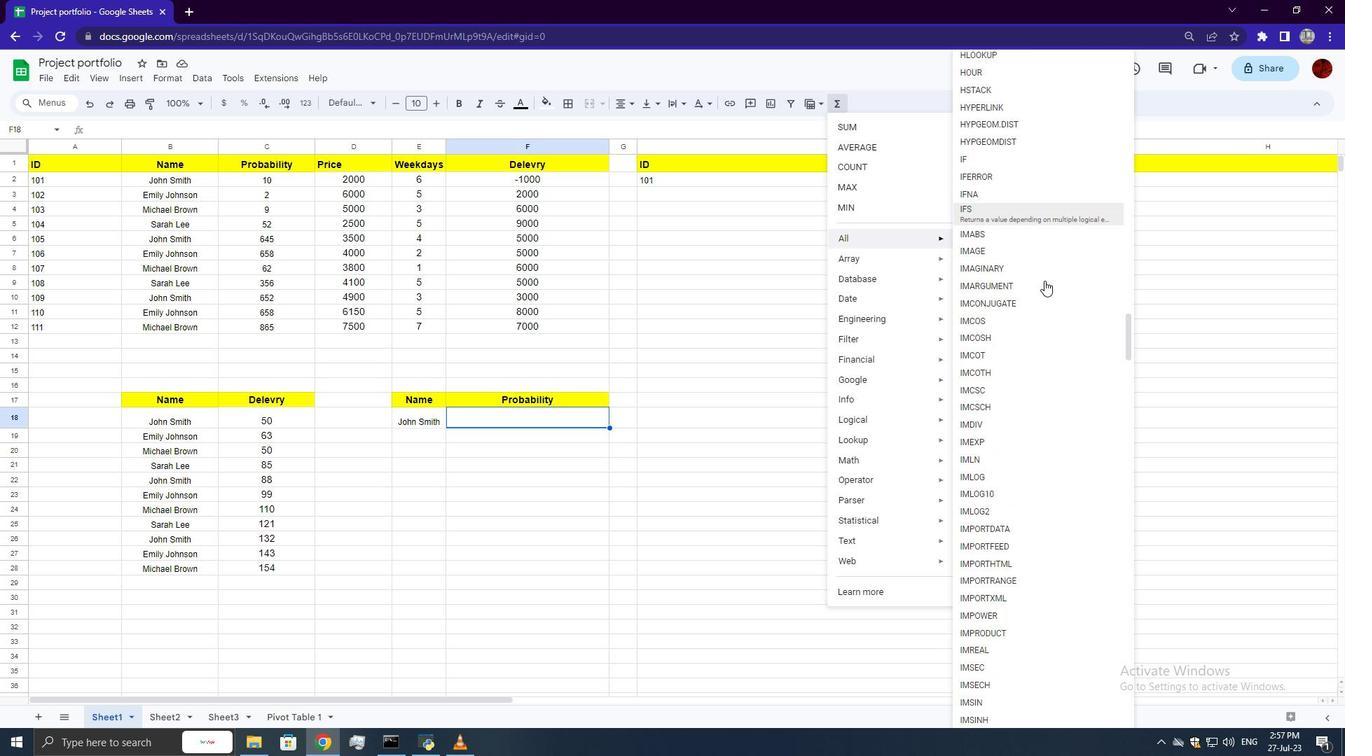 
Action: Mouse scrolled (1045, 280) with delta (0, 0)
Screenshot: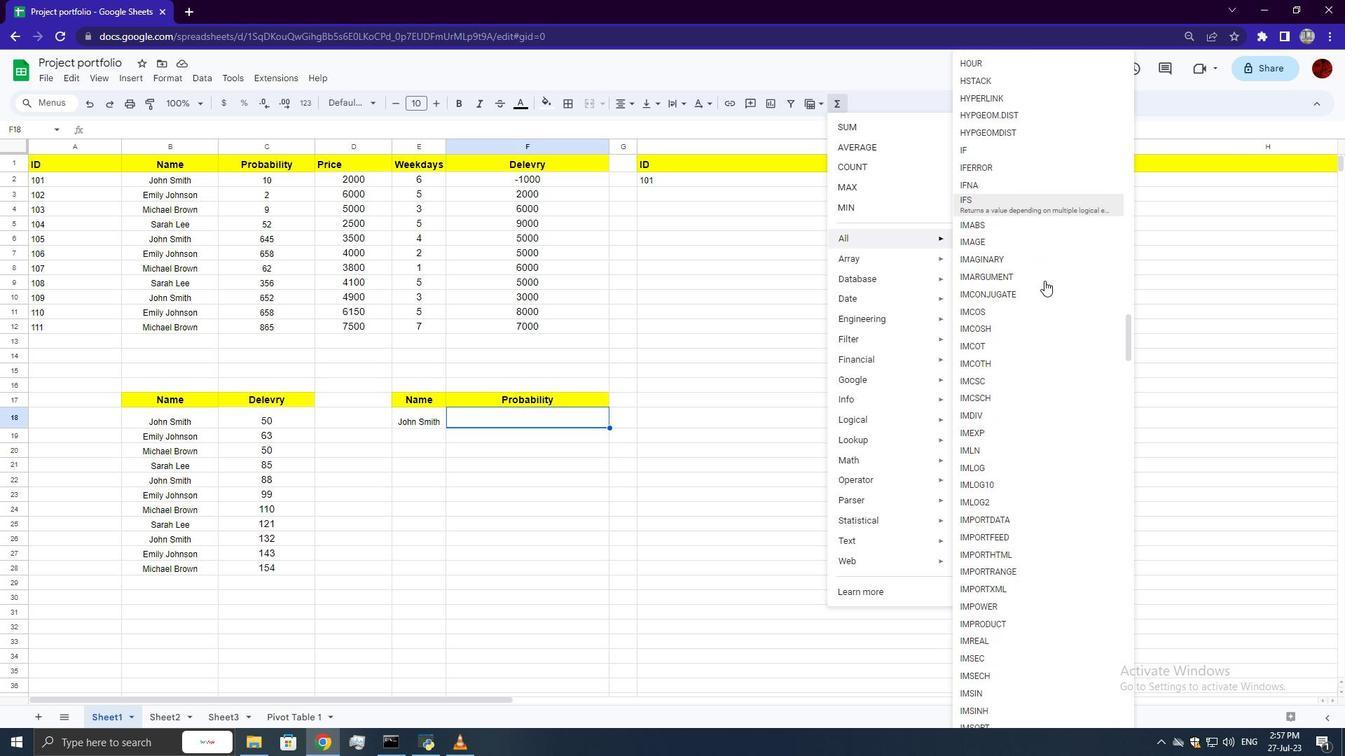 
Action: Mouse scrolled (1045, 280) with delta (0, 0)
Screenshot: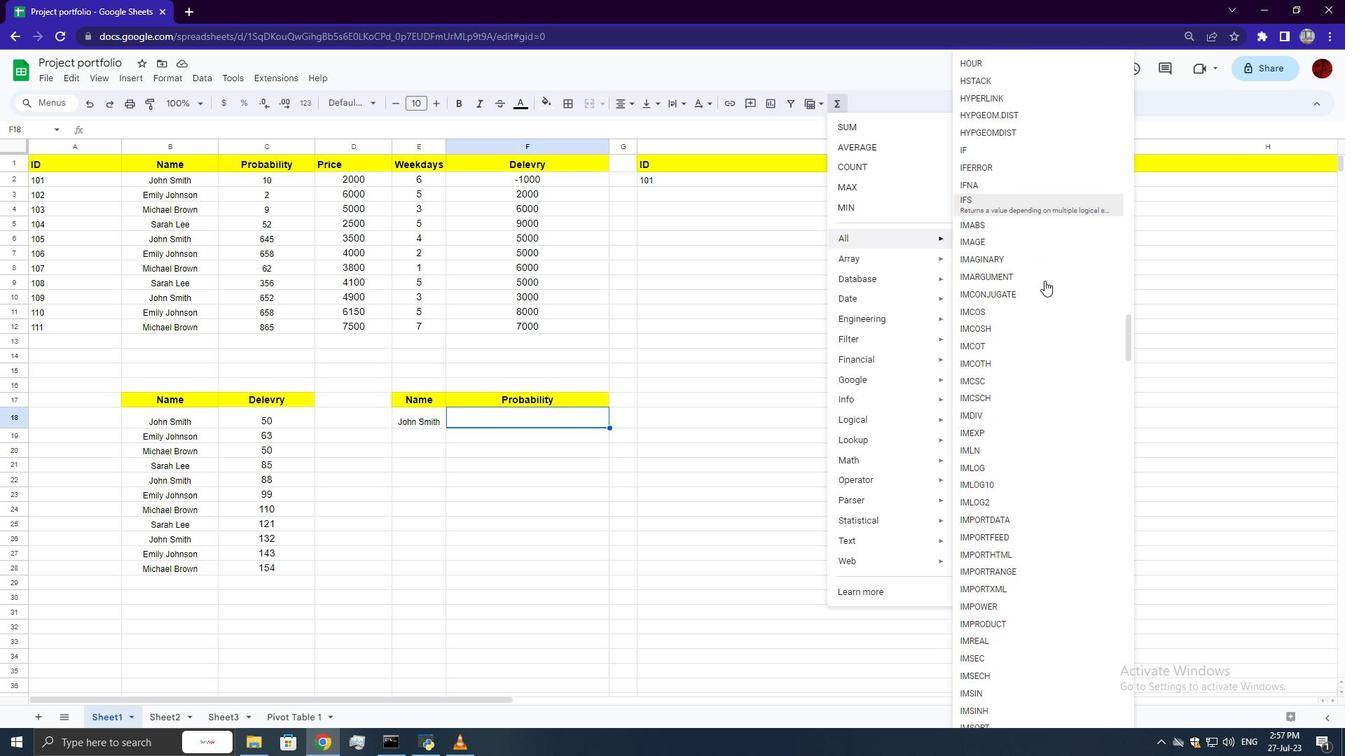 
Action: Mouse scrolled (1045, 280) with delta (0, 0)
Screenshot: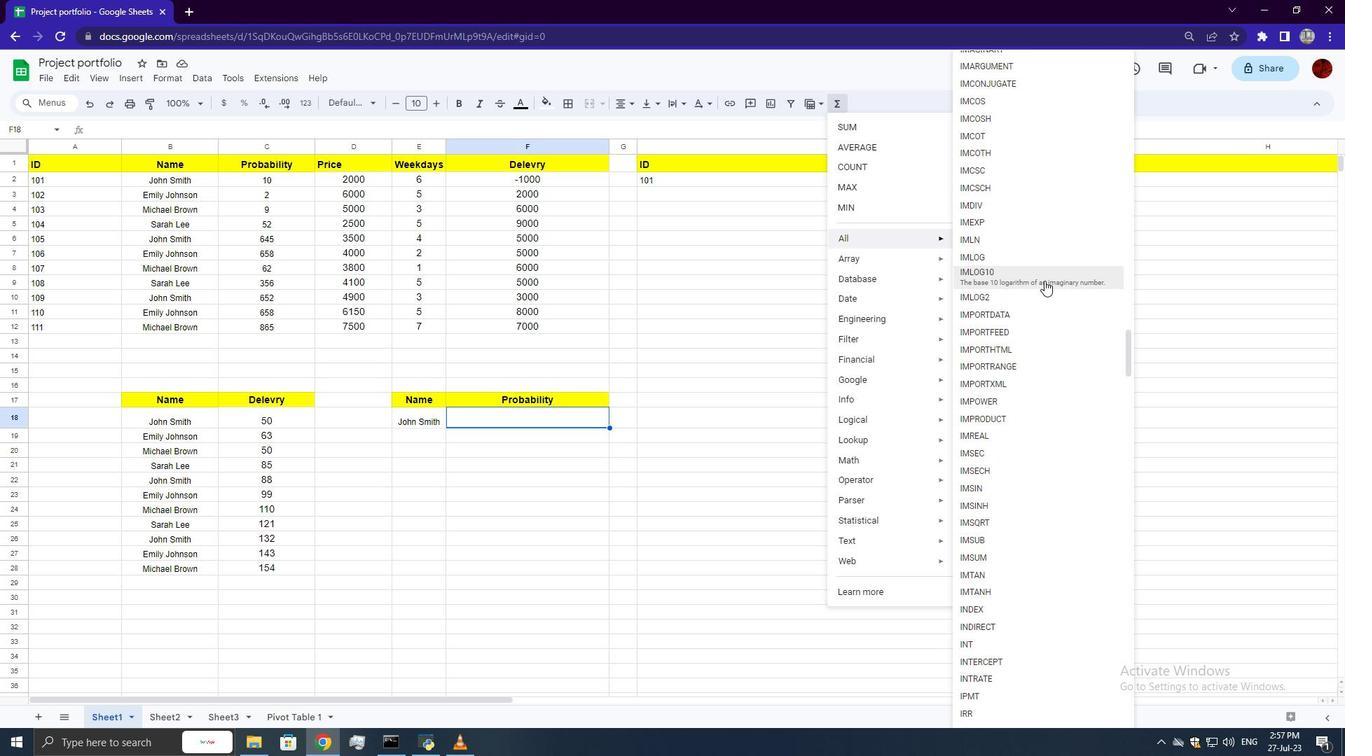 
Action: Mouse scrolled (1045, 280) with delta (0, 0)
Screenshot: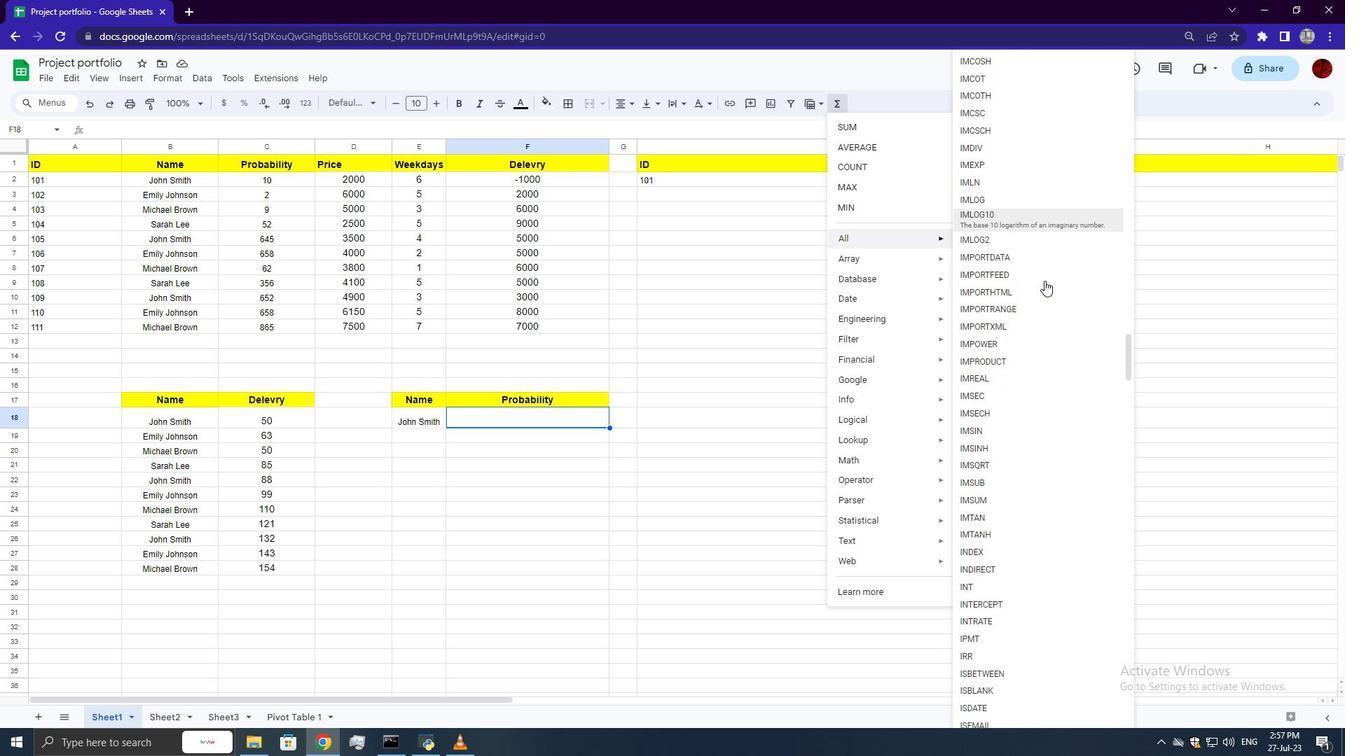 
Action: Mouse scrolled (1045, 280) with delta (0, 0)
Screenshot: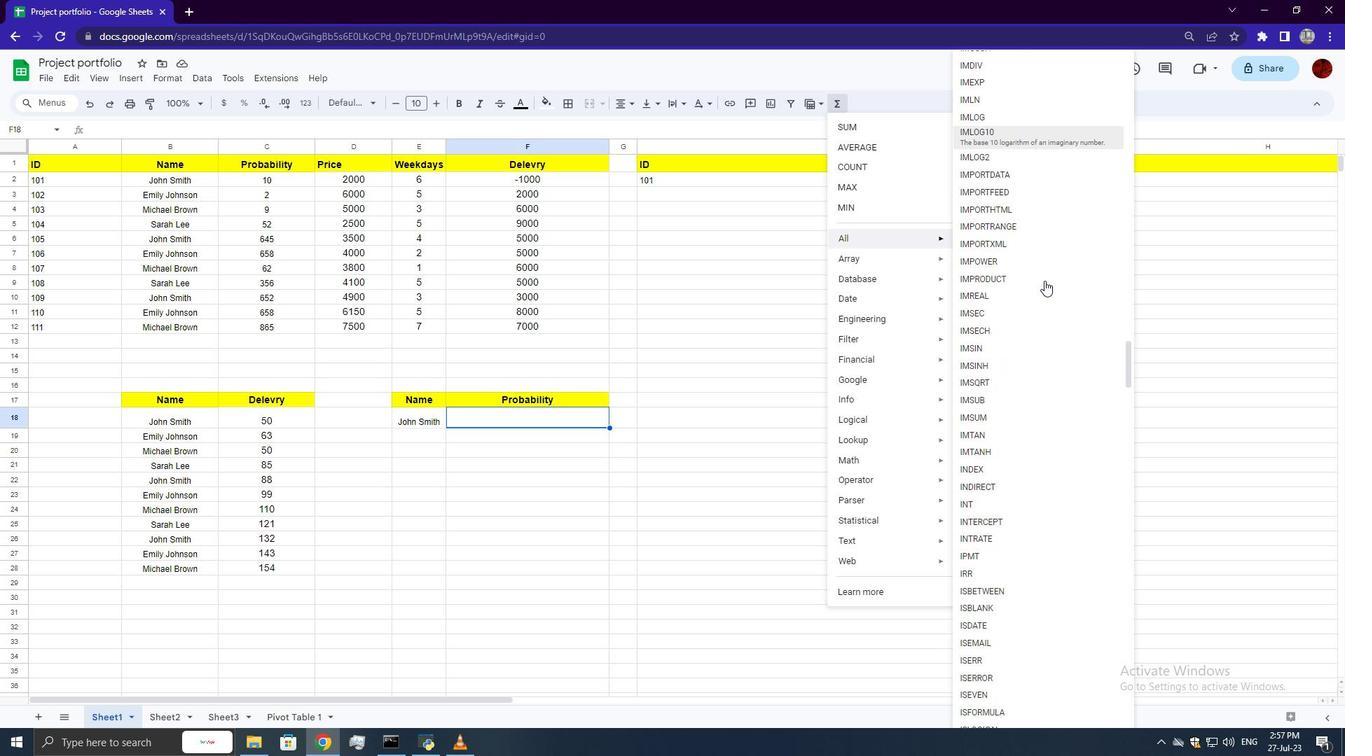 
Action: Mouse scrolled (1045, 280) with delta (0, 0)
Screenshot: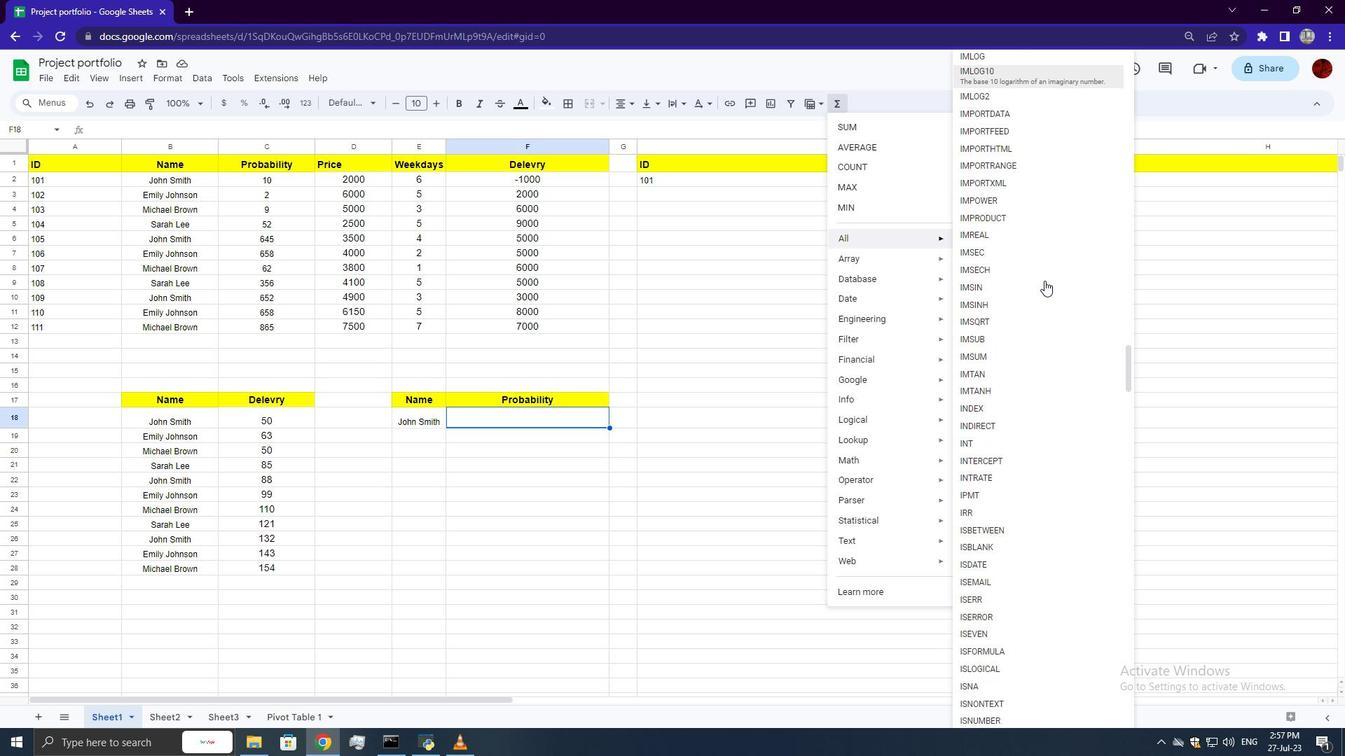 
Action: Mouse moved to (1000, 572)
Screenshot: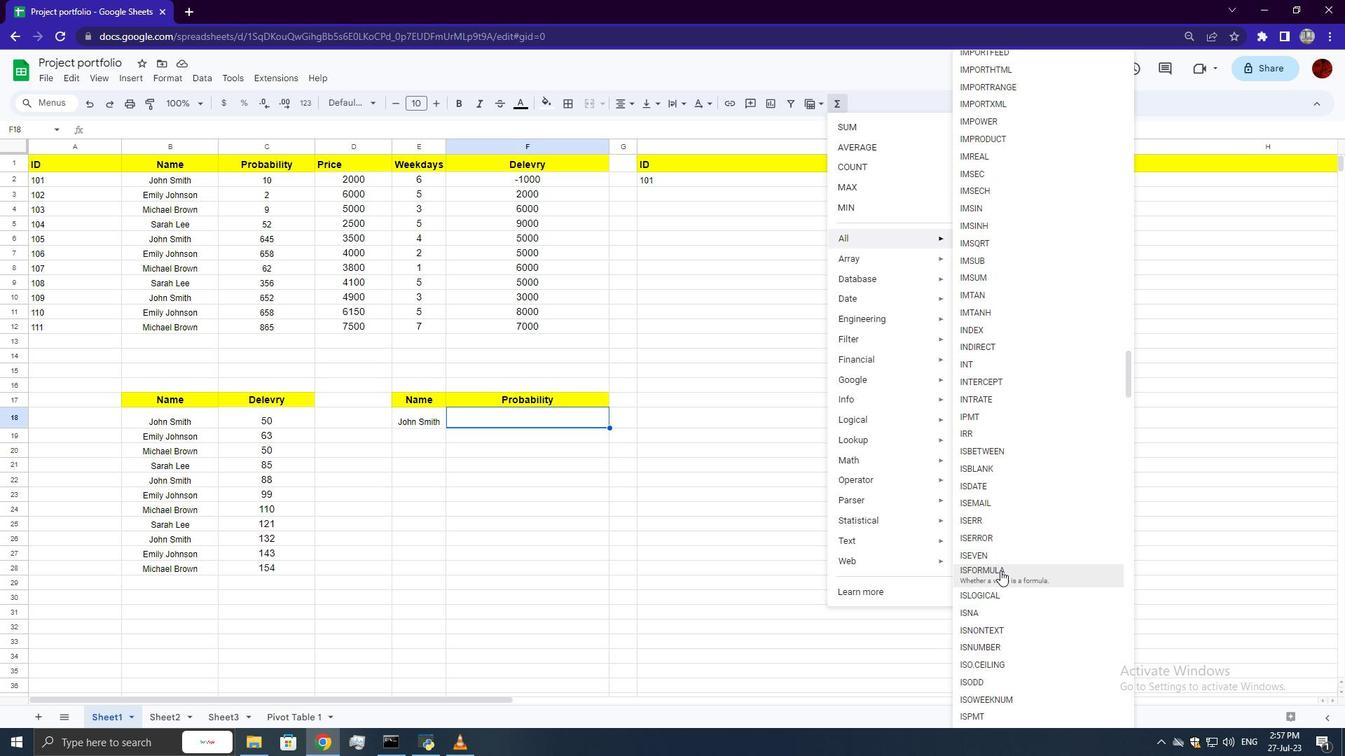 
Action: Mouse pressed left at (1000, 572)
Screenshot: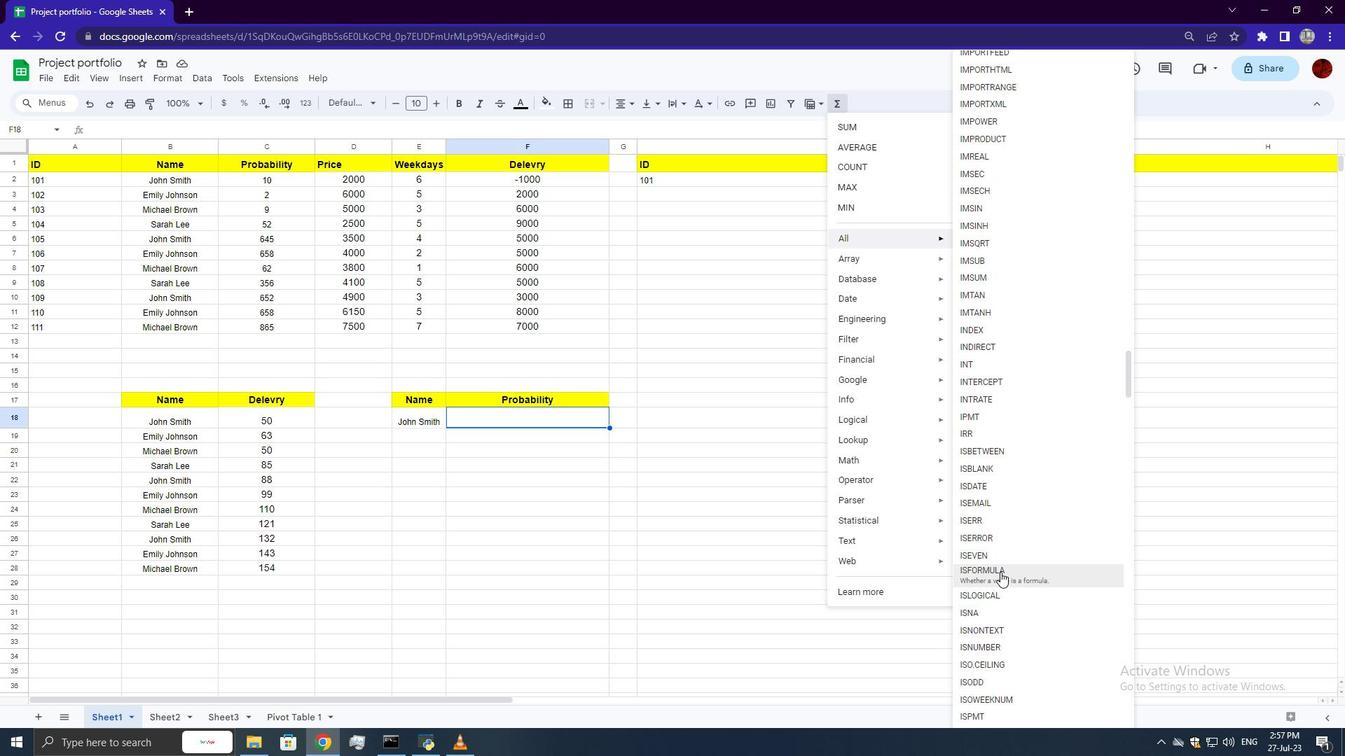 
Action: Mouse moved to (536, 314)
Screenshot: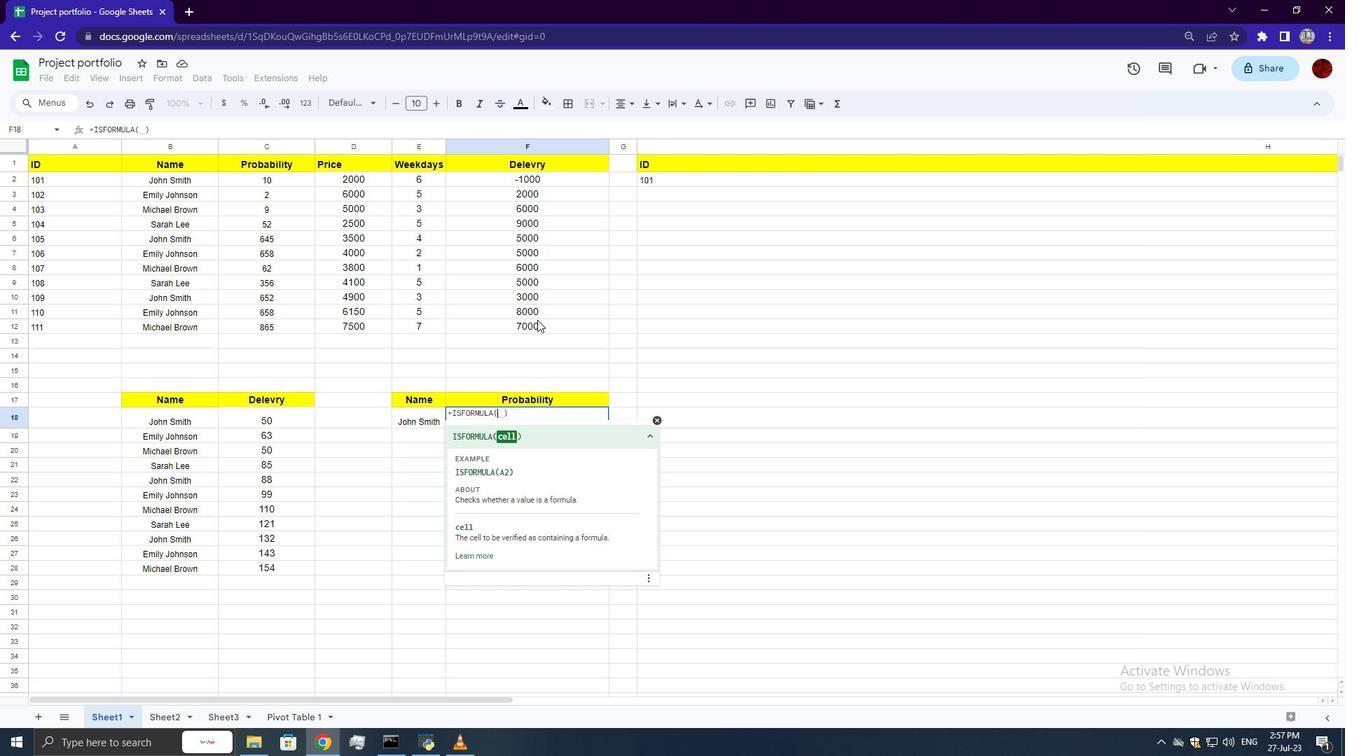 
Action: Mouse pressed left at (536, 314)
Screenshot: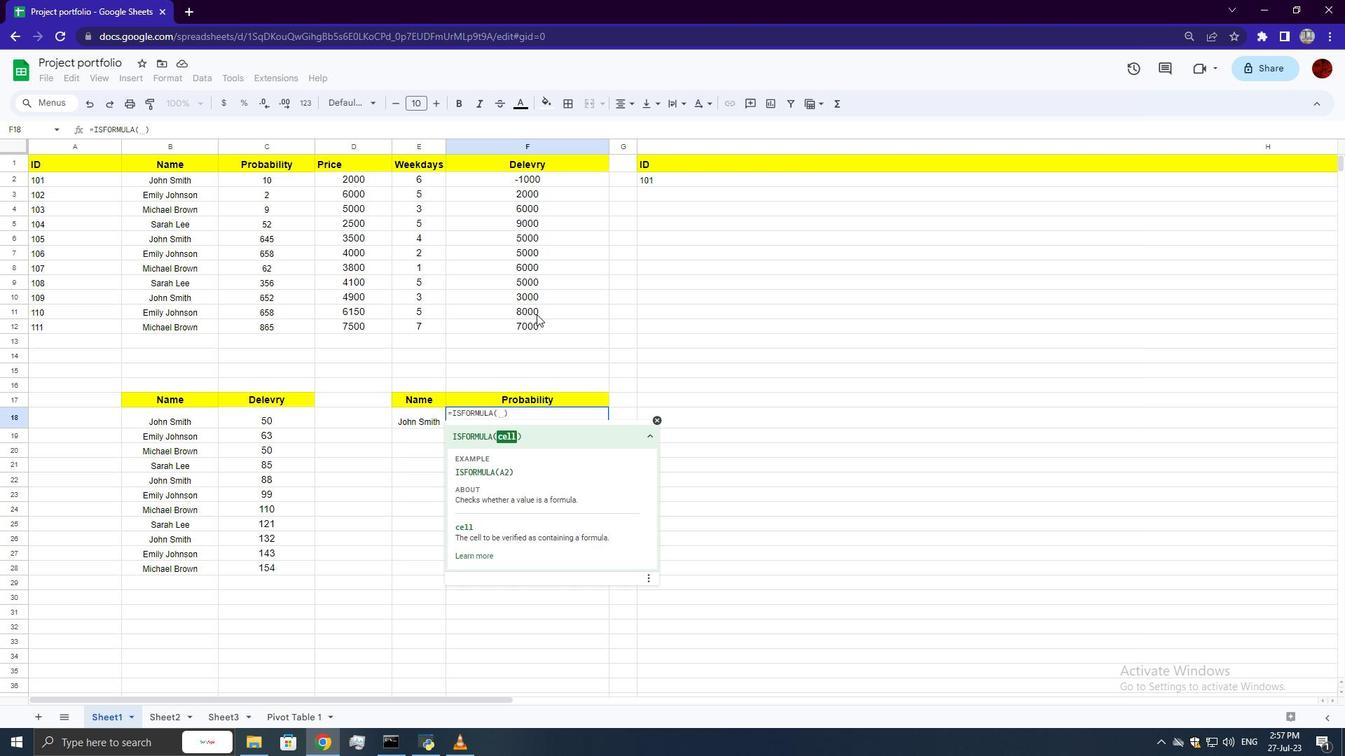 
Action: Key pressed <Key.enter>
Screenshot: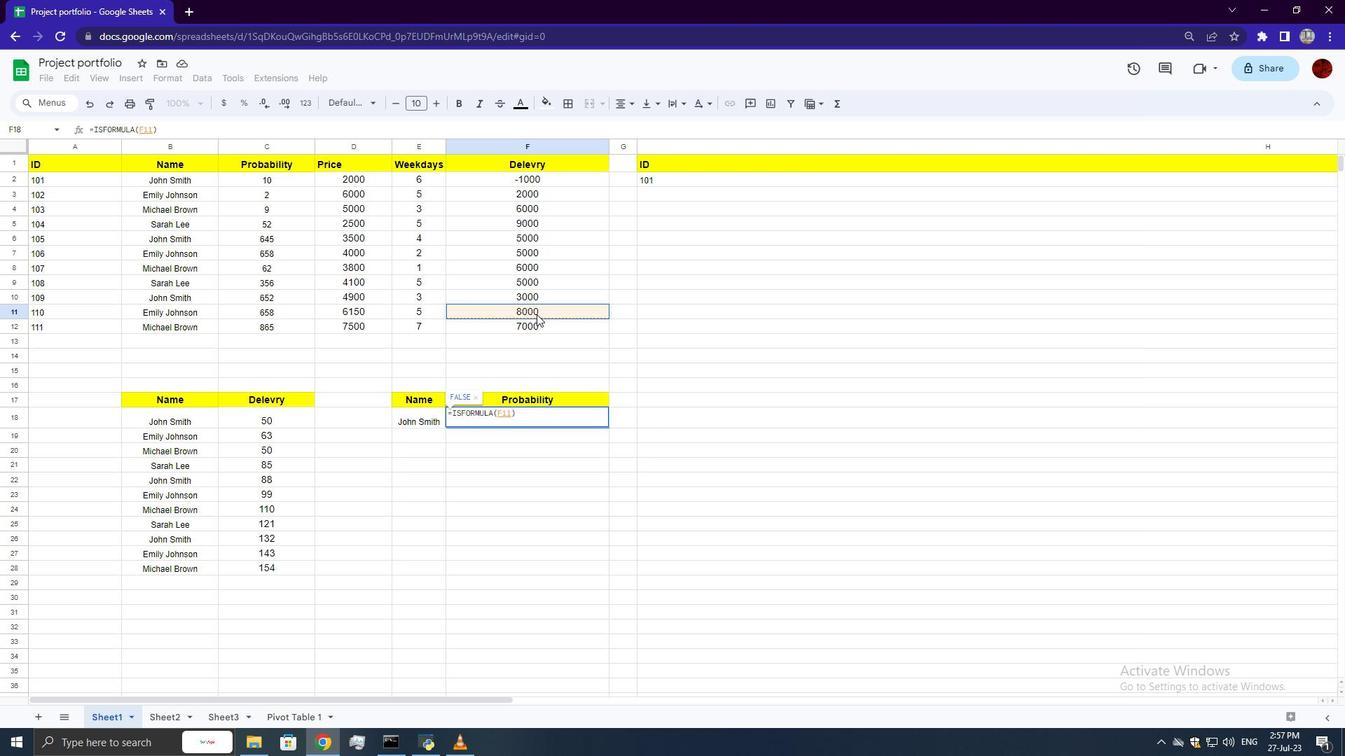 
